 Task: Open Card Software Development Execution in Board Business Model Revenue Forecasting and Modeling to Workspace Business Travel Services and add a team member Softage.2@softage.net, a label Blue, a checklist Media Relations, an attachment from your computer, a color Blue and finally, add a card description 'Conduct team training session on effective communication' and a comment 'We should approach this task with a sense of collaboration and teamwork, leveraging the strengths of each team member to achieve success.'. Add a start date 'Jan 06, 1900' with a due date 'Jan 13, 1900'
Action: Mouse moved to (78, 329)
Screenshot: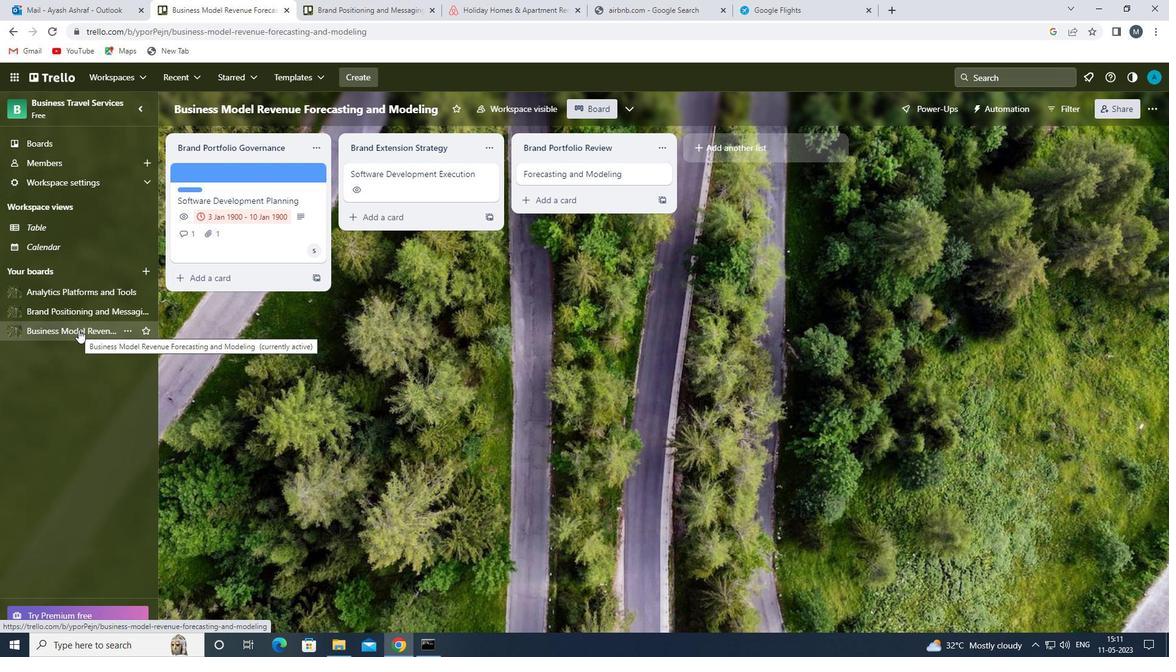 
Action: Mouse pressed left at (78, 329)
Screenshot: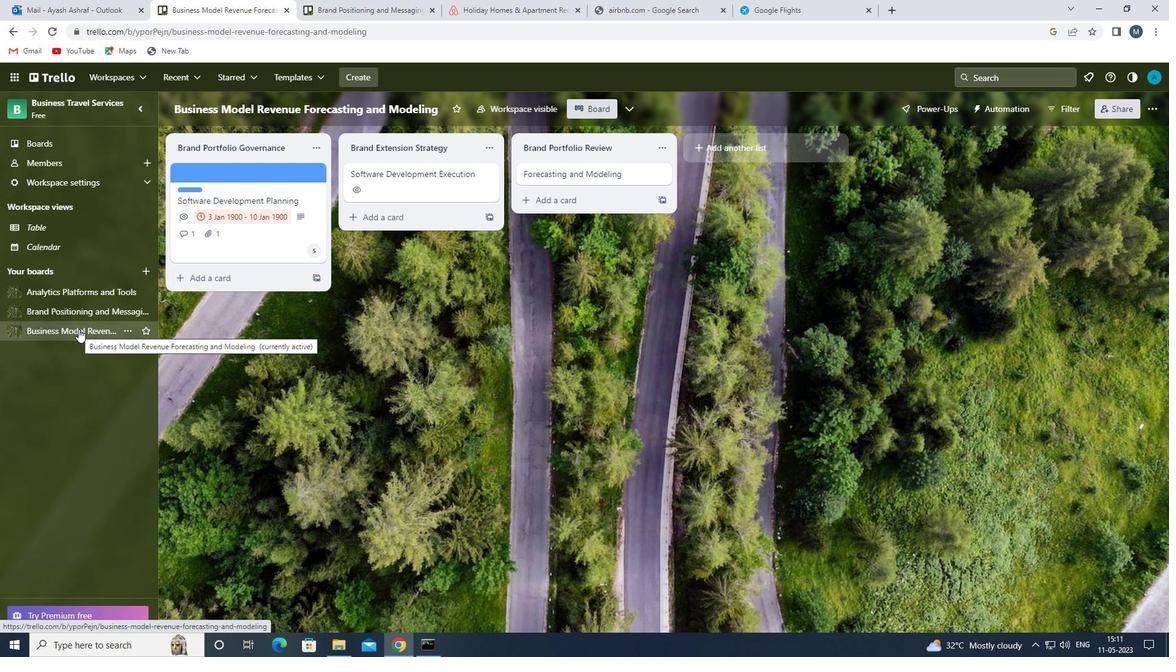 
Action: Mouse moved to (412, 169)
Screenshot: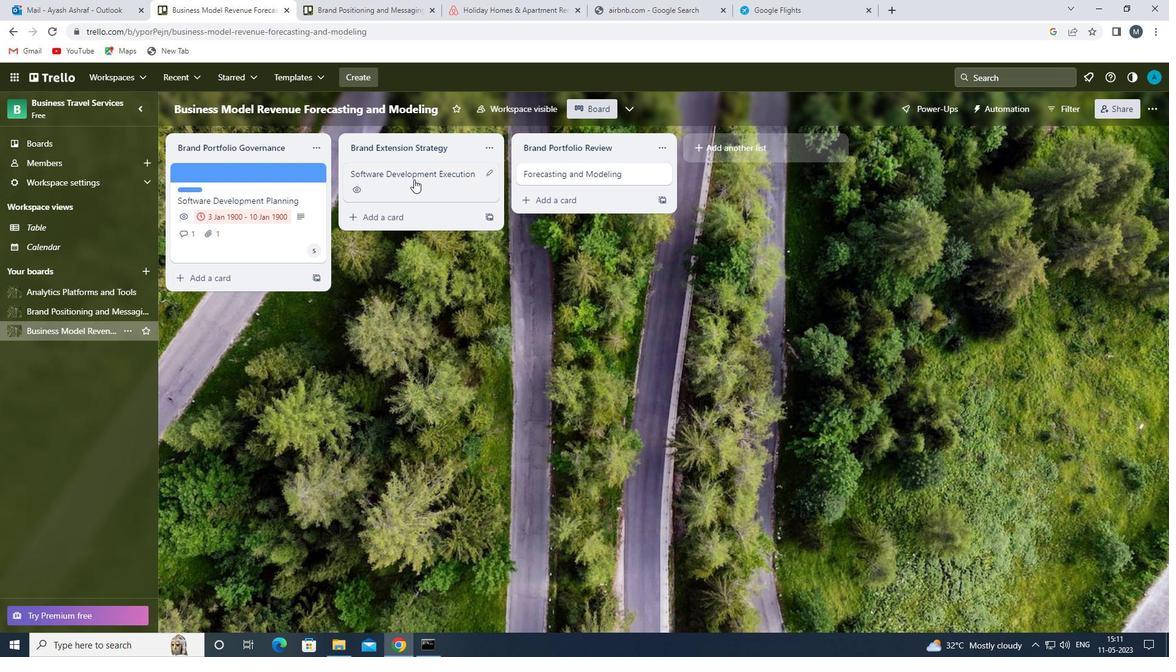 
Action: Mouse pressed left at (412, 169)
Screenshot: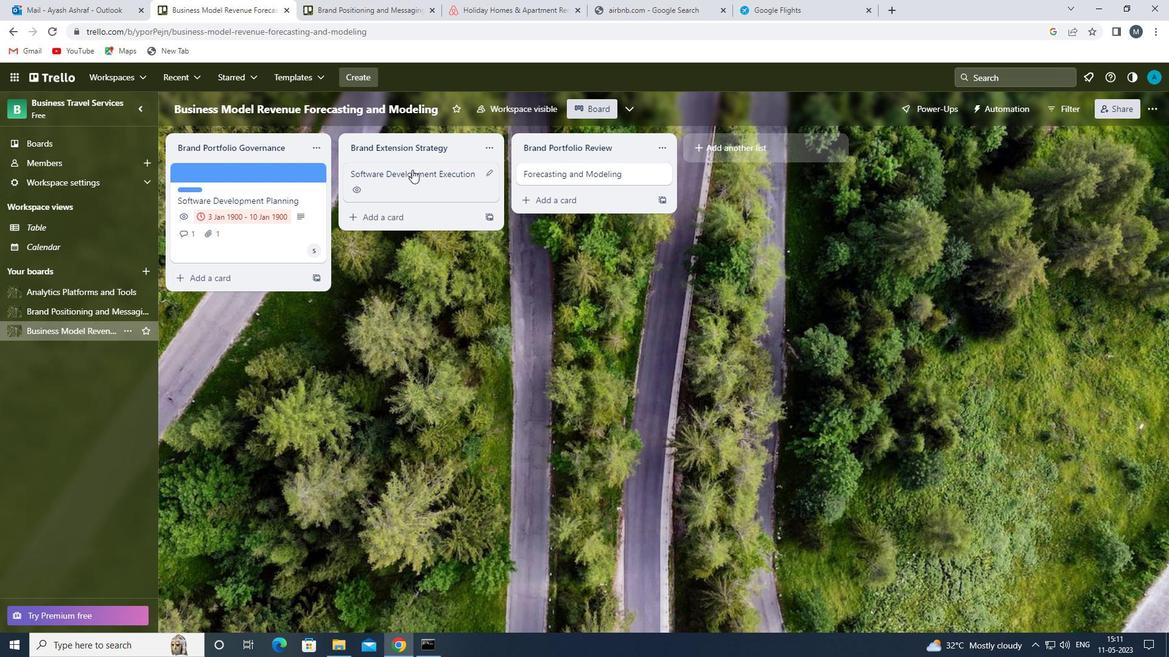 
Action: Mouse moved to (734, 174)
Screenshot: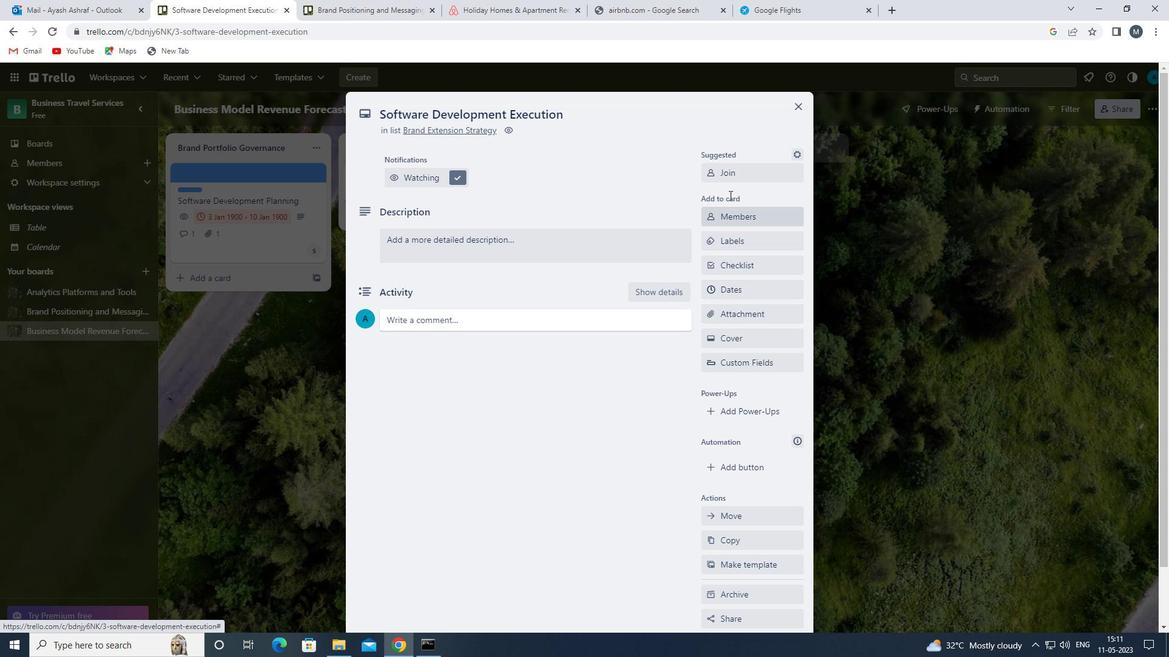 
Action: Mouse pressed left at (734, 174)
Screenshot: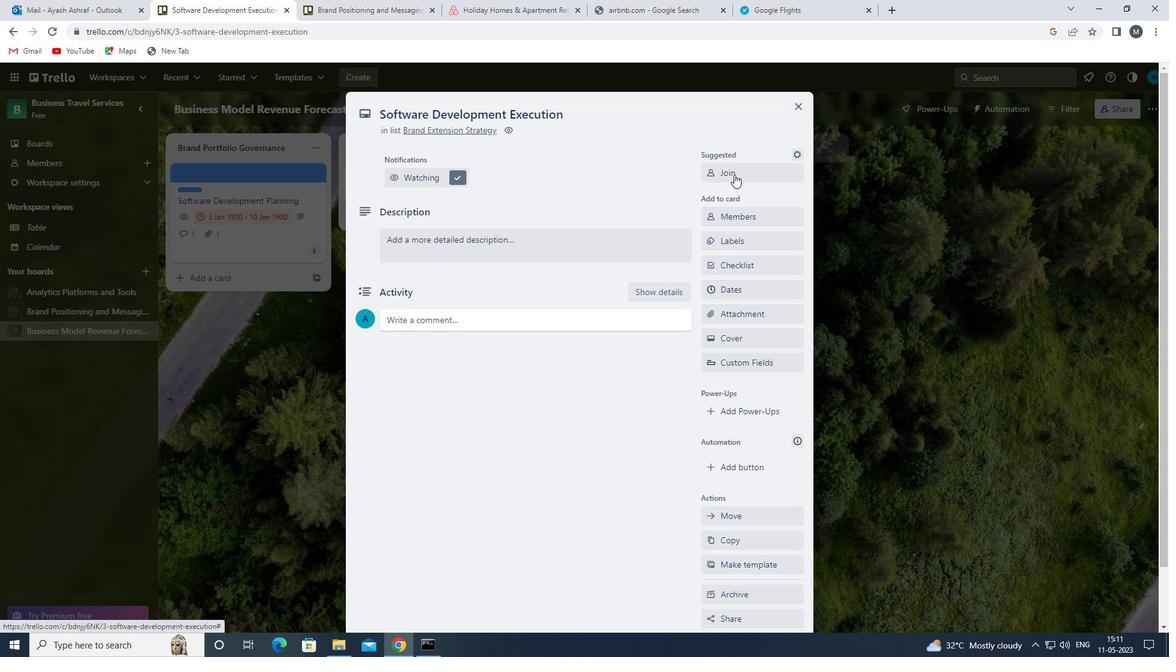 
Action: Mouse moved to (746, 174)
Screenshot: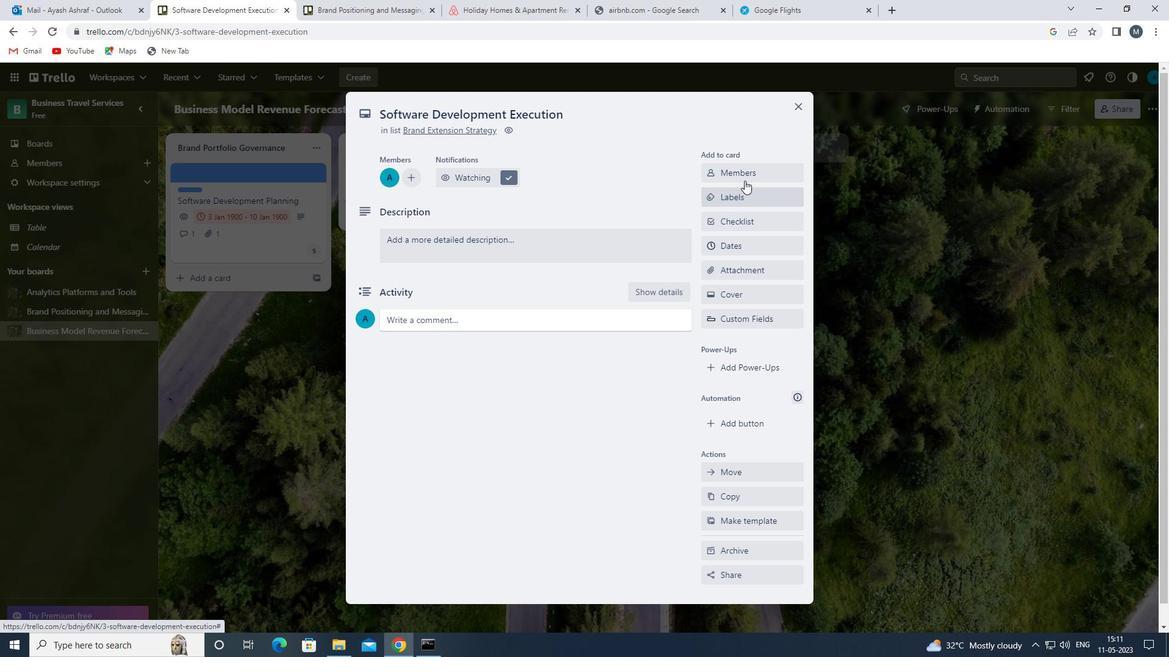 
Action: Mouse pressed left at (746, 174)
Screenshot: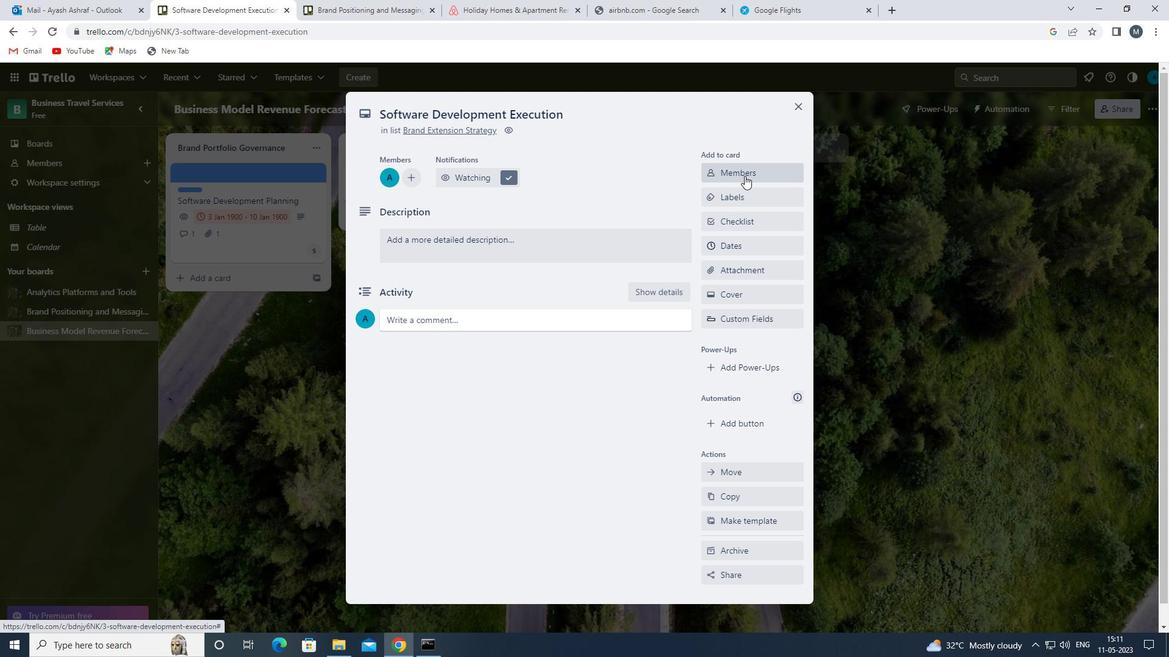 
Action: Mouse moved to (746, 251)
Screenshot: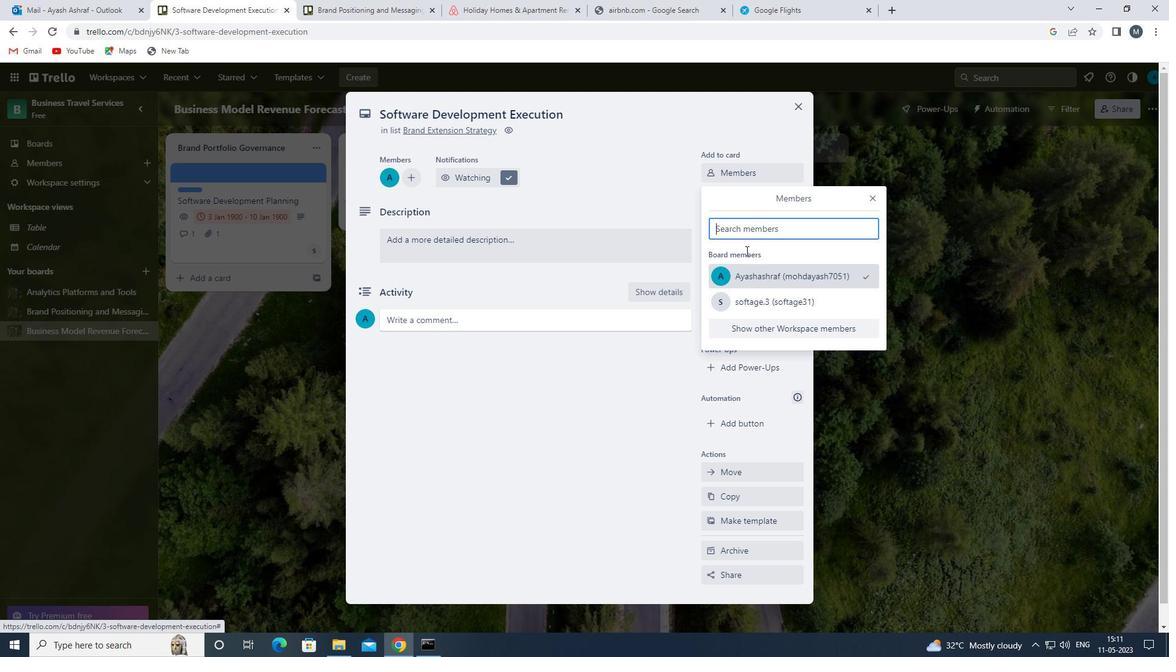 
Action: Key pressed so
Screenshot: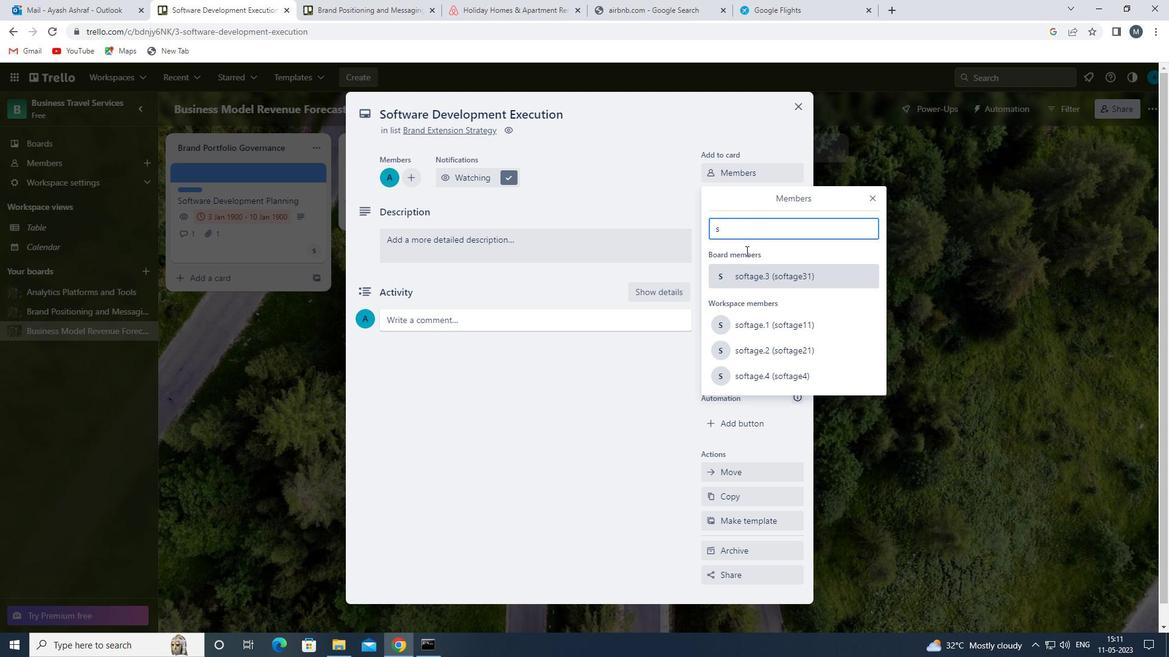 
Action: Mouse moved to (746, 251)
Screenshot: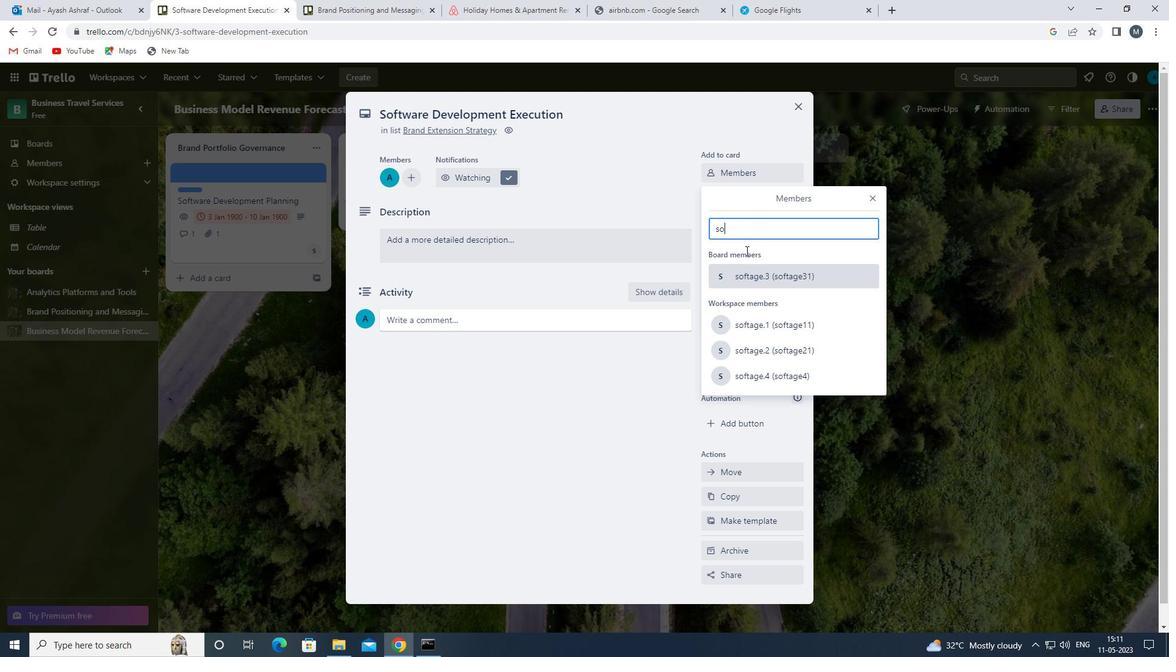
Action: Key pressed ft
Screenshot: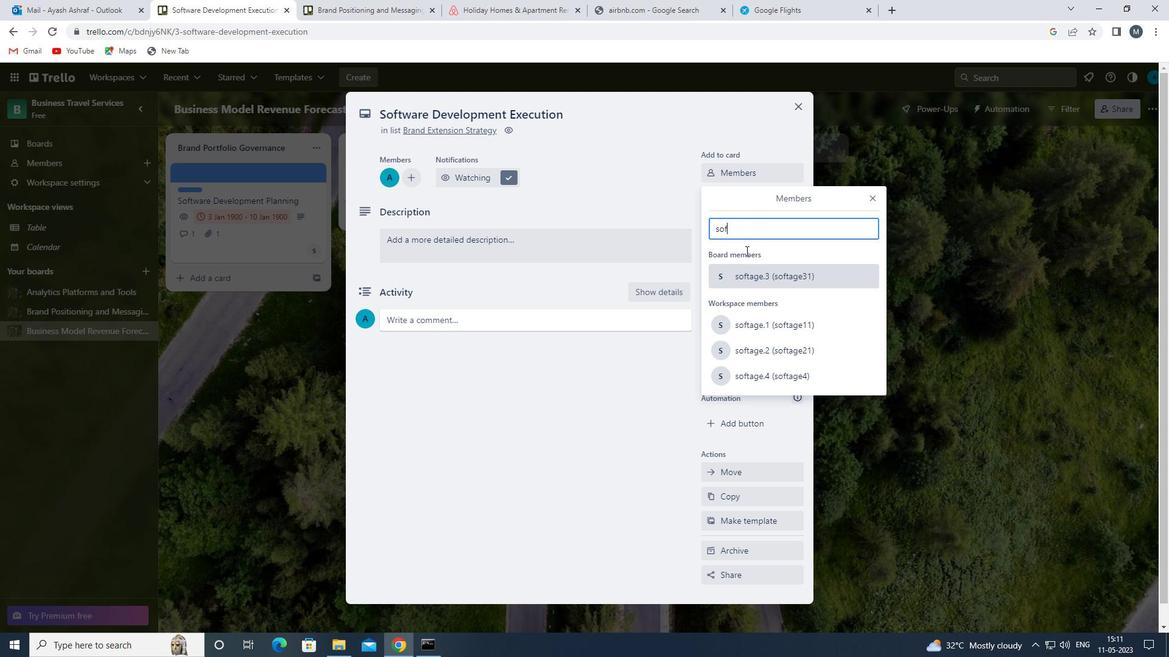 
Action: Mouse moved to (763, 345)
Screenshot: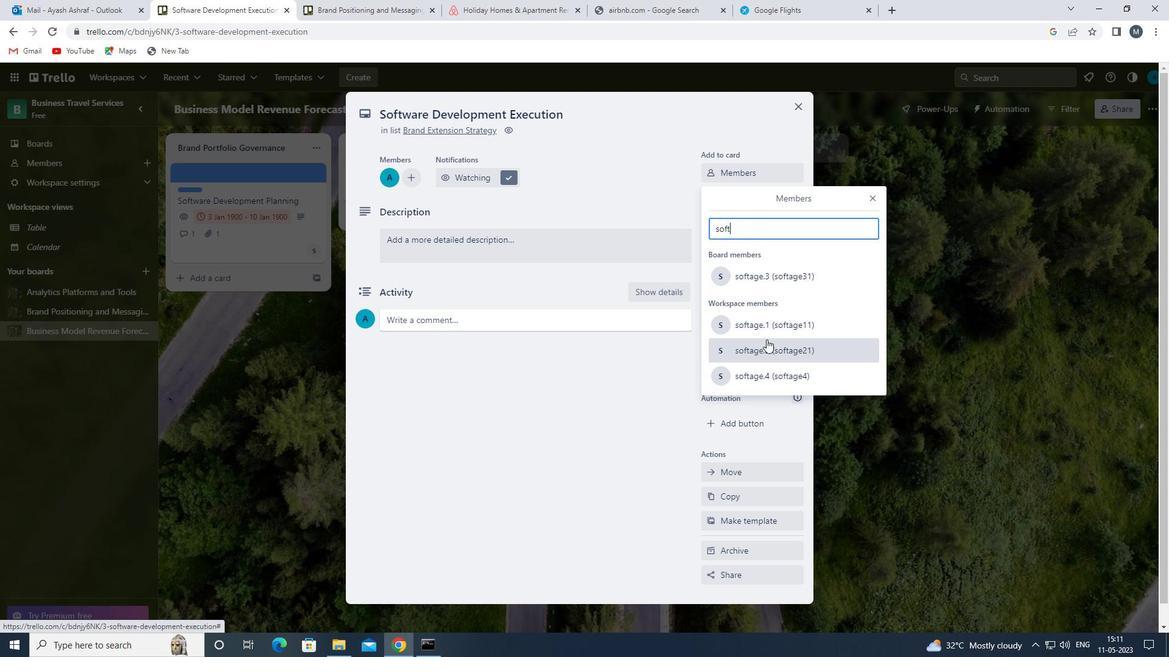 
Action: Mouse pressed left at (763, 345)
Screenshot: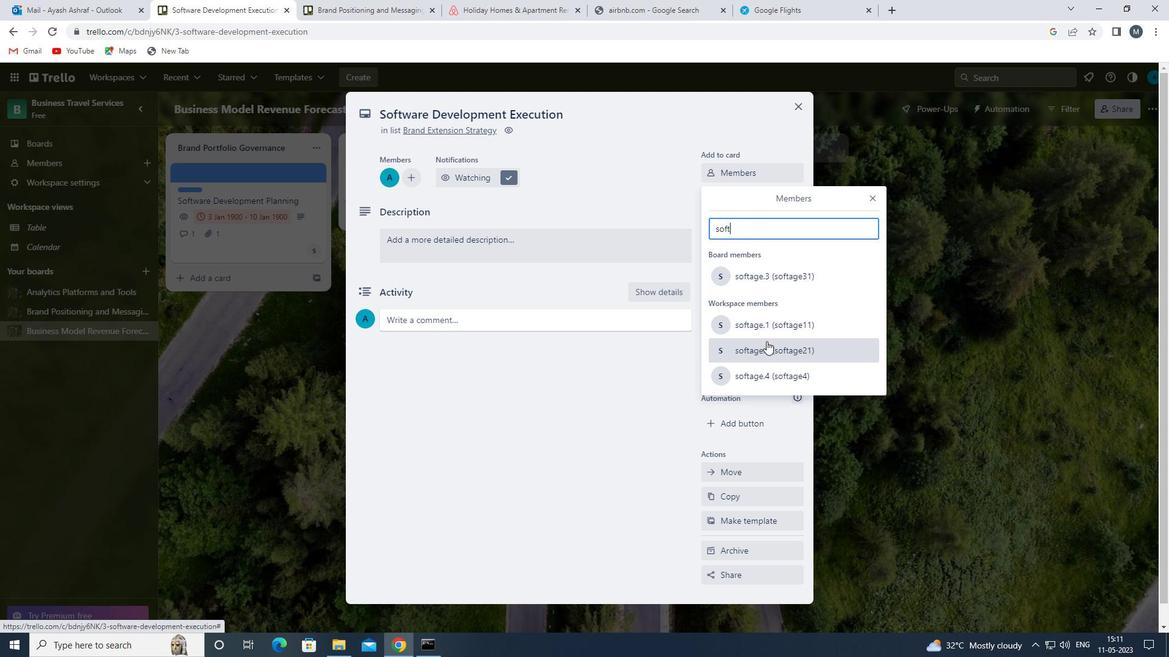 
Action: Mouse moved to (876, 199)
Screenshot: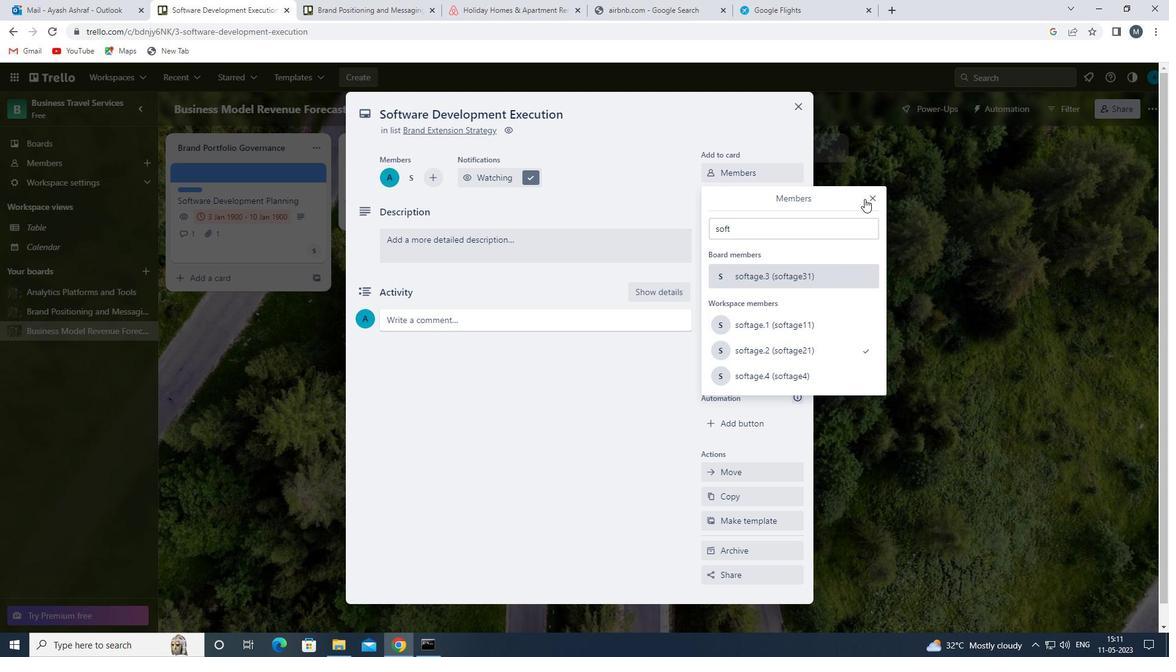 
Action: Mouse pressed left at (876, 199)
Screenshot: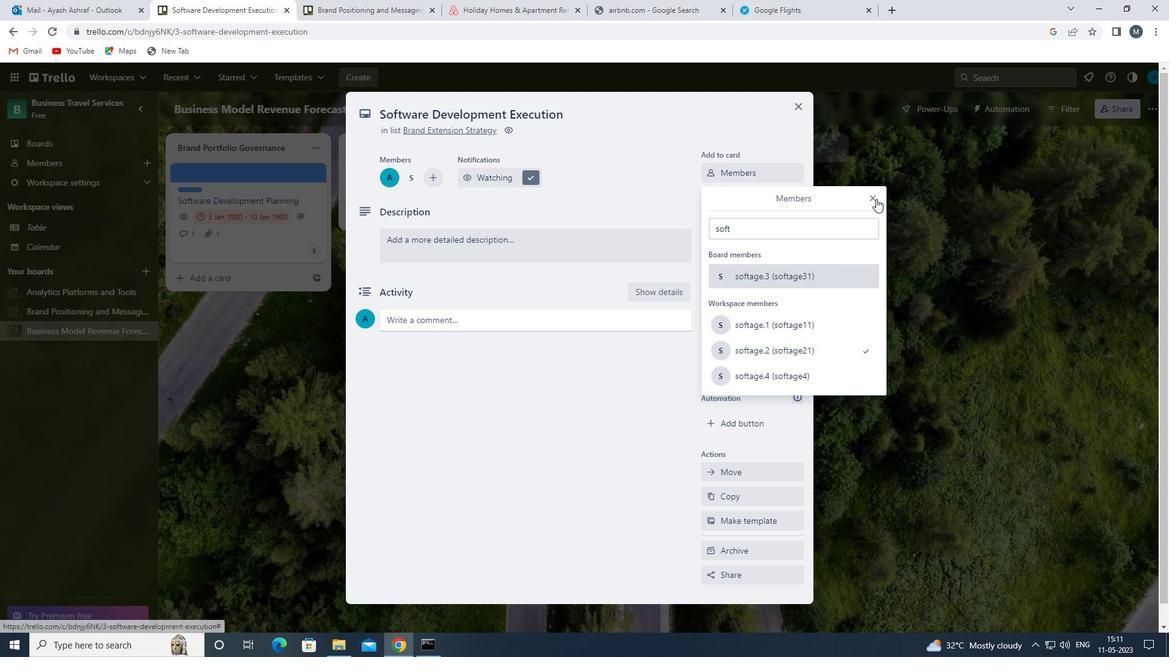 
Action: Mouse moved to (742, 199)
Screenshot: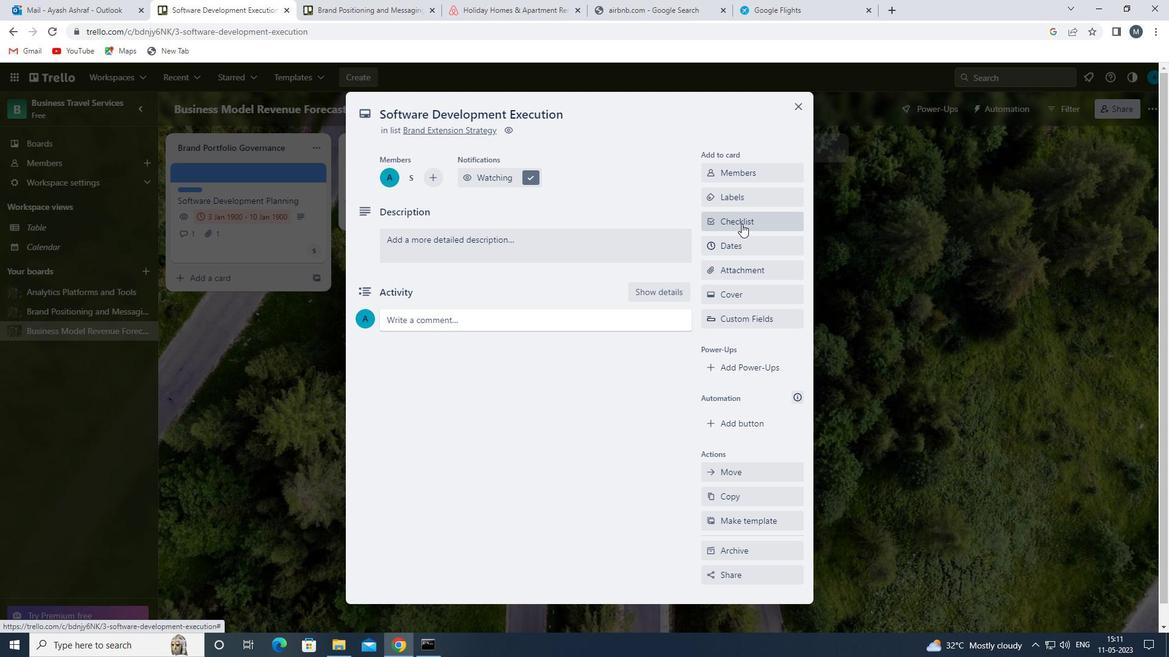 
Action: Mouse pressed left at (742, 199)
Screenshot: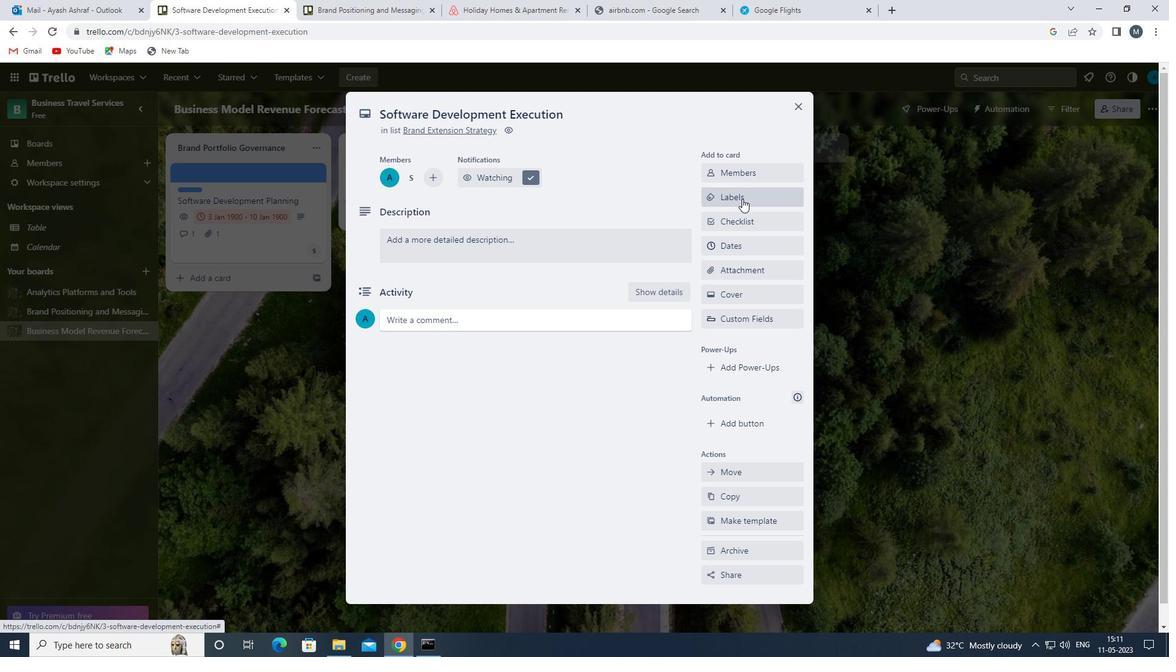 
Action: Mouse moved to (712, 406)
Screenshot: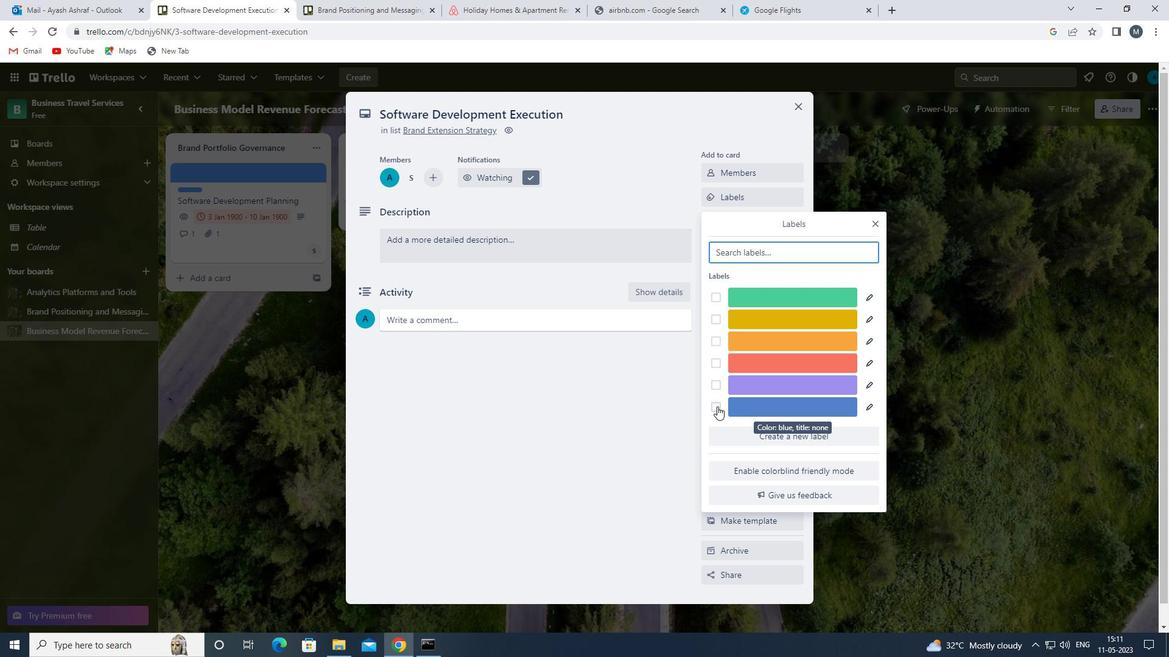 
Action: Mouse pressed left at (712, 406)
Screenshot: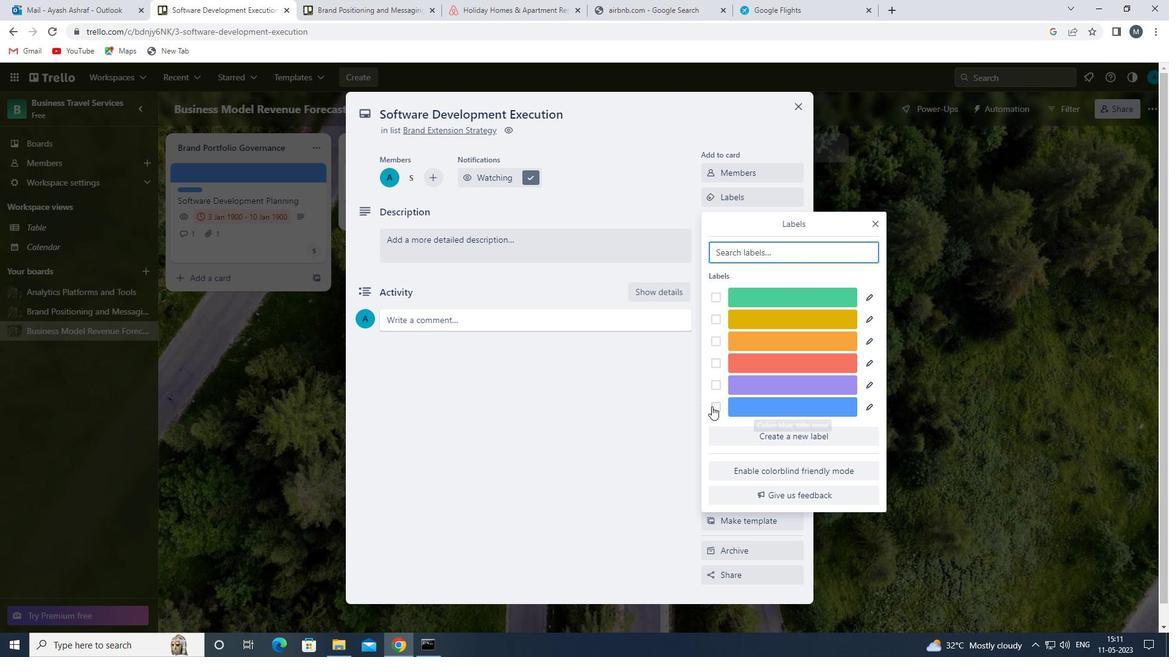 
Action: Mouse moved to (869, 226)
Screenshot: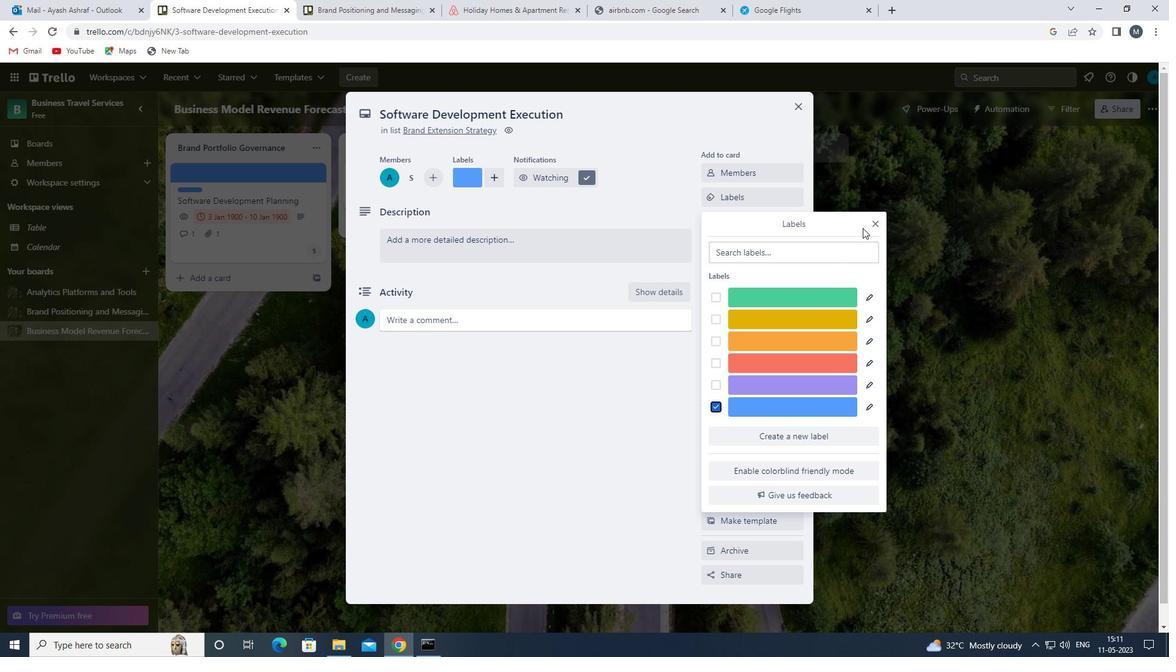 
Action: Mouse pressed left at (869, 226)
Screenshot: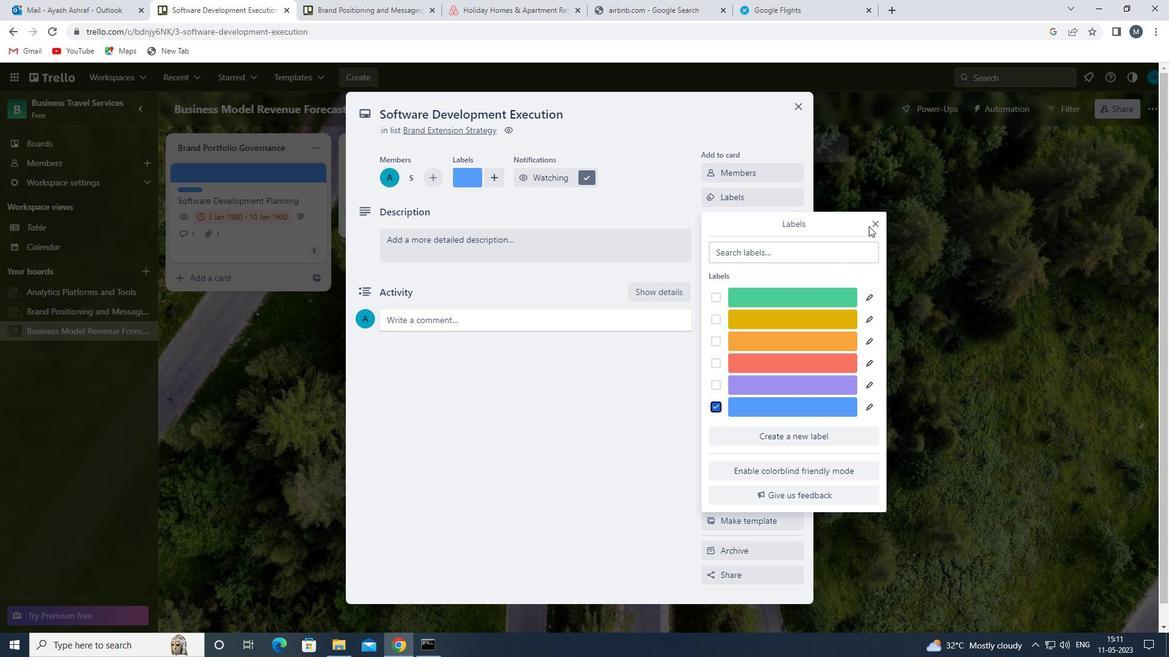 
Action: Mouse moved to (875, 222)
Screenshot: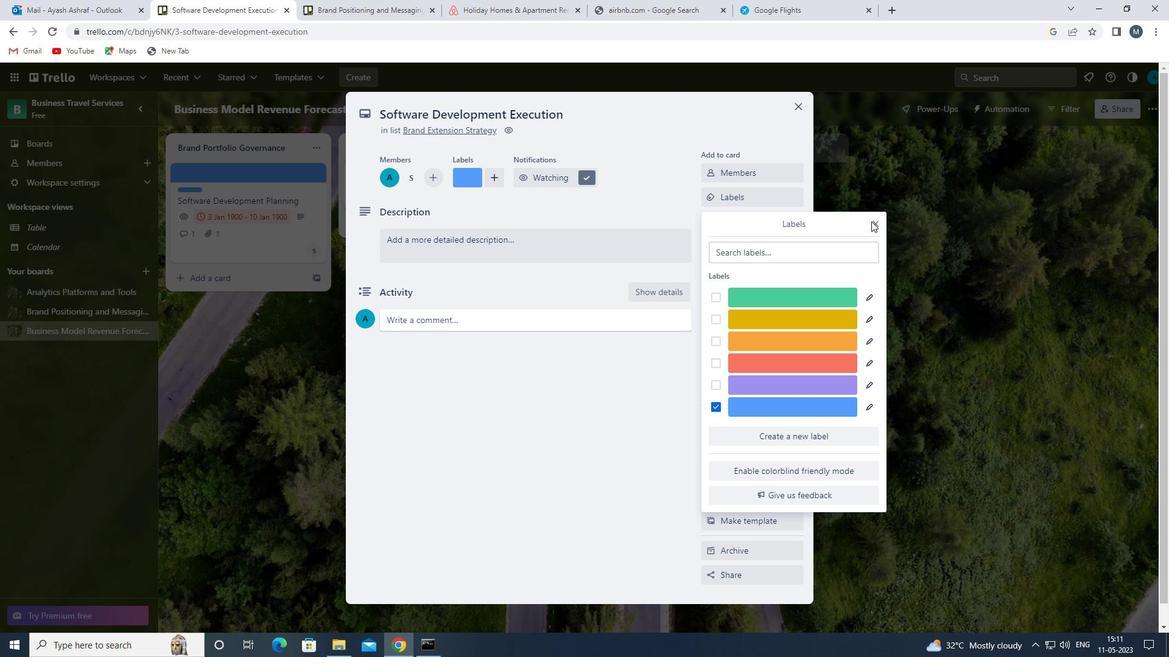 
Action: Mouse pressed left at (875, 222)
Screenshot: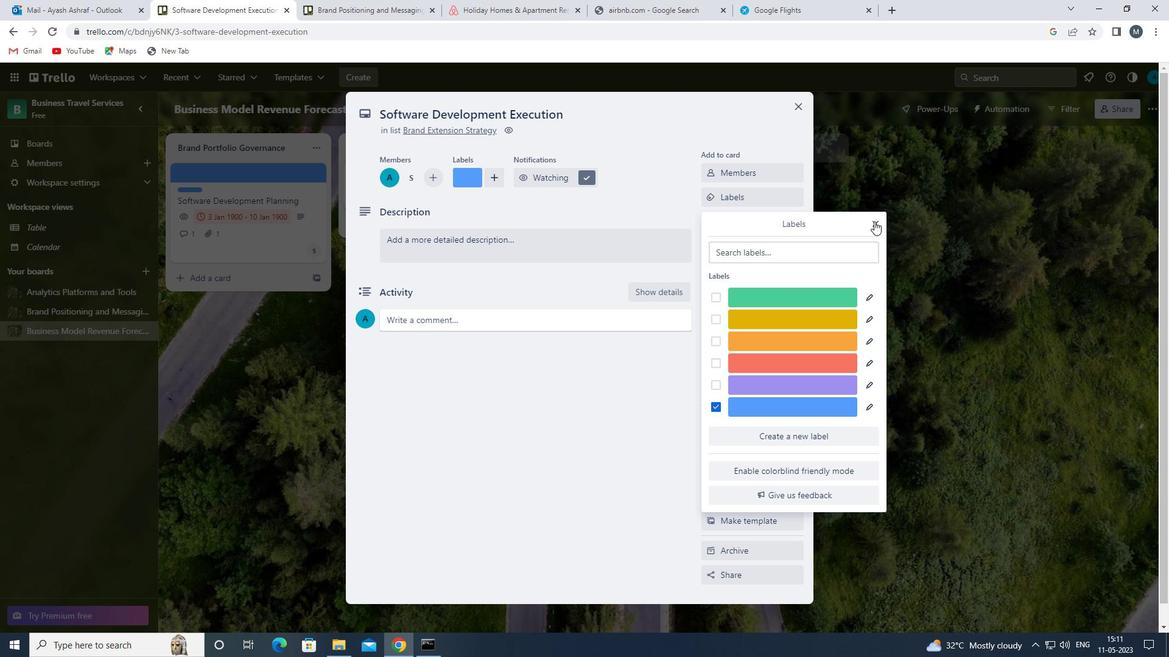 
Action: Mouse moved to (752, 221)
Screenshot: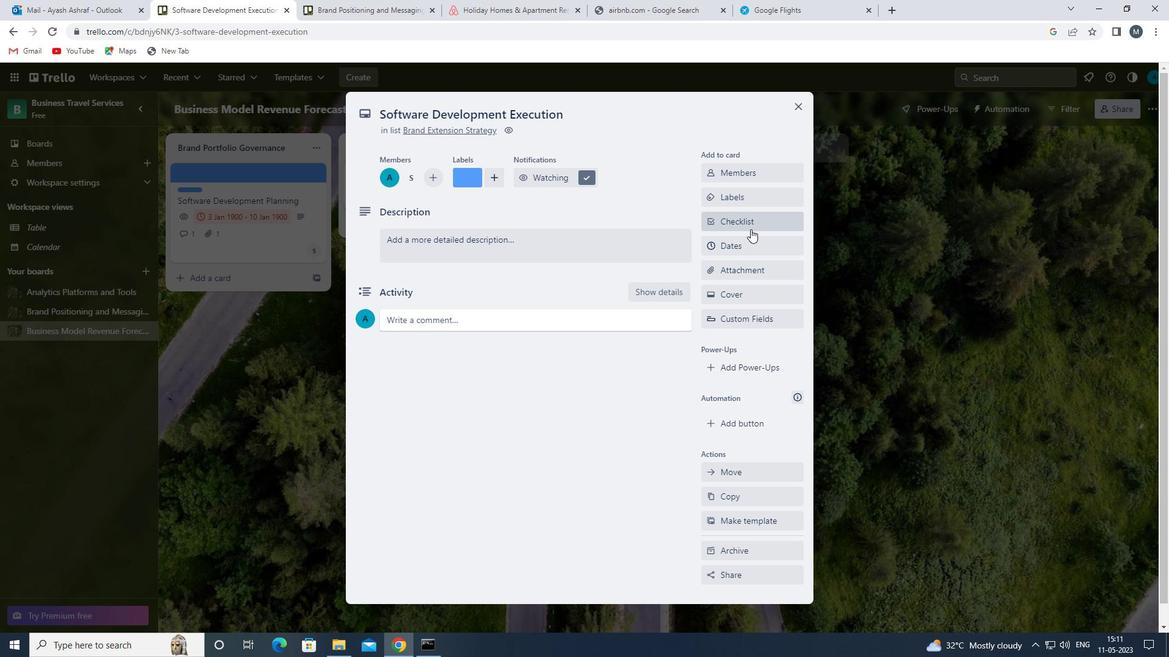 
Action: Mouse pressed left at (752, 221)
Screenshot: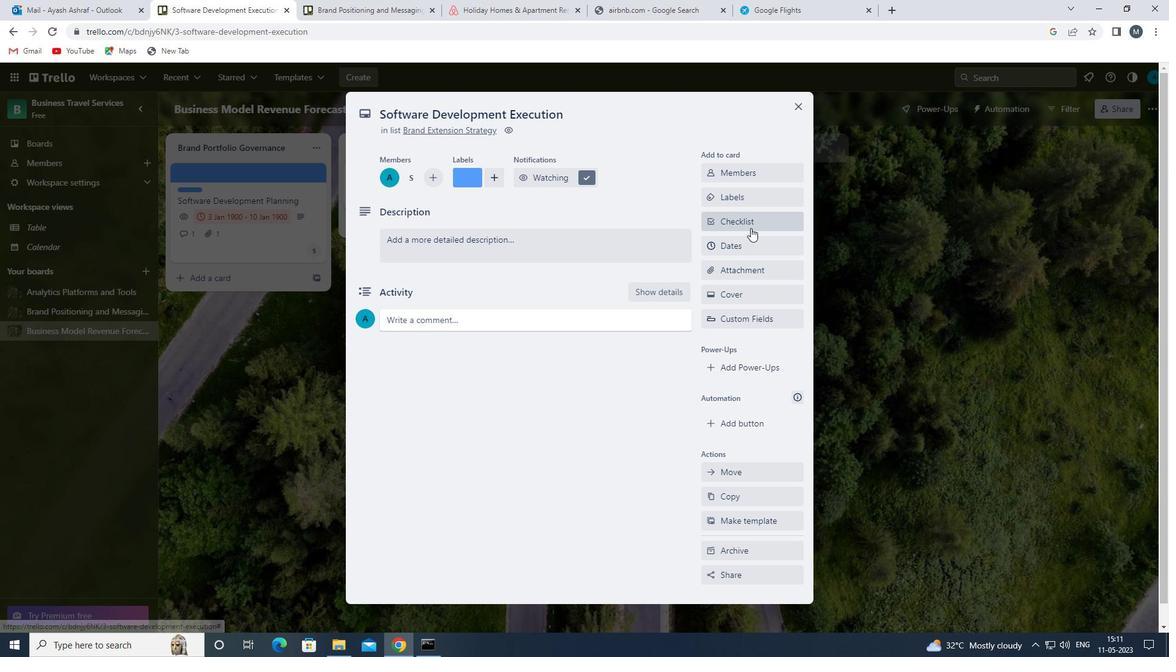 
Action: Mouse moved to (759, 272)
Screenshot: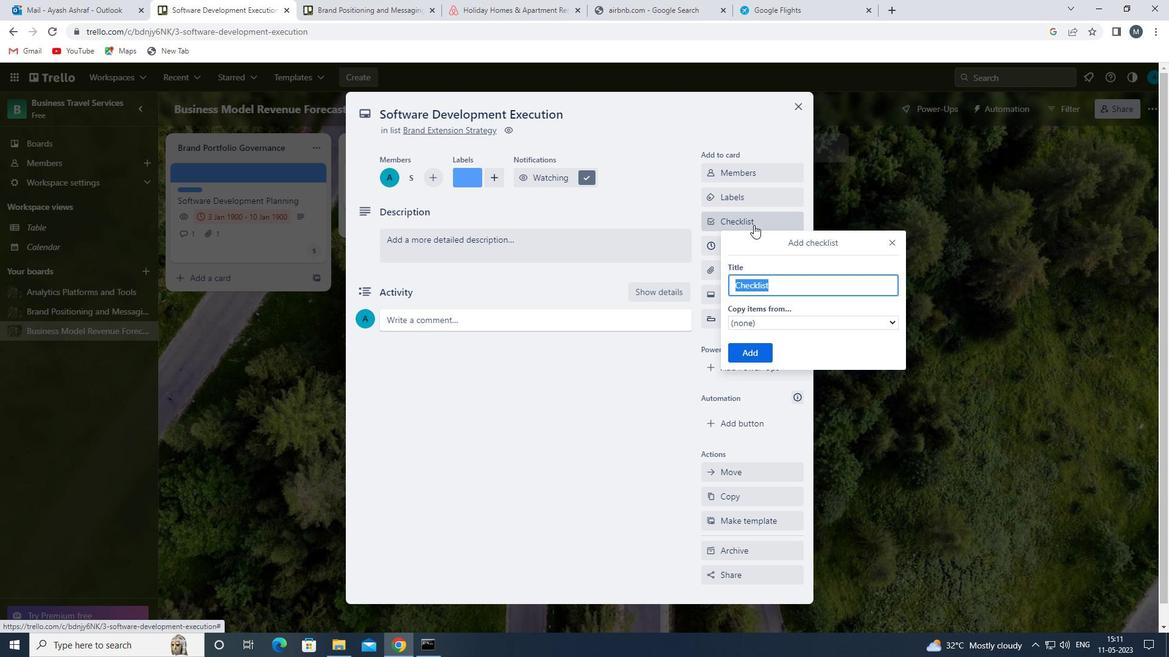 
Action: Key pressed <Key.shift>ME
Screenshot: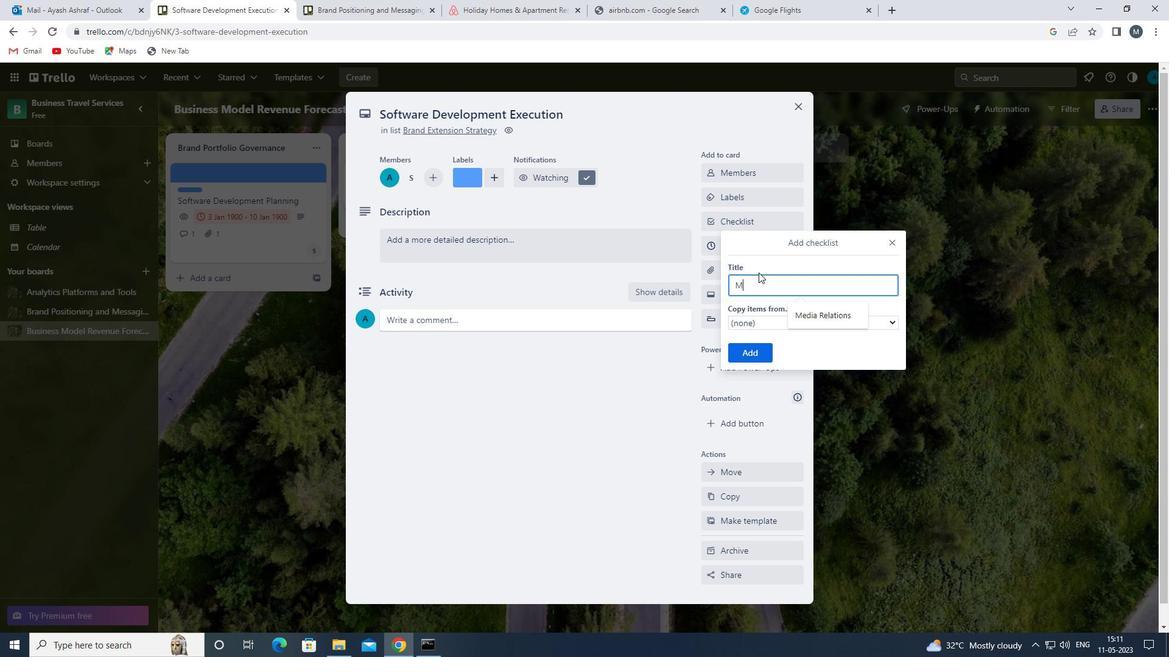 
Action: Mouse moved to (838, 319)
Screenshot: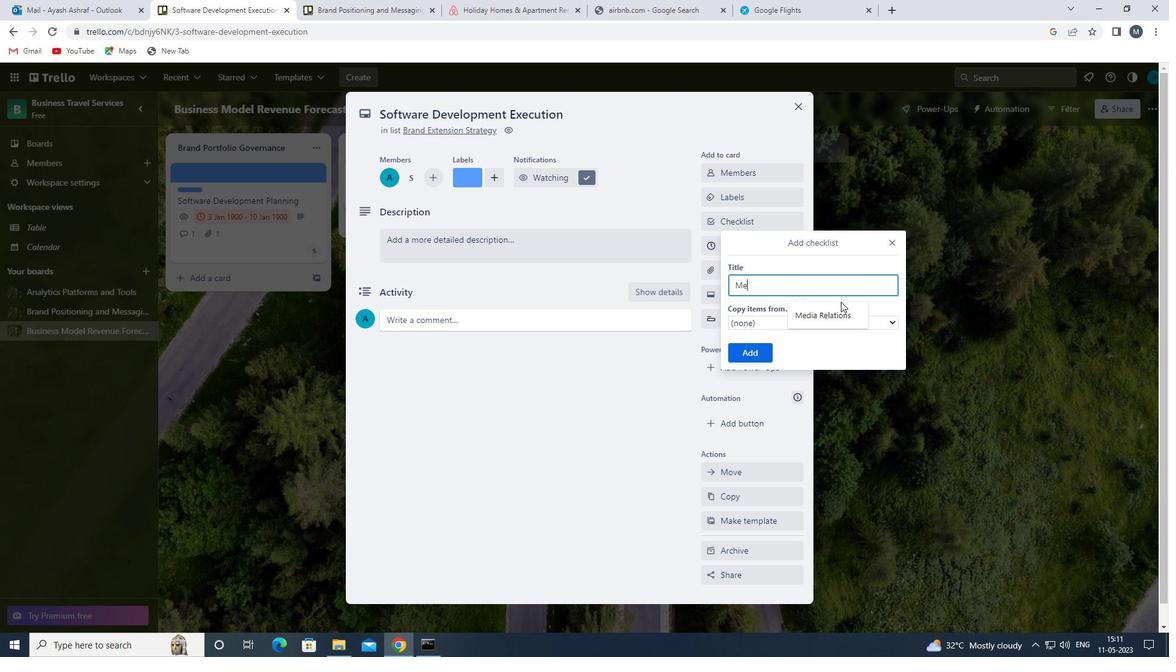 
Action: Mouse pressed left at (838, 319)
Screenshot: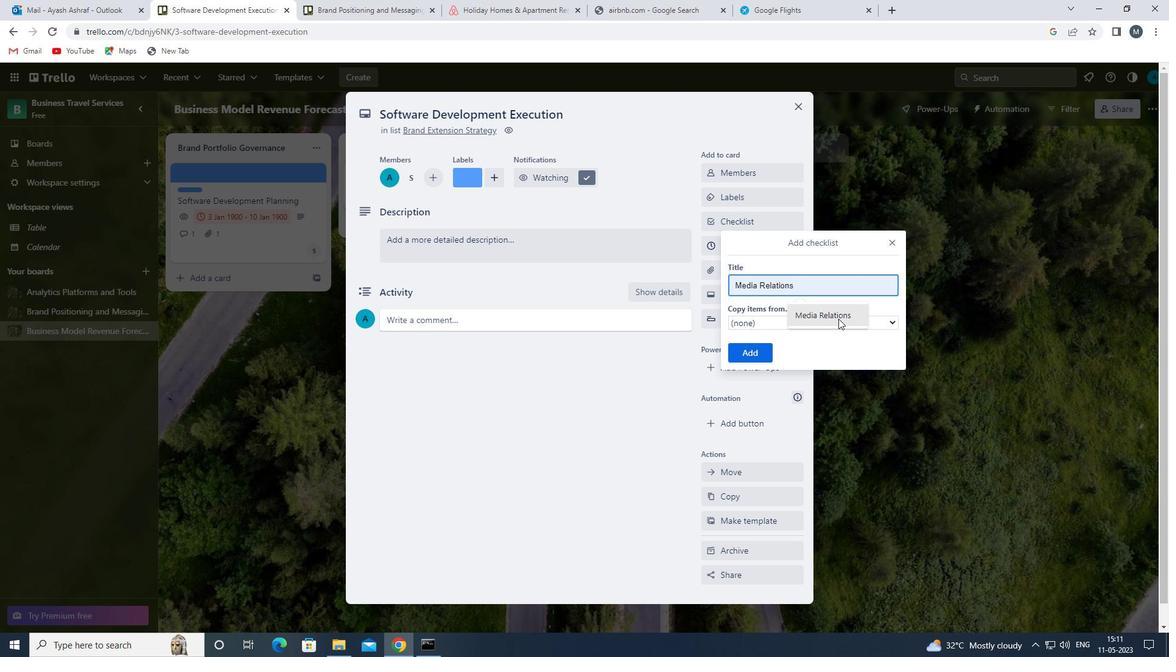 
Action: Mouse moved to (760, 352)
Screenshot: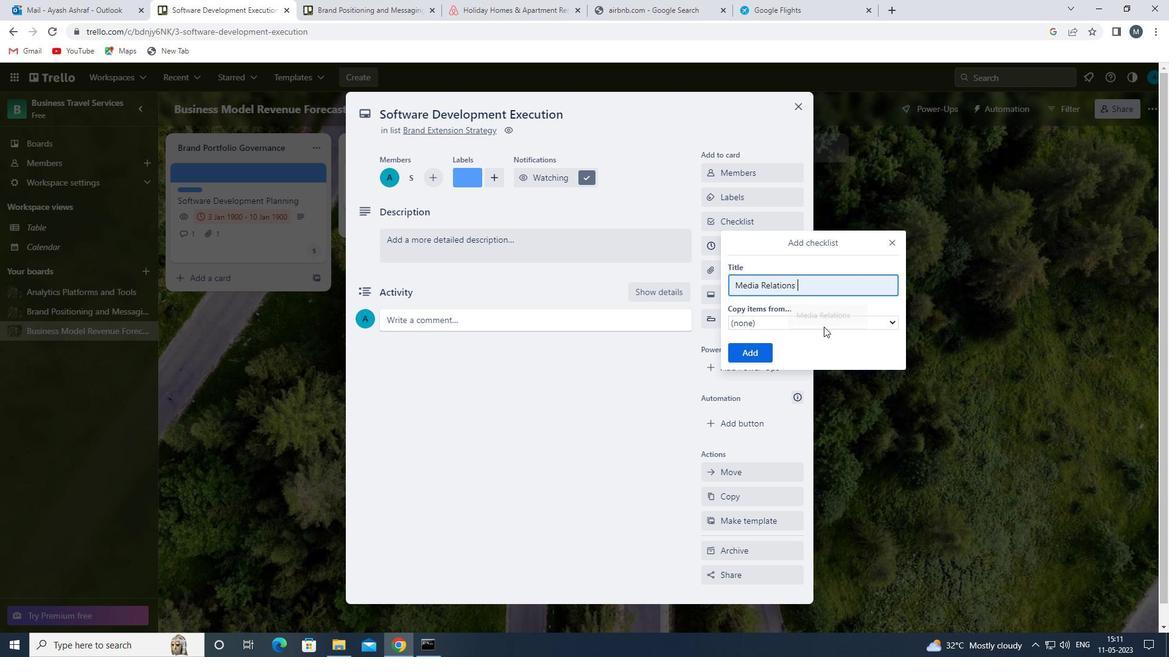 
Action: Mouse pressed left at (760, 352)
Screenshot: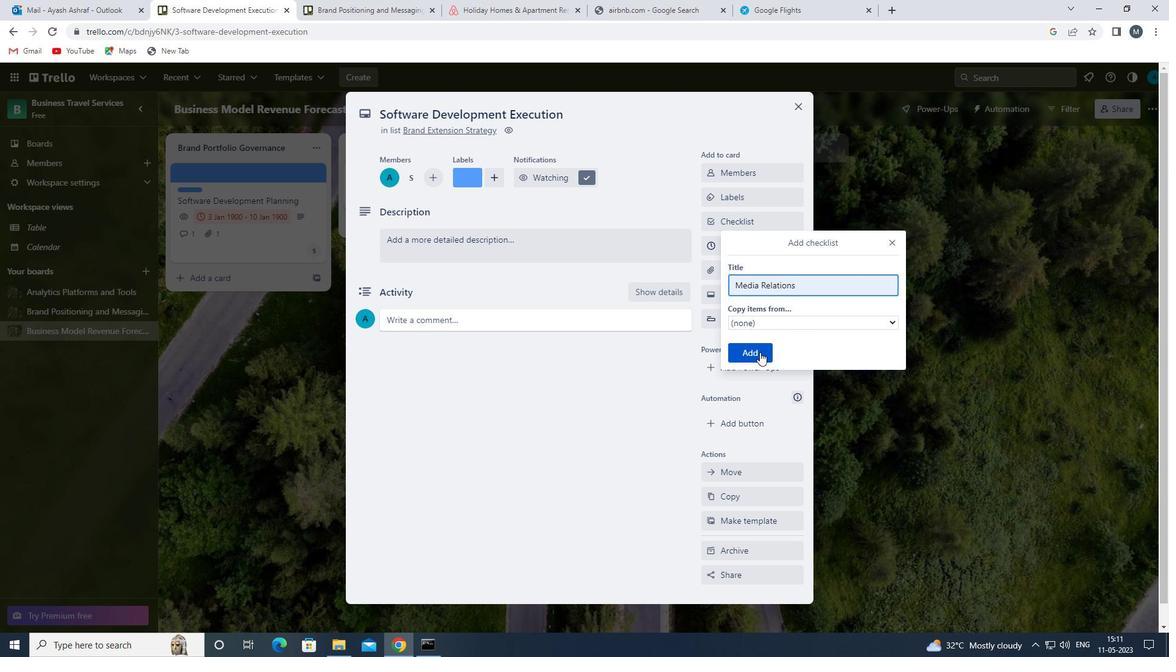 
Action: Mouse moved to (749, 274)
Screenshot: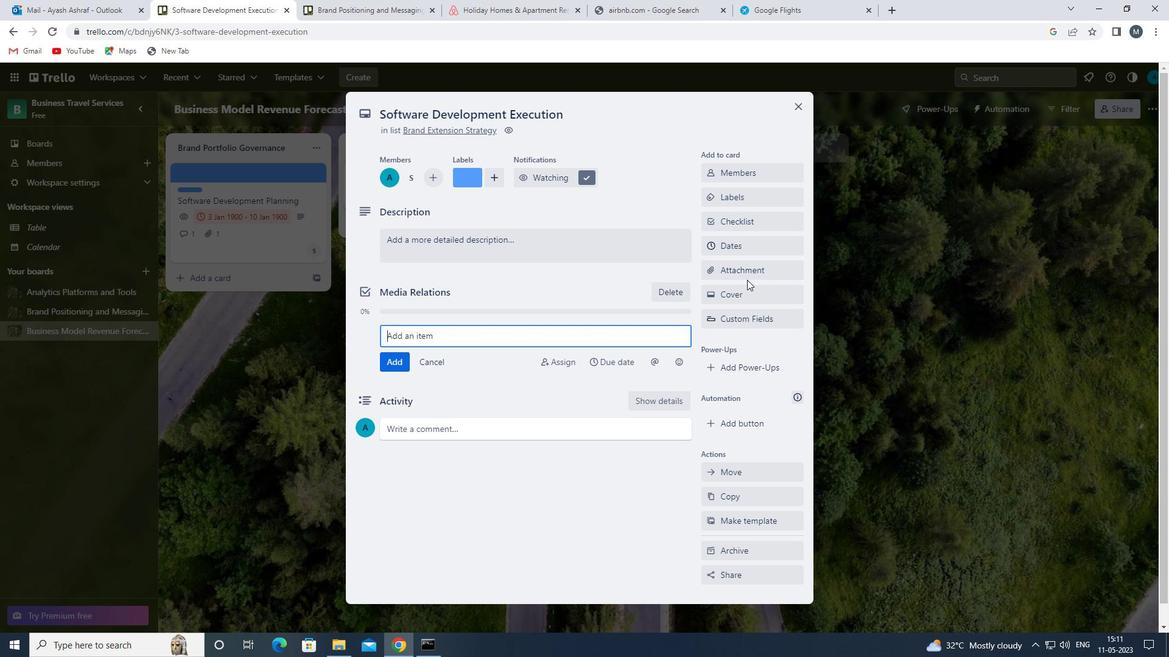 
Action: Mouse pressed left at (749, 274)
Screenshot: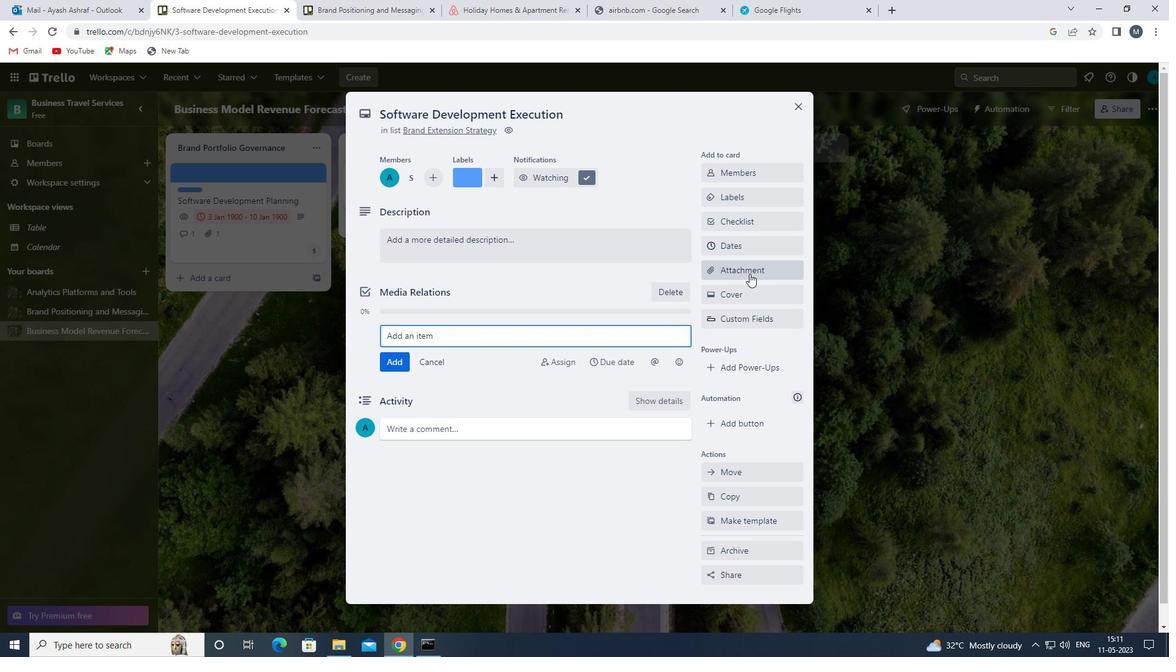 
Action: Mouse moved to (741, 319)
Screenshot: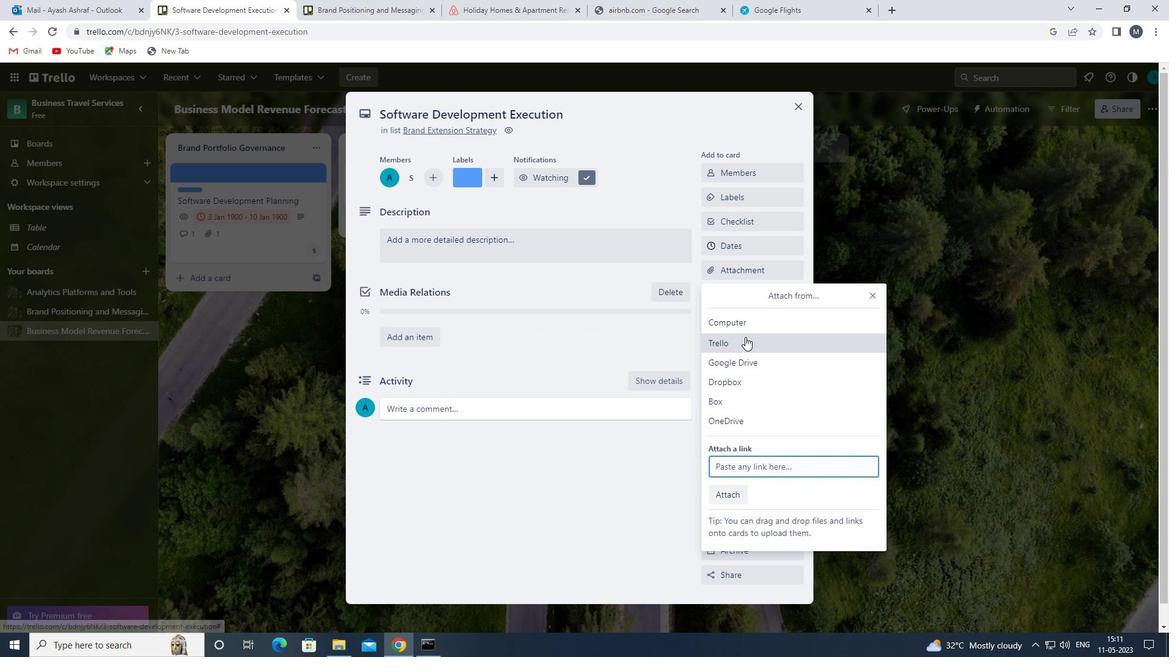 
Action: Mouse pressed left at (741, 319)
Screenshot: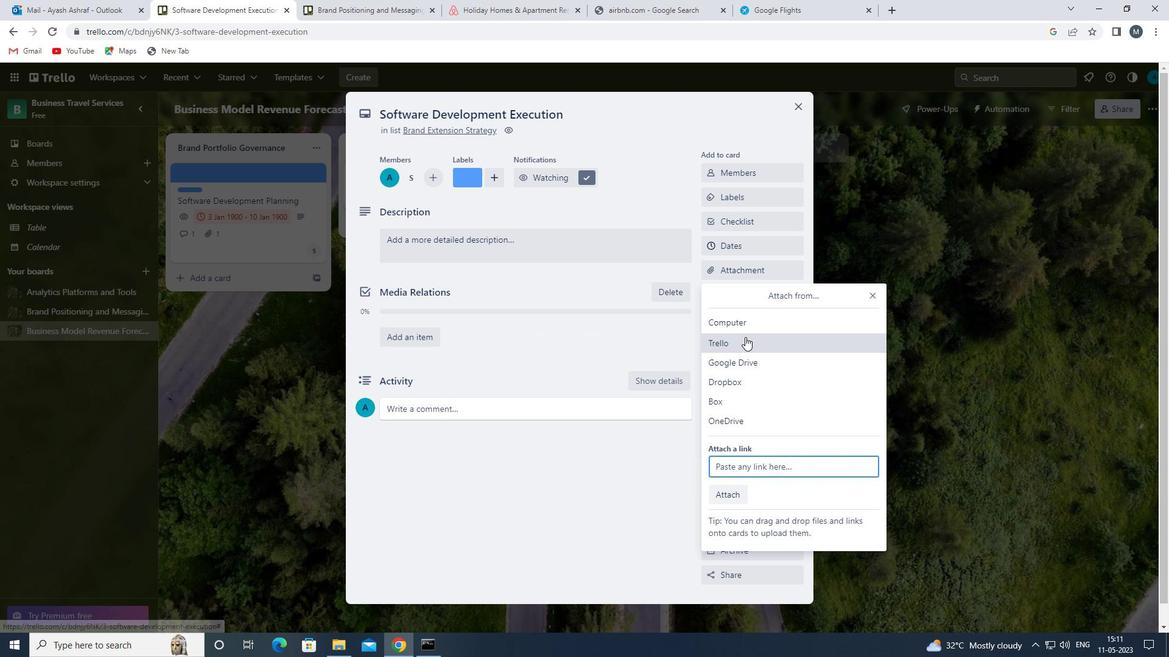 
Action: Mouse moved to (311, 162)
Screenshot: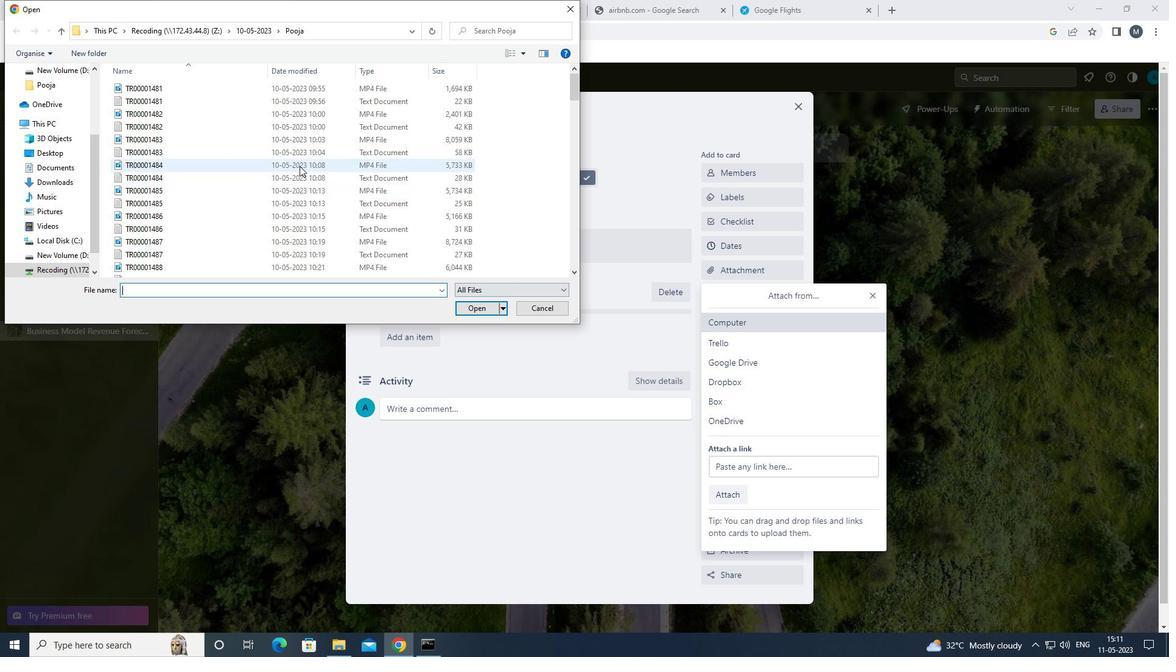 
Action: Mouse pressed left at (311, 162)
Screenshot: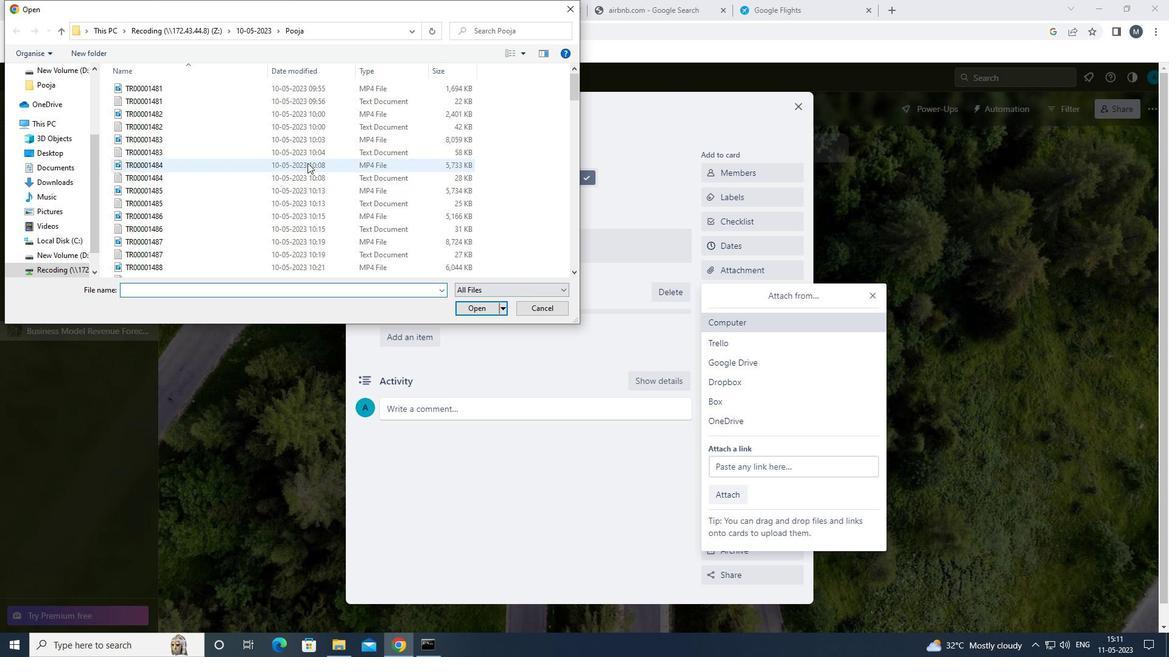
Action: Mouse moved to (473, 309)
Screenshot: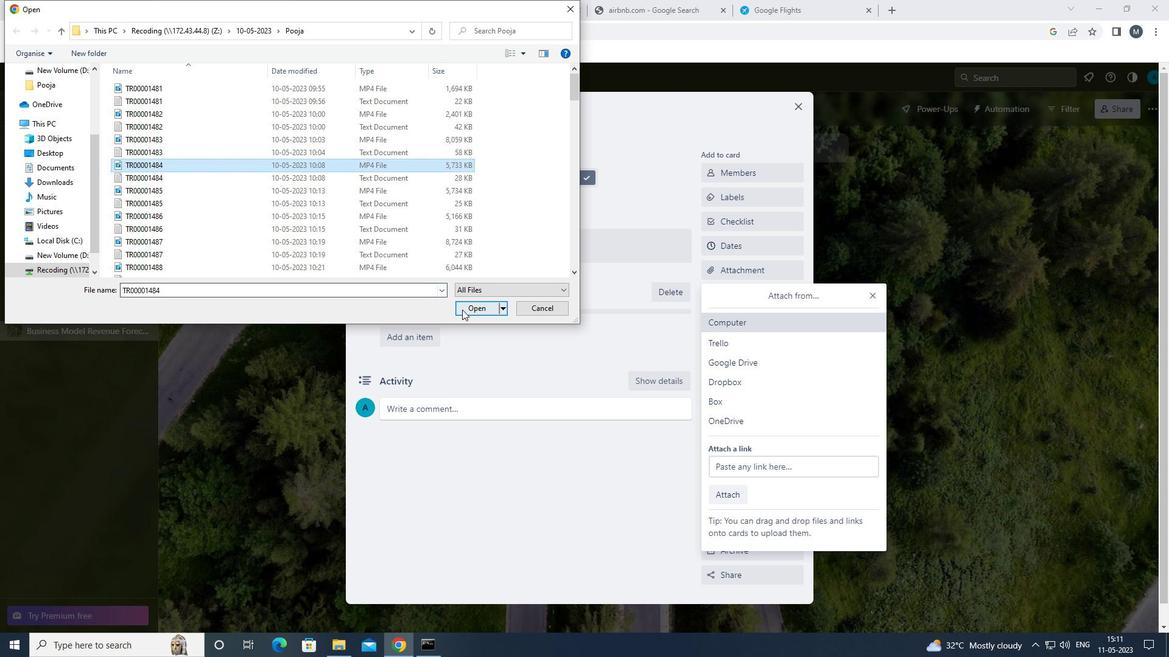 
Action: Mouse pressed left at (473, 309)
Screenshot: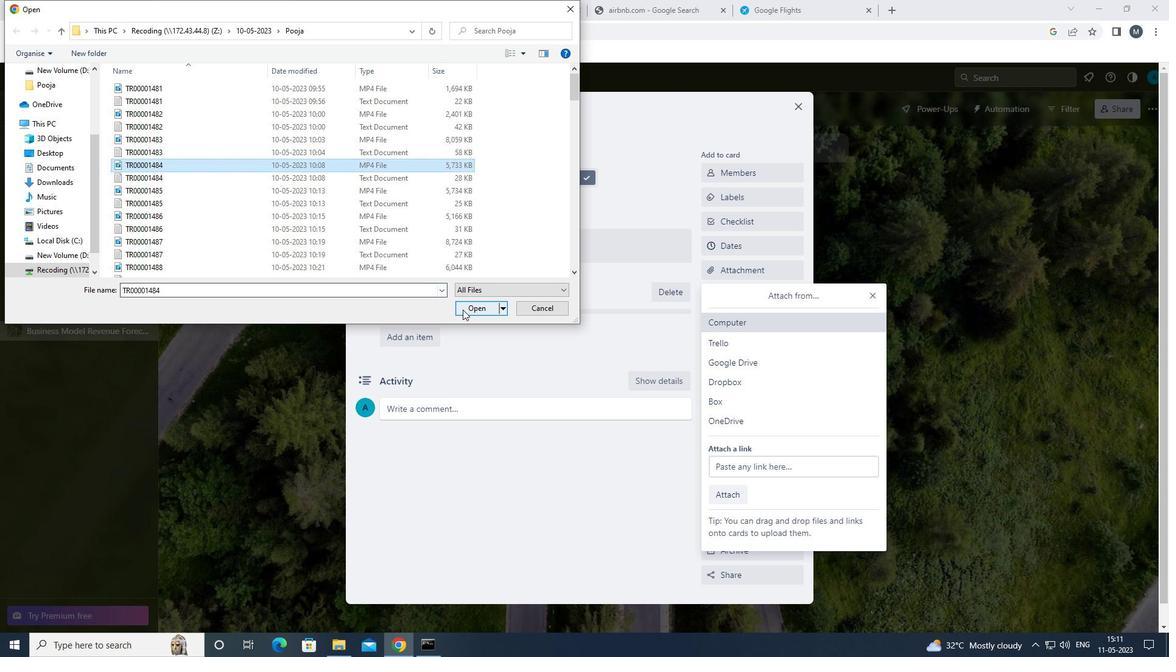 
Action: Mouse moved to (873, 298)
Screenshot: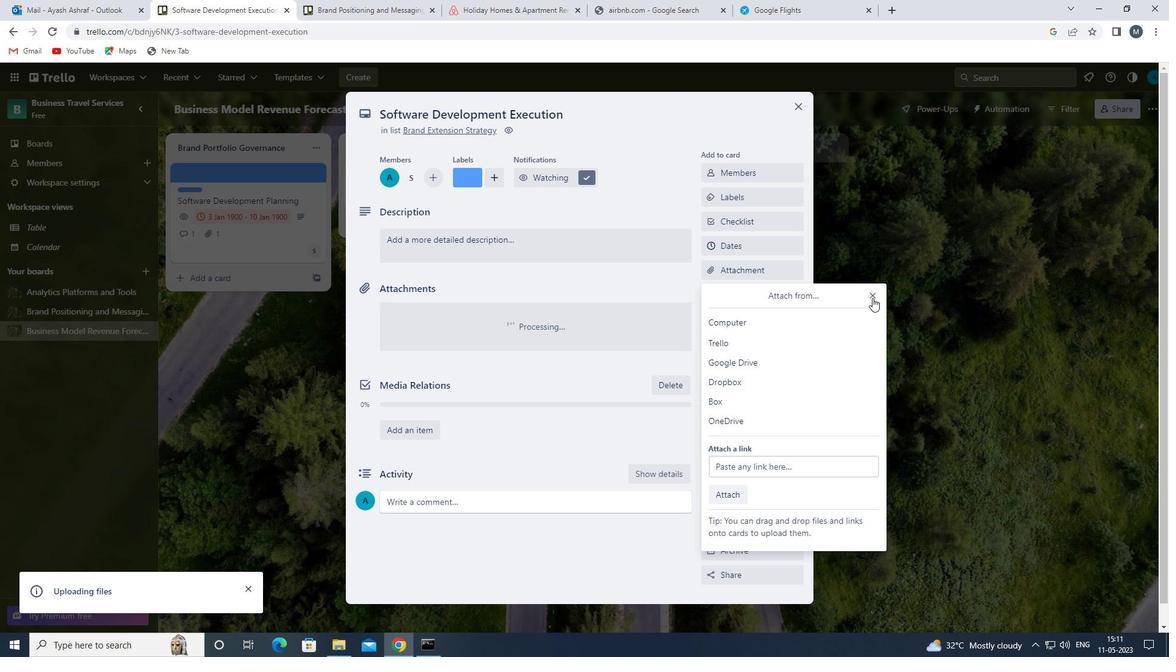 
Action: Mouse pressed left at (873, 298)
Screenshot: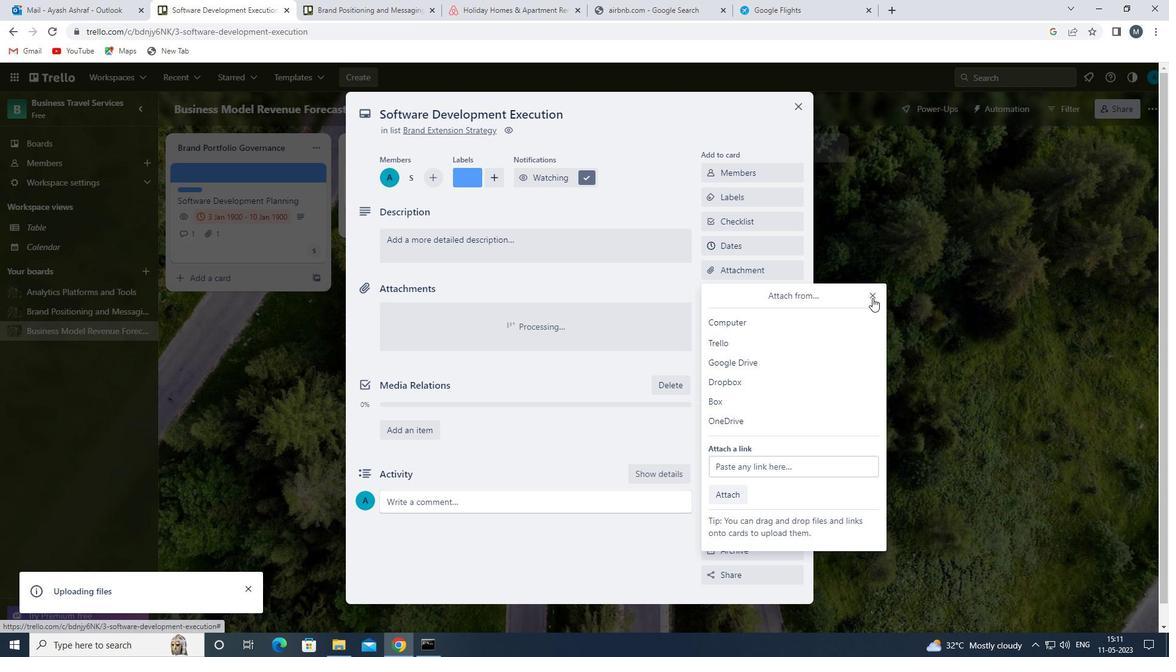 
Action: Mouse moved to (736, 296)
Screenshot: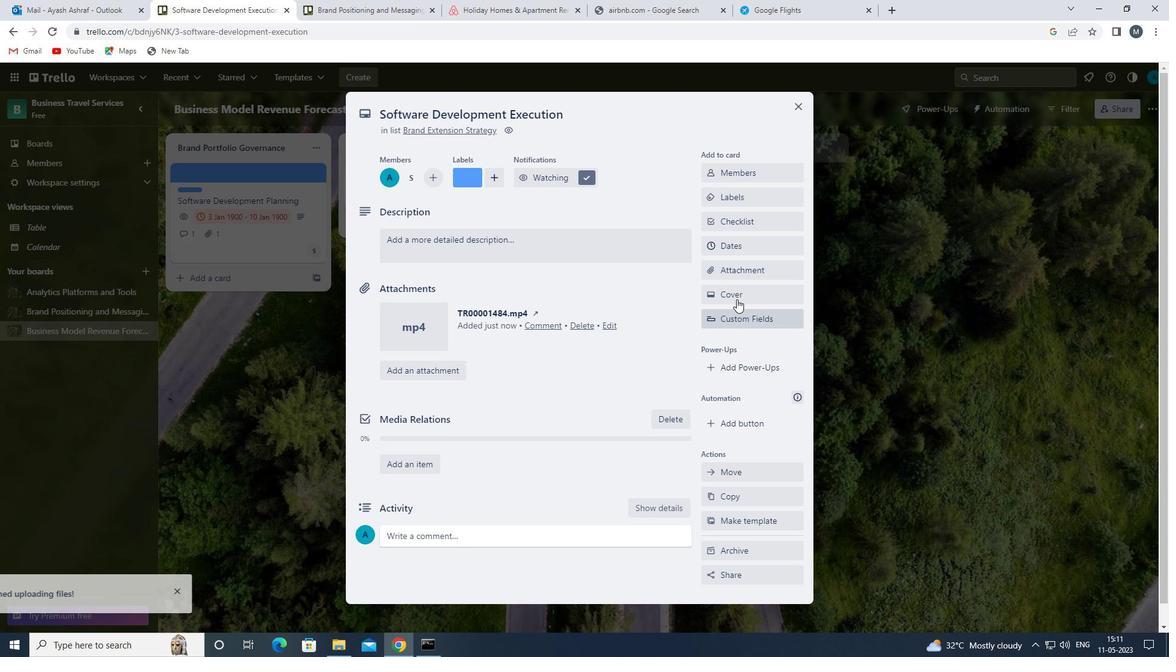 
Action: Mouse pressed left at (736, 296)
Screenshot: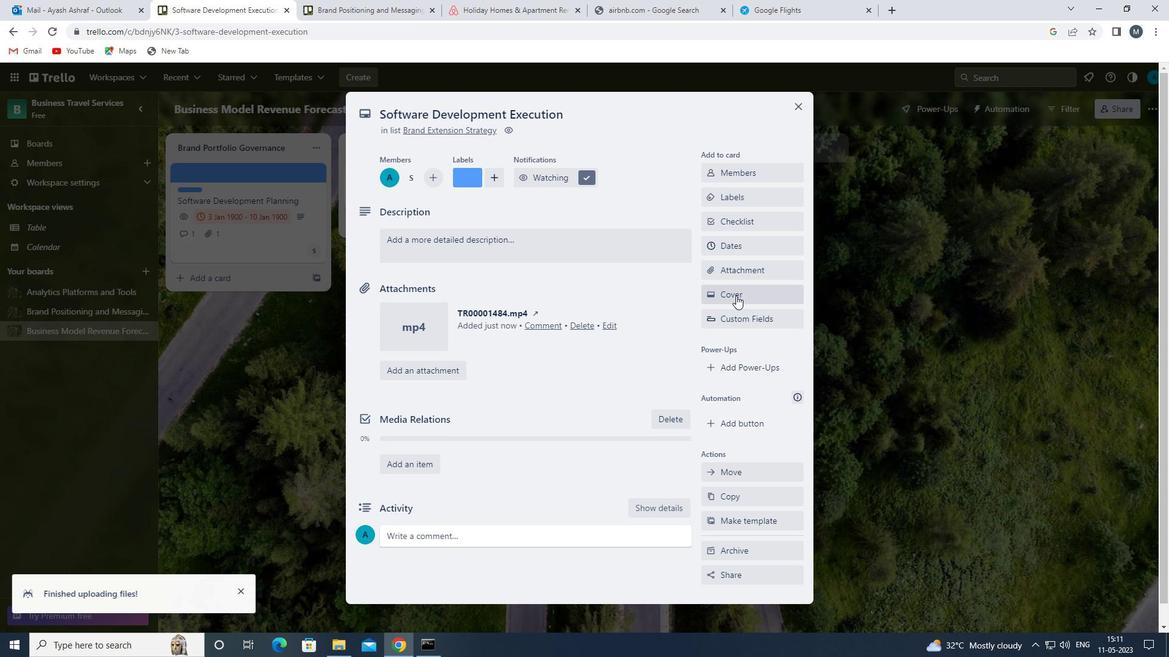 
Action: Mouse moved to (724, 236)
Screenshot: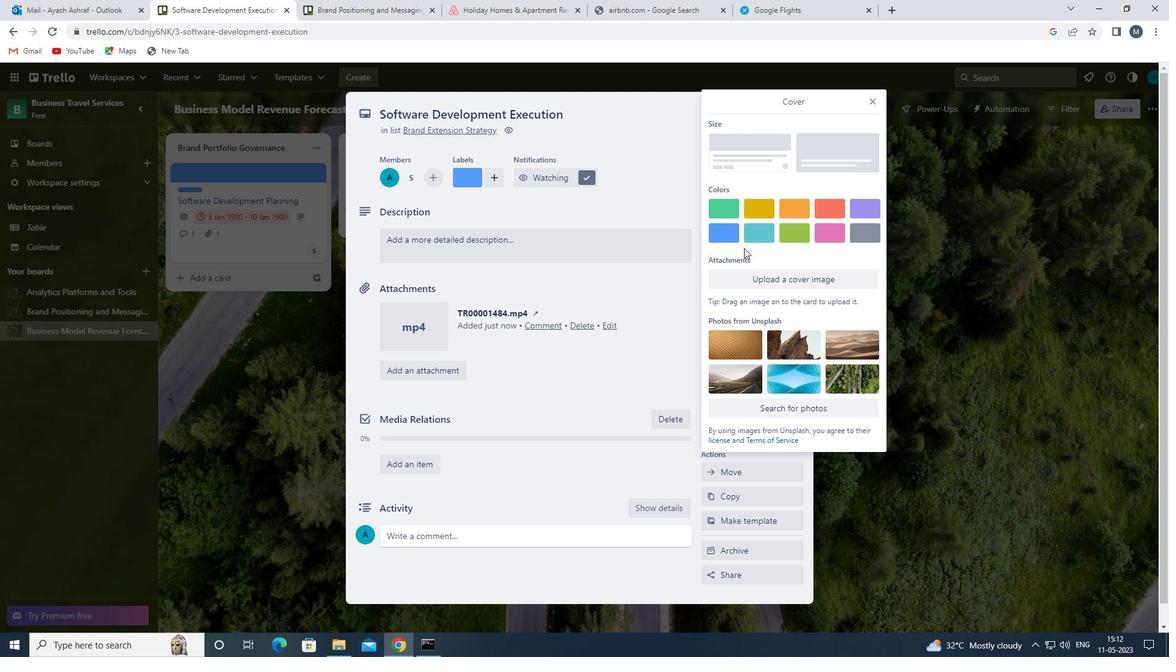 
Action: Mouse pressed left at (724, 236)
Screenshot: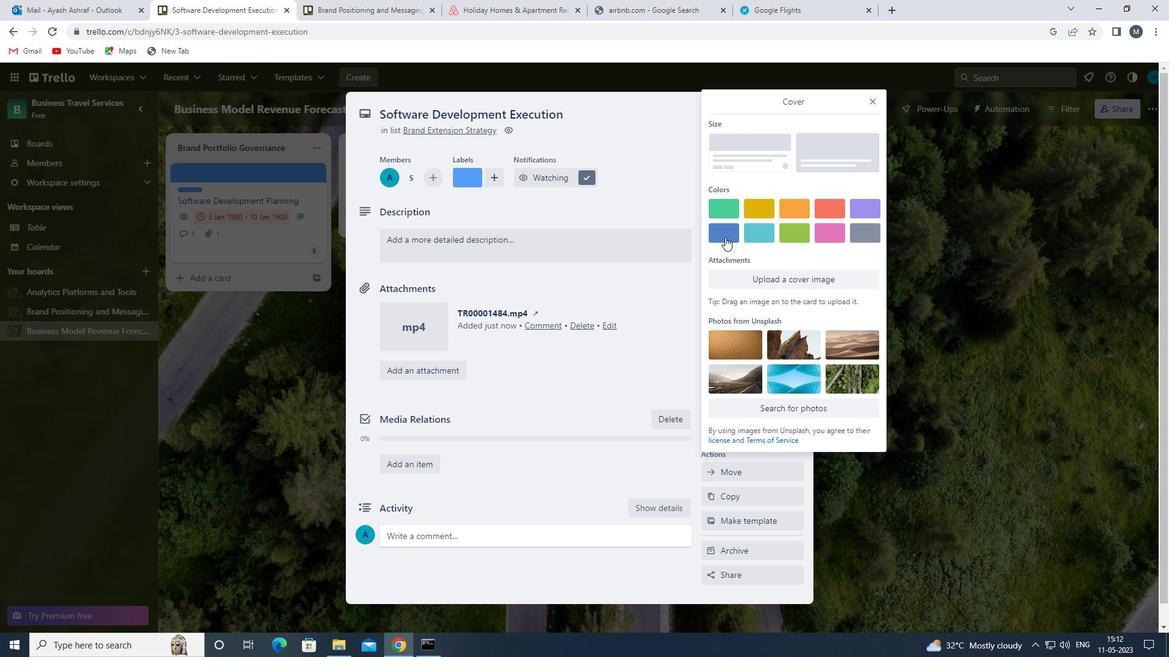 
Action: Mouse moved to (868, 104)
Screenshot: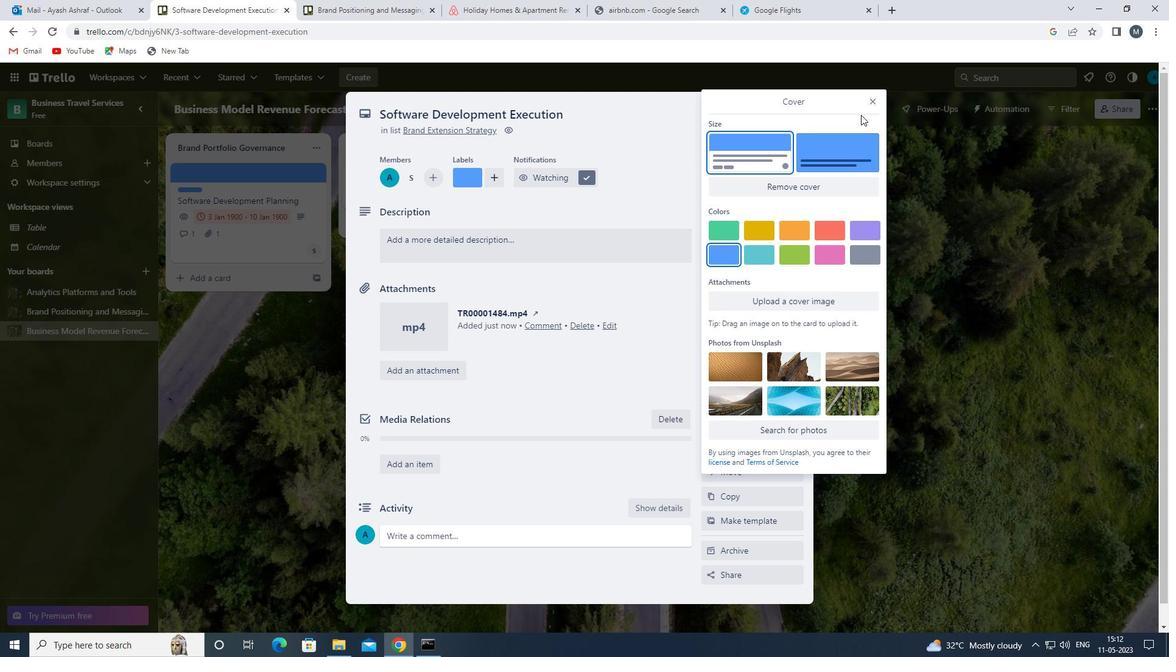 
Action: Mouse pressed left at (868, 104)
Screenshot: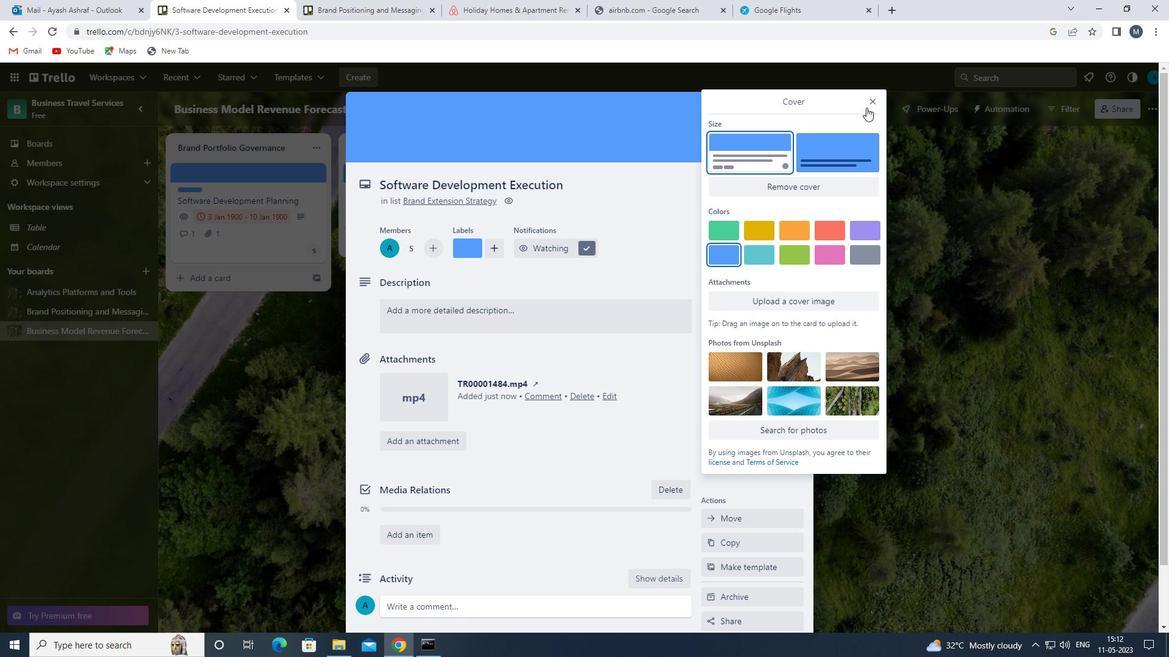 
Action: Mouse moved to (478, 316)
Screenshot: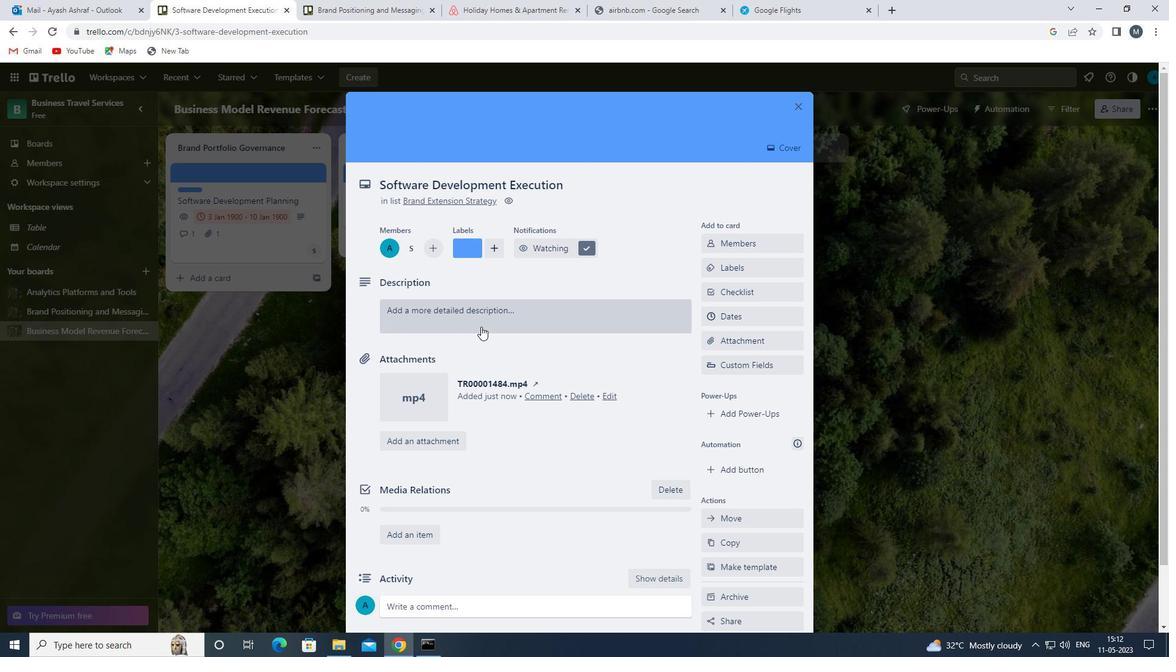 
Action: Mouse pressed left at (478, 316)
Screenshot: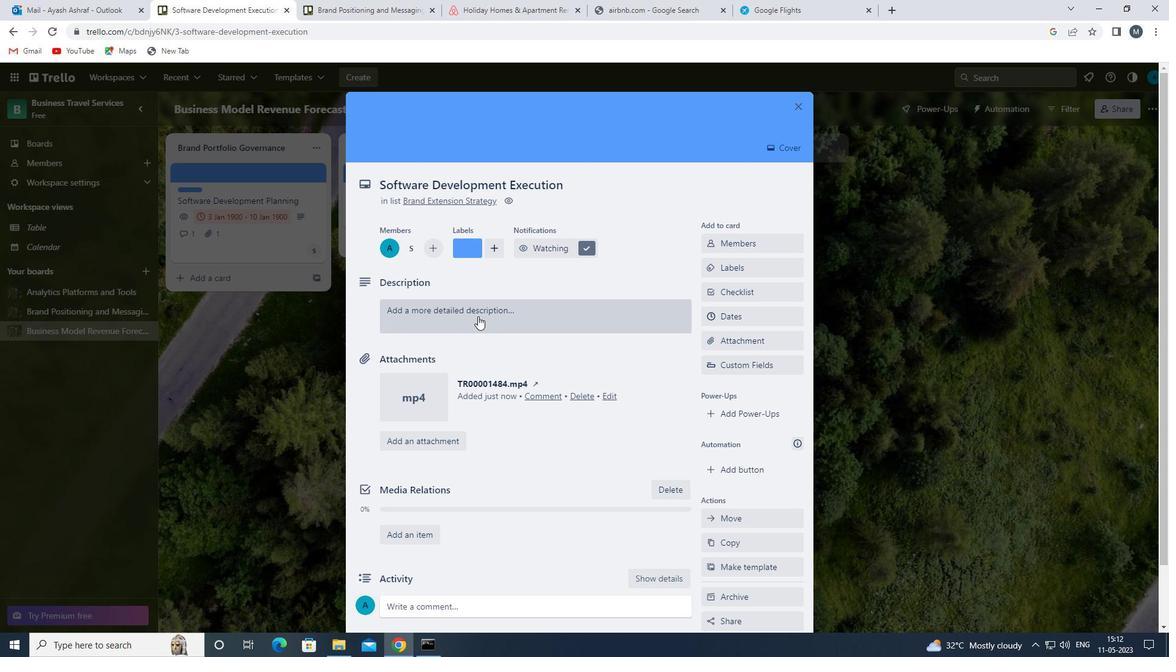 
Action: Mouse moved to (441, 363)
Screenshot: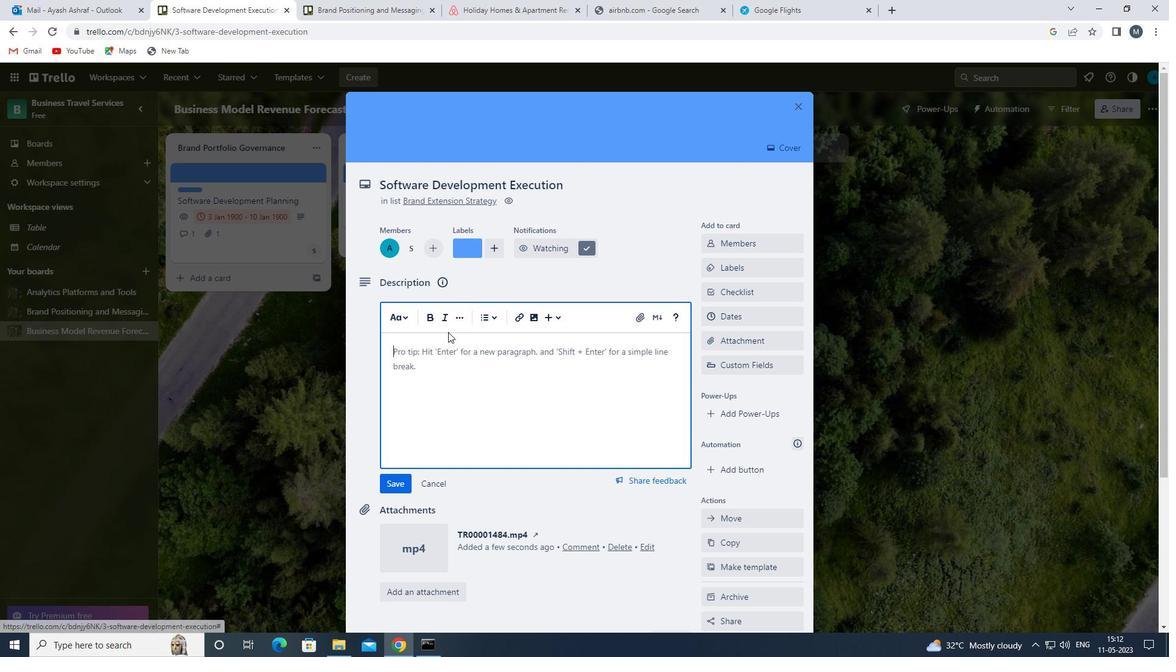 
Action: Mouse pressed left at (441, 363)
Screenshot: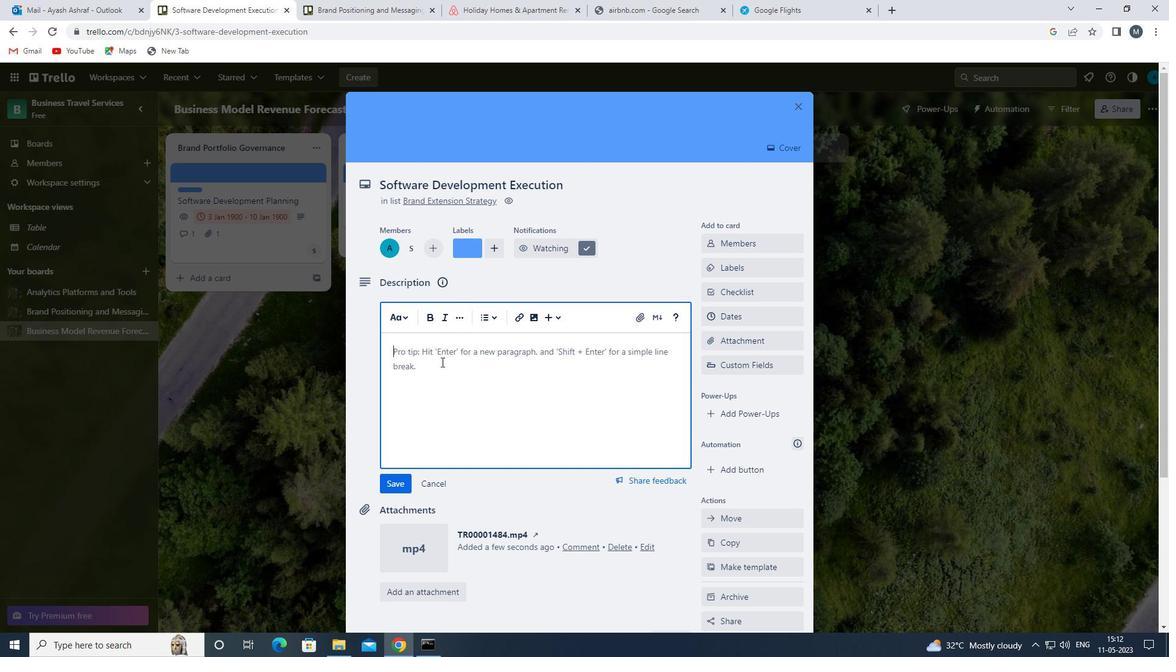 
Action: Mouse moved to (441, 363)
Screenshot: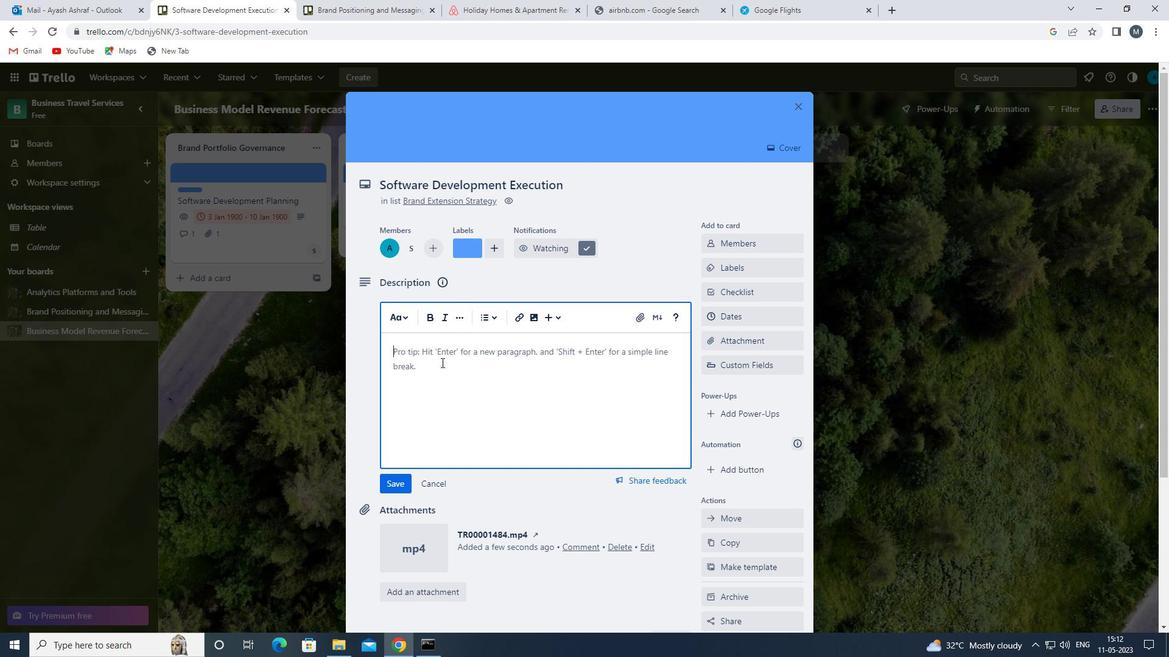 
Action: Key pressed <Key.shift>CONDUCT<Key.space>TEAM<Key.space>TRAINING<Key.space>SESSION<Key.space>ON<Key.space>EFFECTIVE<Key.space>COMMUNOI<Key.backspace><Key.backspace>ICATION<Key.space>
Screenshot: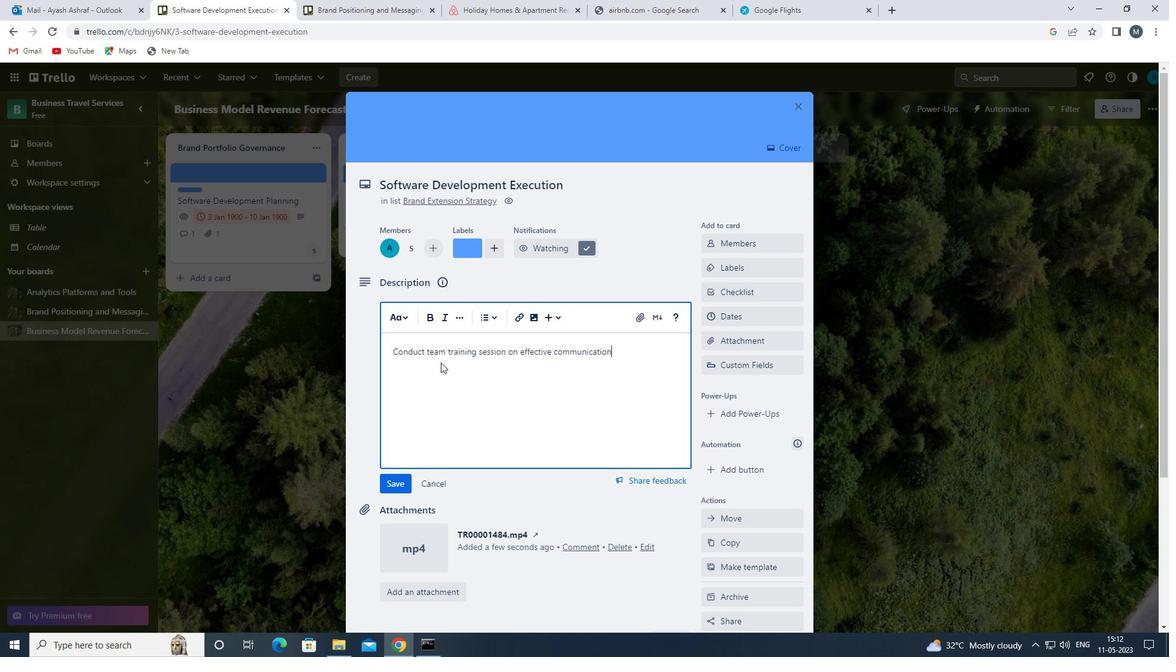 
Action: Mouse moved to (394, 484)
Screenshot: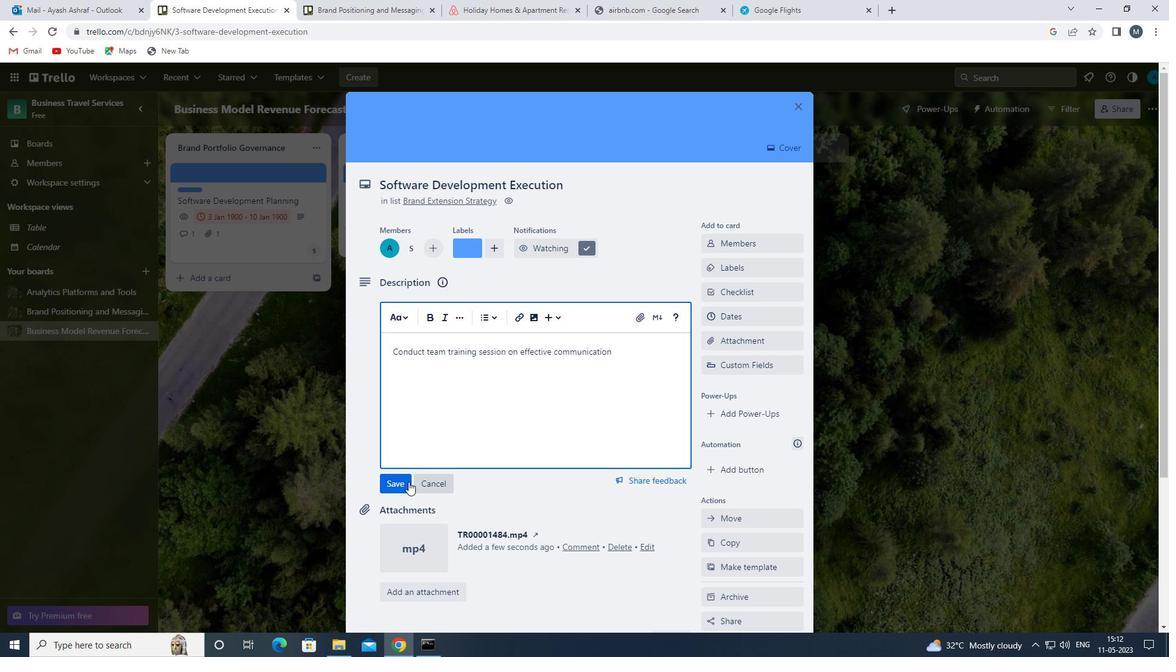 
Action: Mouse pressed left at (394, 484)
Screenshot: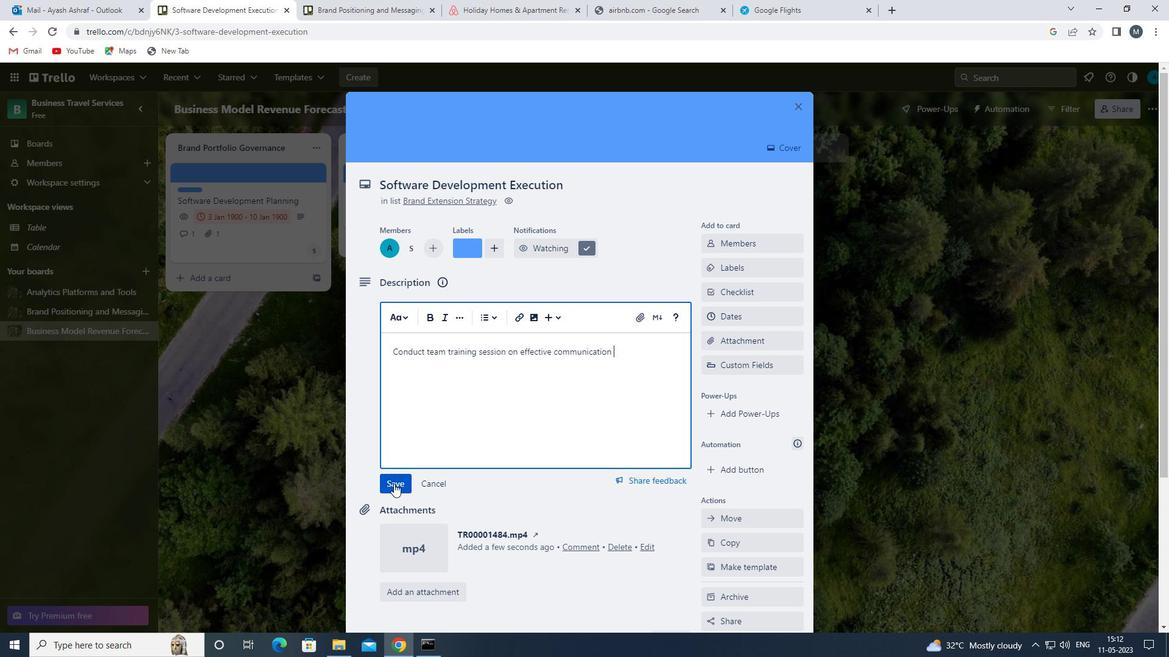
Action: Mouse moved to (487, 469)
Screenshot: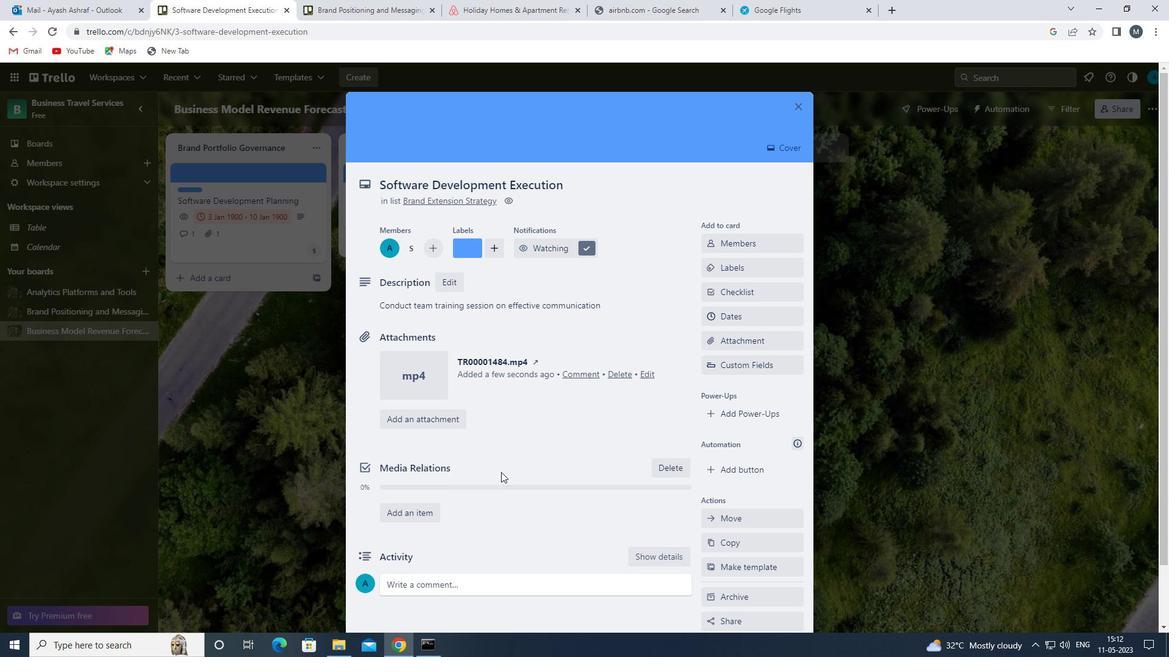 
Action: Mouse scrolled (487, 468) with delta (0, 0)
Screenshot: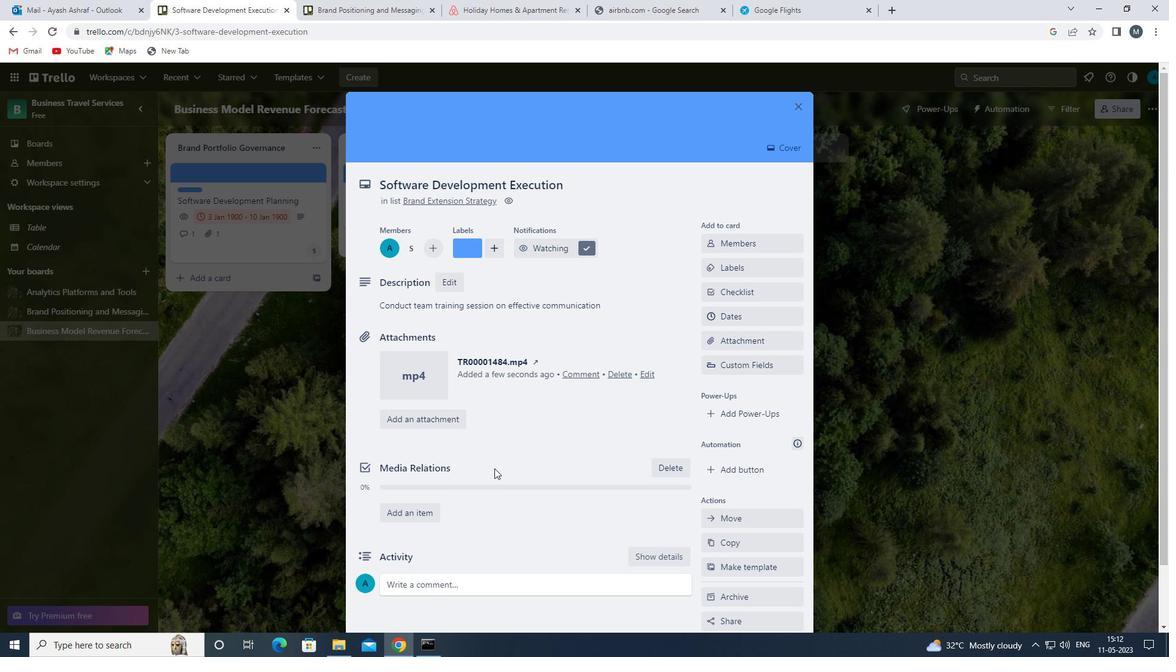 
Action: Mouse moved to (484, 470)
Screenshot: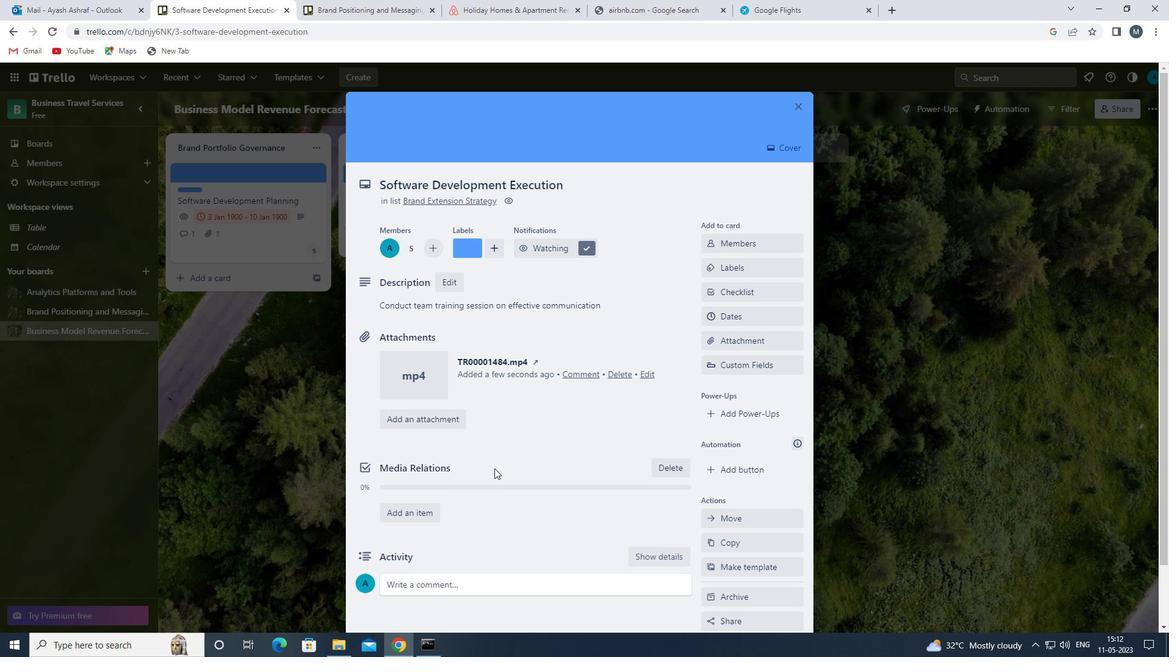
Action: Mouse scrolled (484, 470) with delta (0, 0)
Screenshot: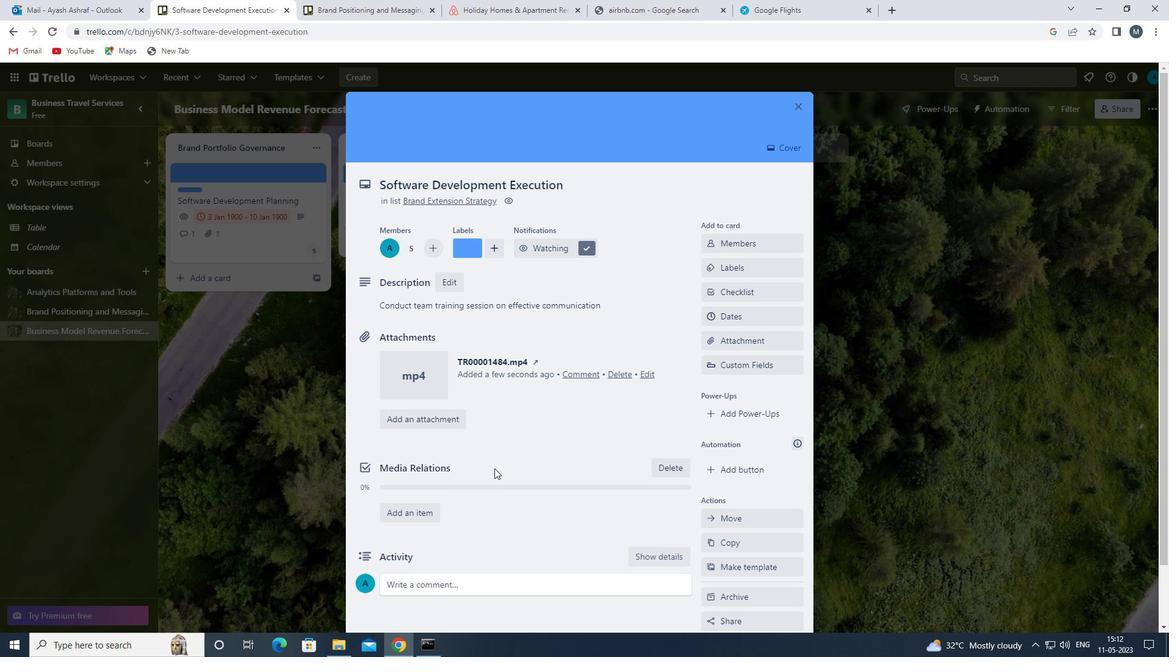 
Action: Mouse moved to (450, 520)
Screenshot: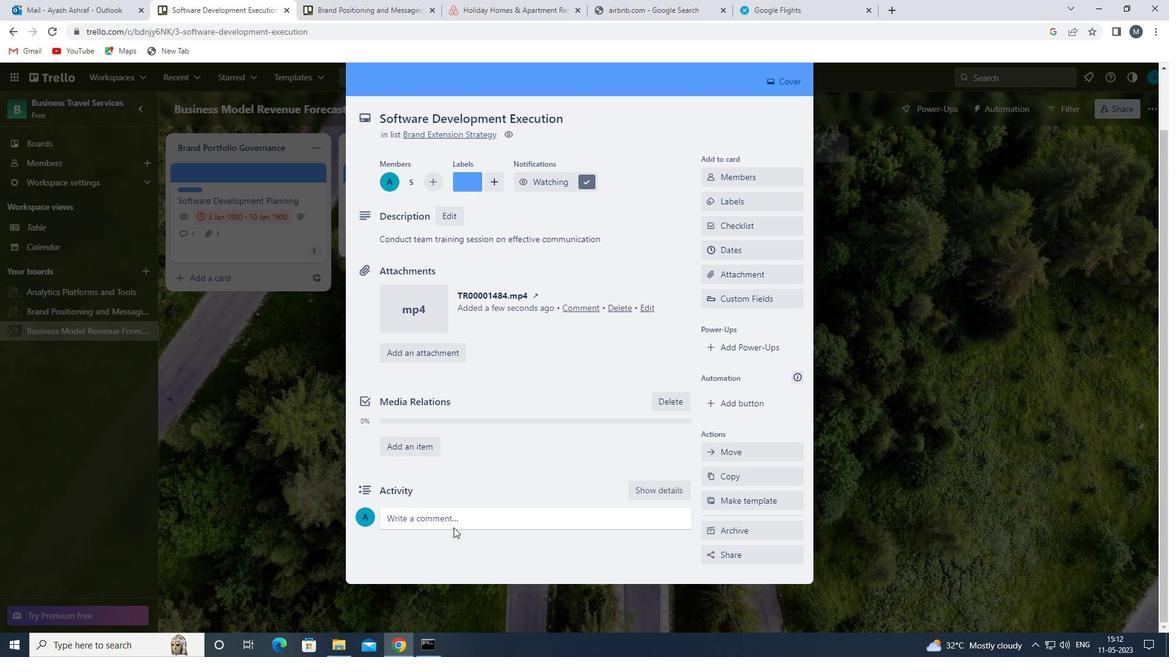 
Action: Mouse pressed left at (450, 520)
Screenshot: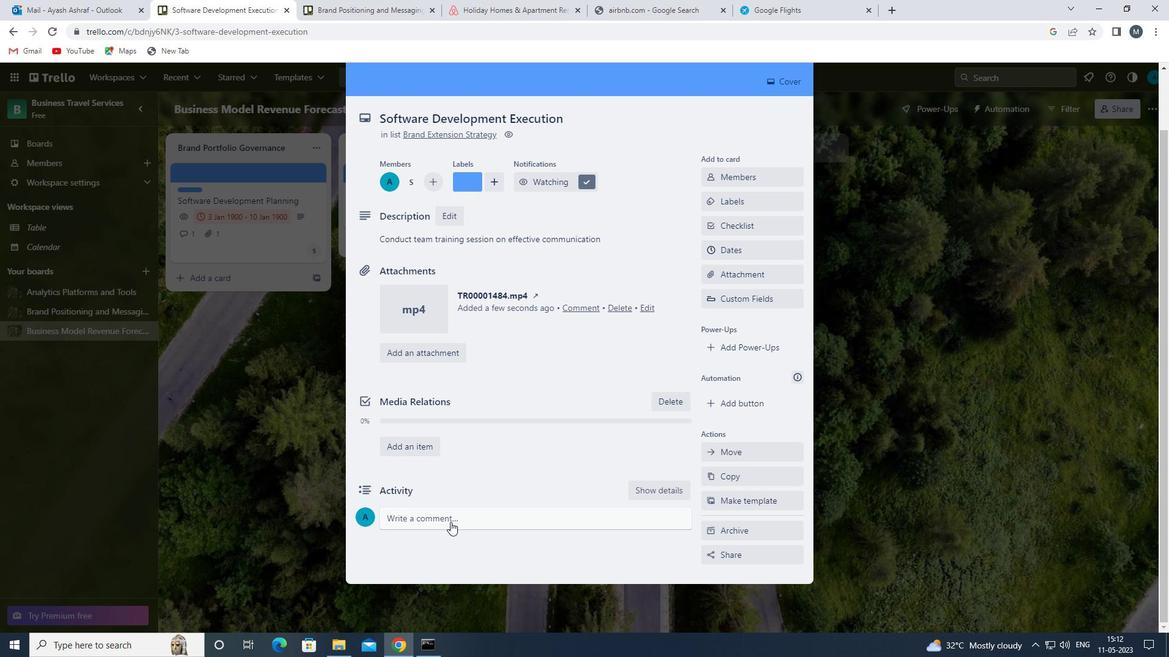 
Action: Mouse moved to (433, 562)
Screenshot: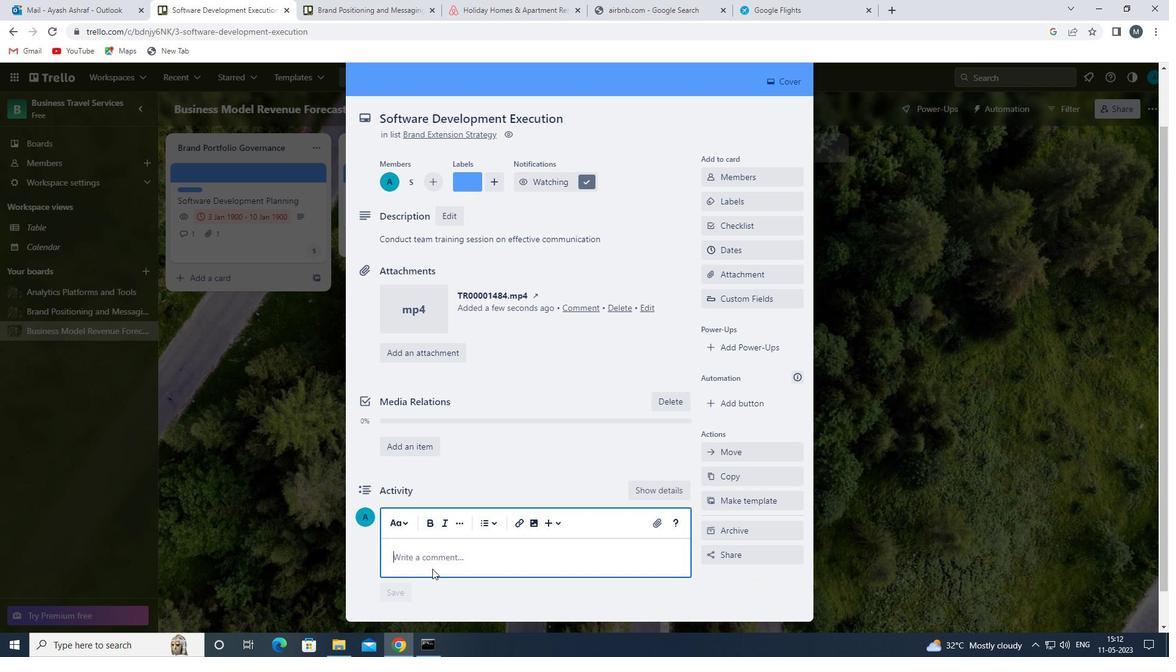 
Action: Mouse pressed left at (433, 562)
Screenshot: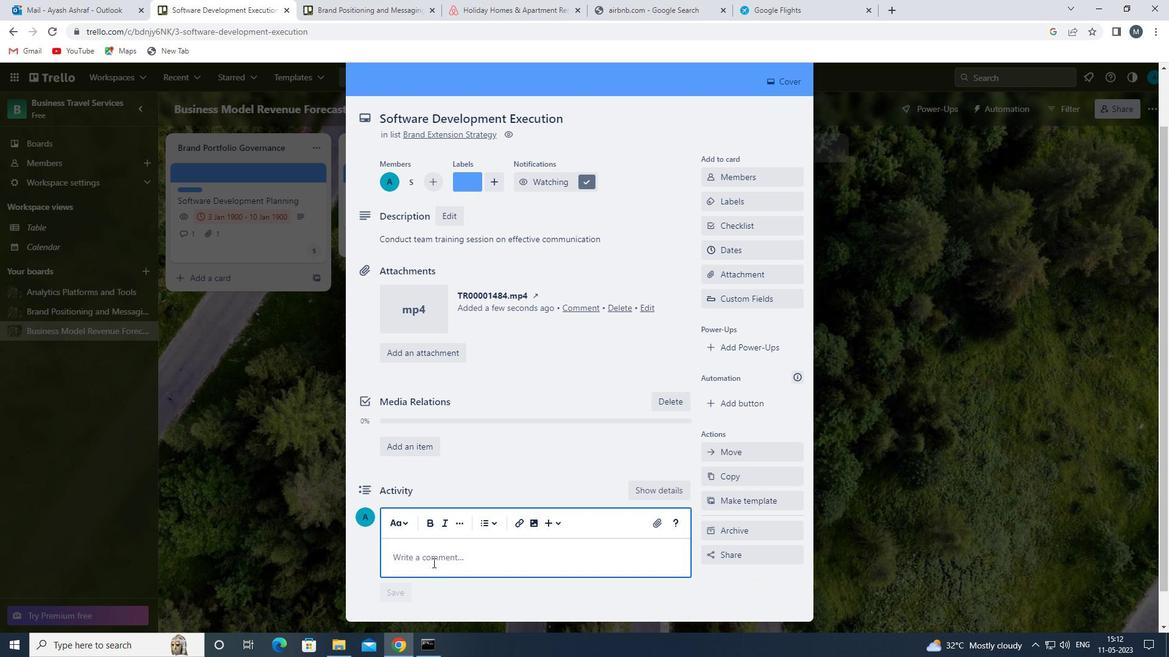 
Action: Mouse moved to (434, 561)
Screenshot: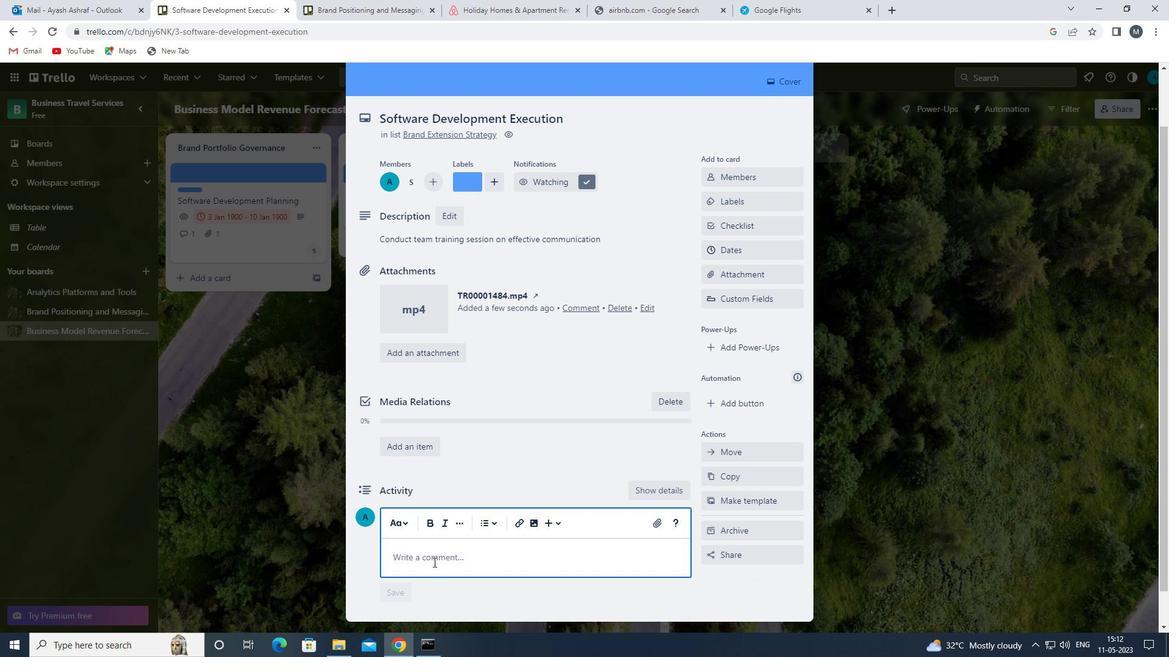 
Action: Key pressed <Key.shift><Key.shift>WE<Key.space>SHOULD<Key.space>APPROACH<Key.space>THIS<Key.space>TASK<Key.space>WITH<Key.space>A<Key.space>SENSE<Key.space>OF<Key.space>C
Screenshot: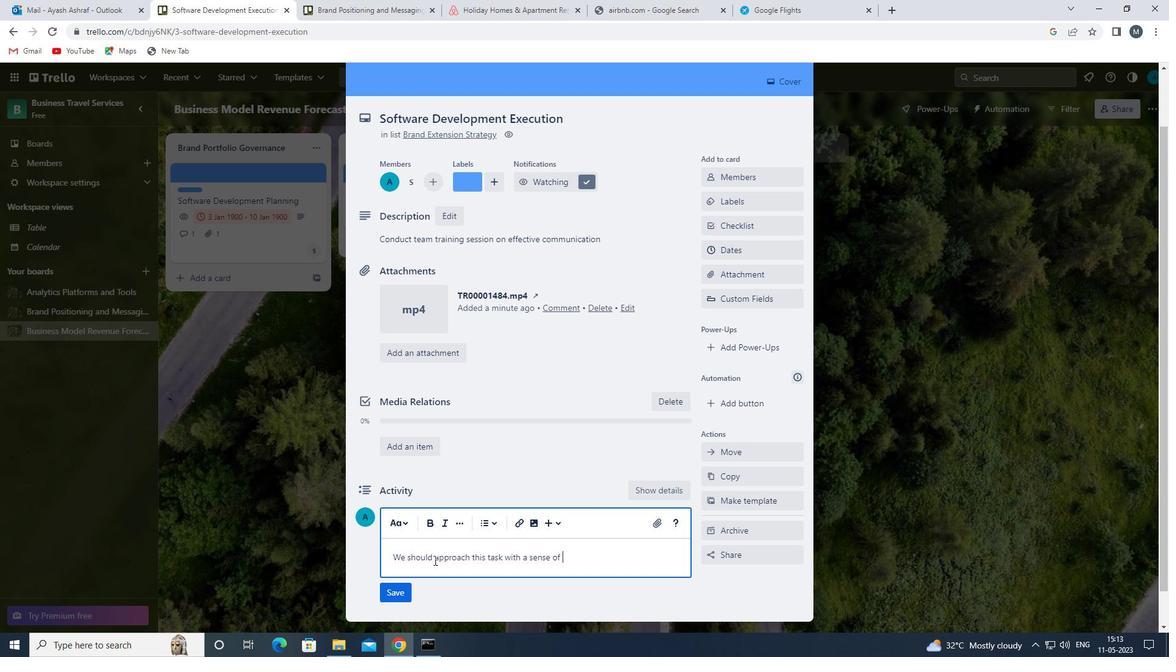 
Action: Mouse moved to (434, 561)
Screenshot: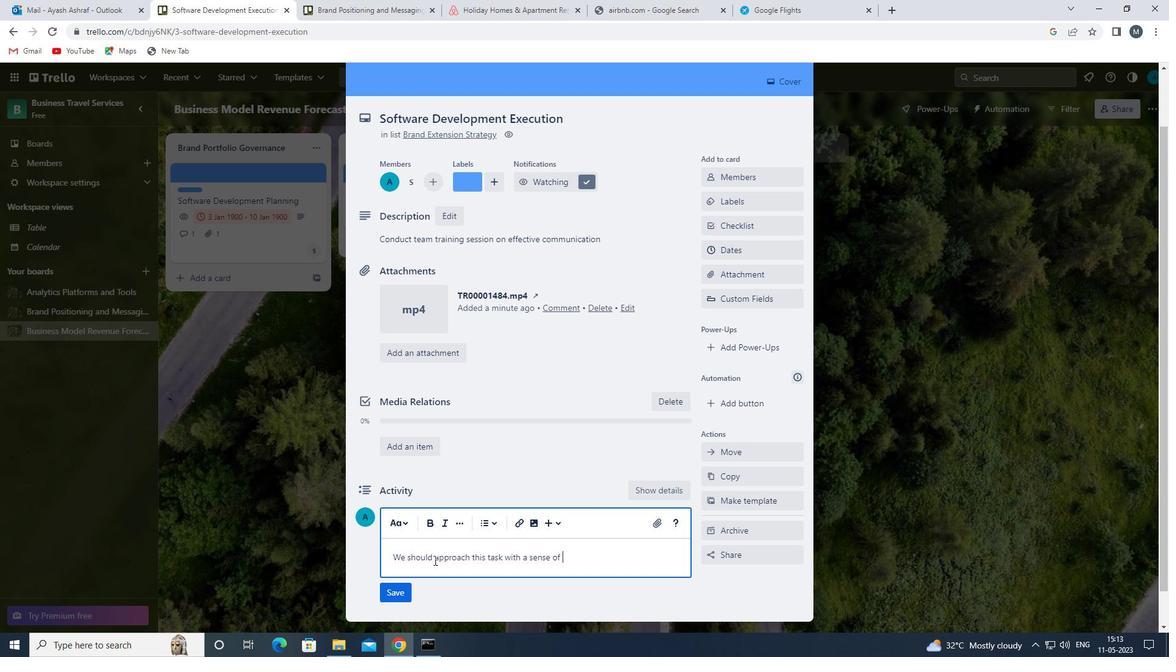 
Action: Key pressed OLL
Screenshot: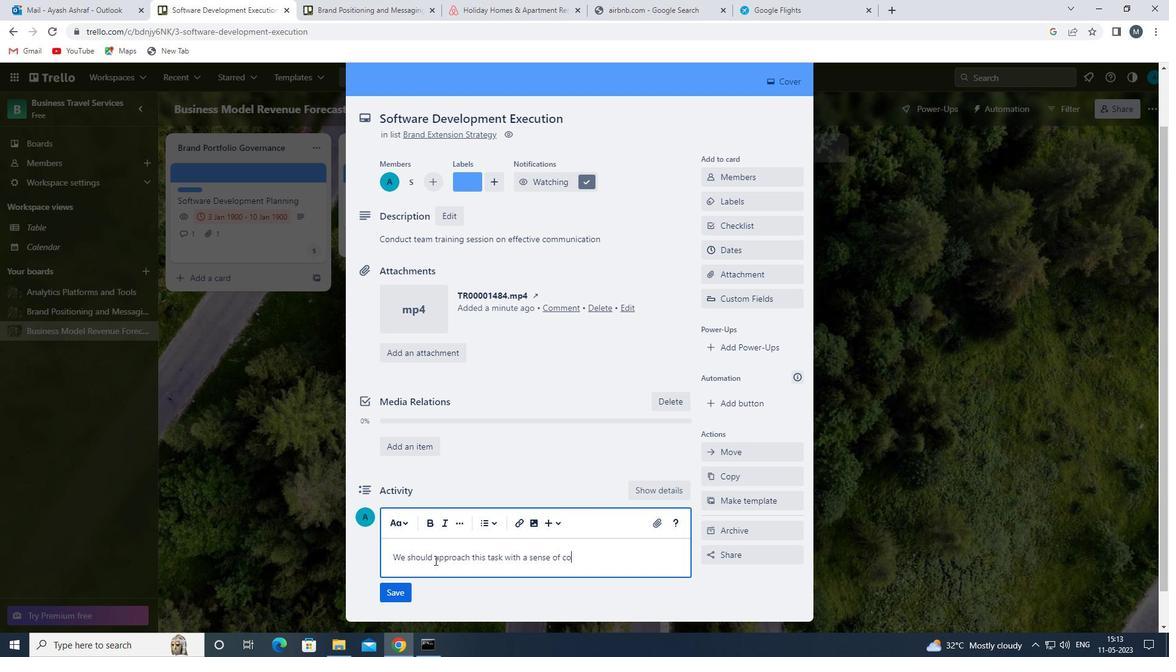 
Action: Mouse moved to (434, 561)
Screenshot: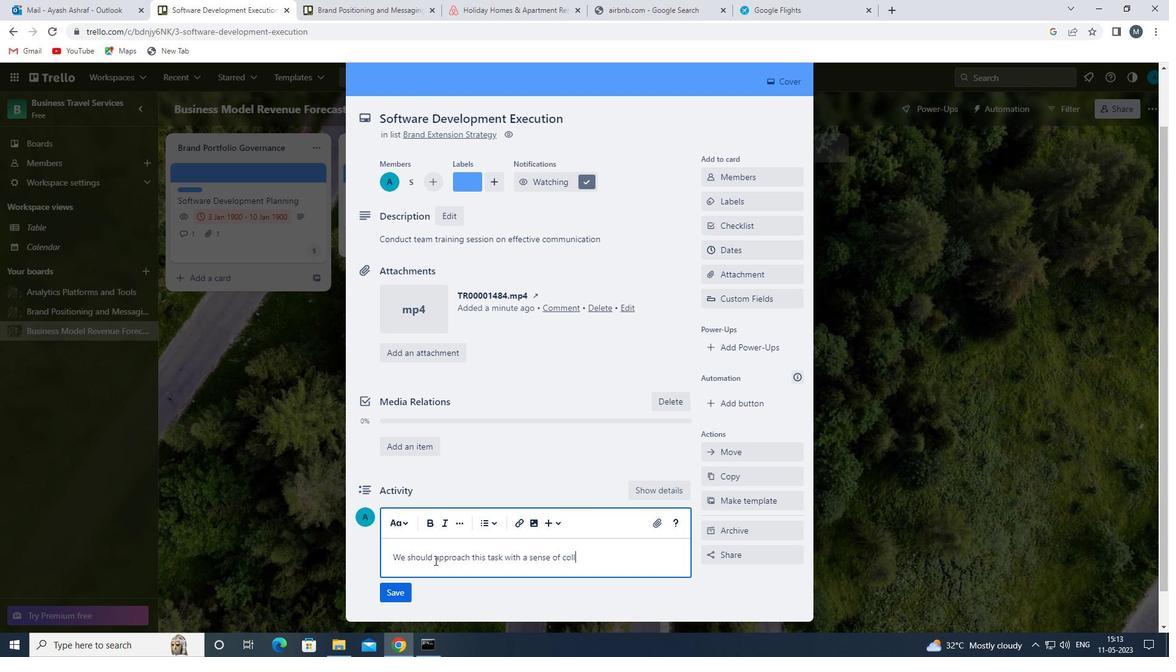 
Action: Key pressed ABRATION<Key.space>AND<Key.space>TEAMWORK,L<Key.backspace>
Screenshot: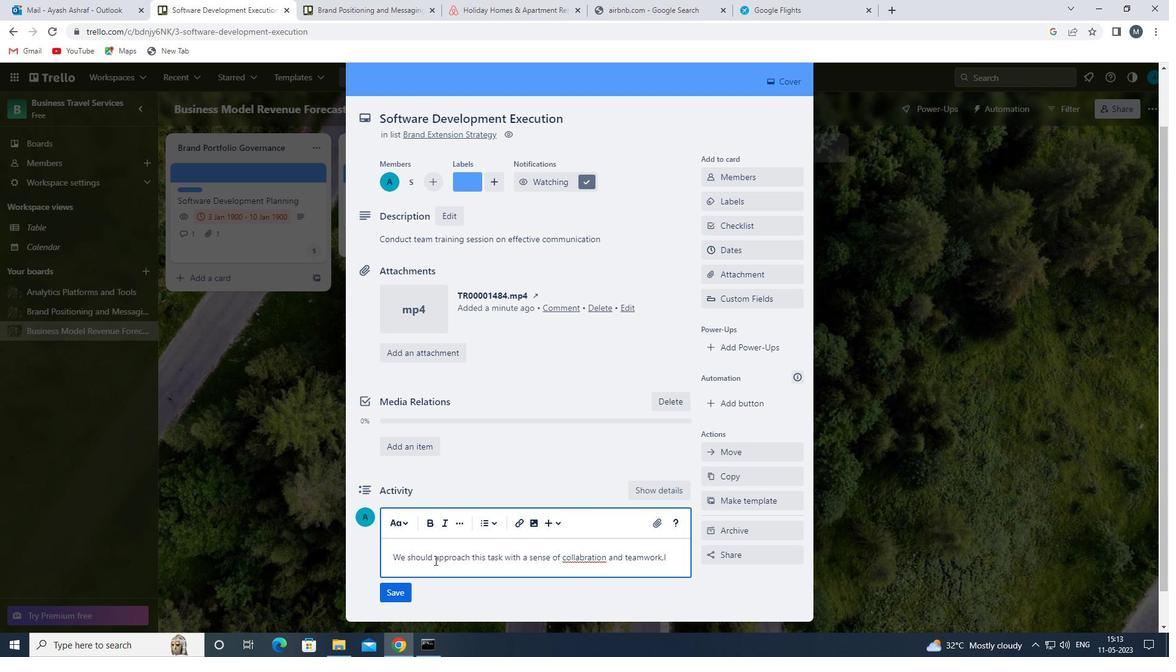 
Action: Mouse moved to (584, 559)
Screenshot: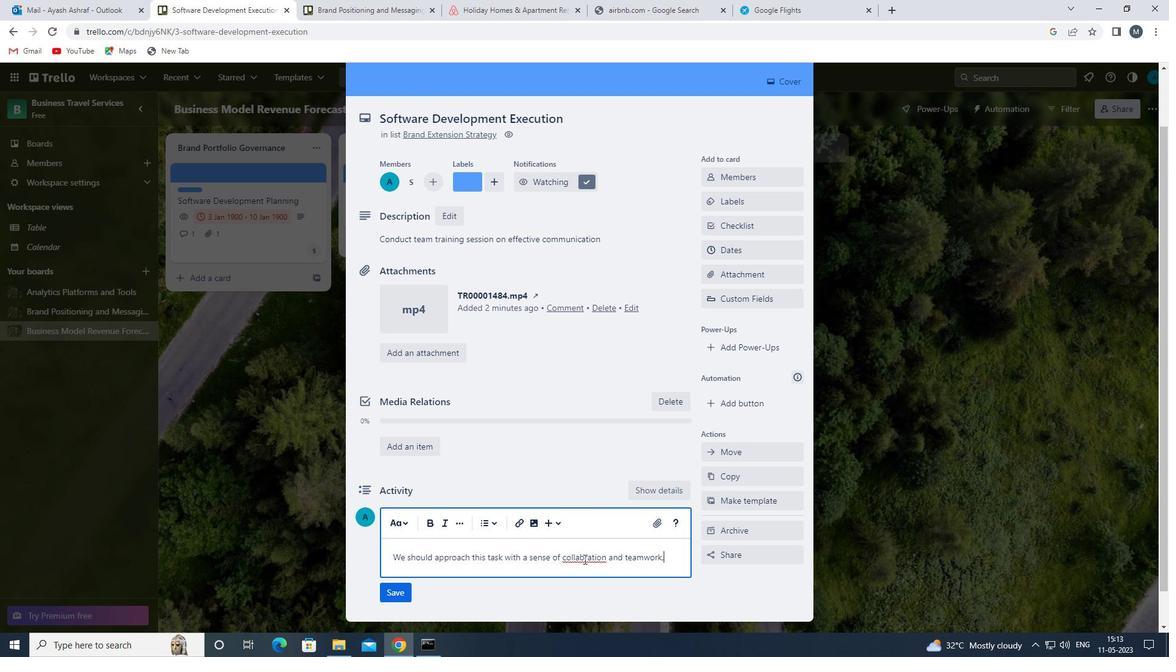 
Action: Mouse pressed left at (584, 559)
Screenshot: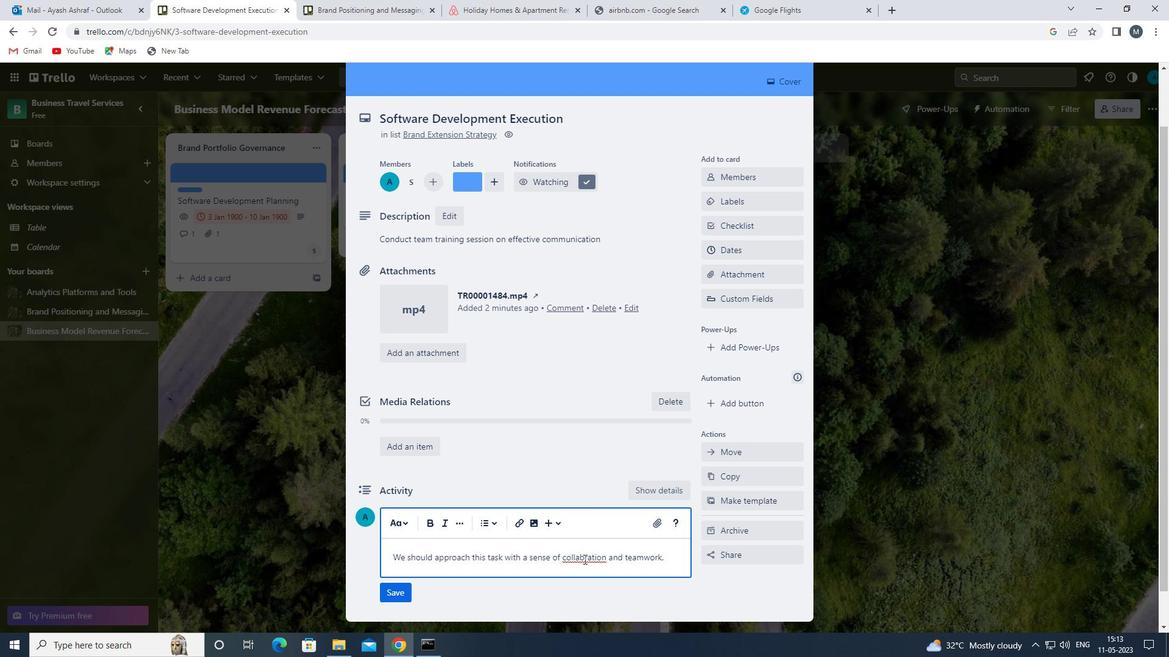 
Action: Mouse moved to (597, 559)
Screenshot: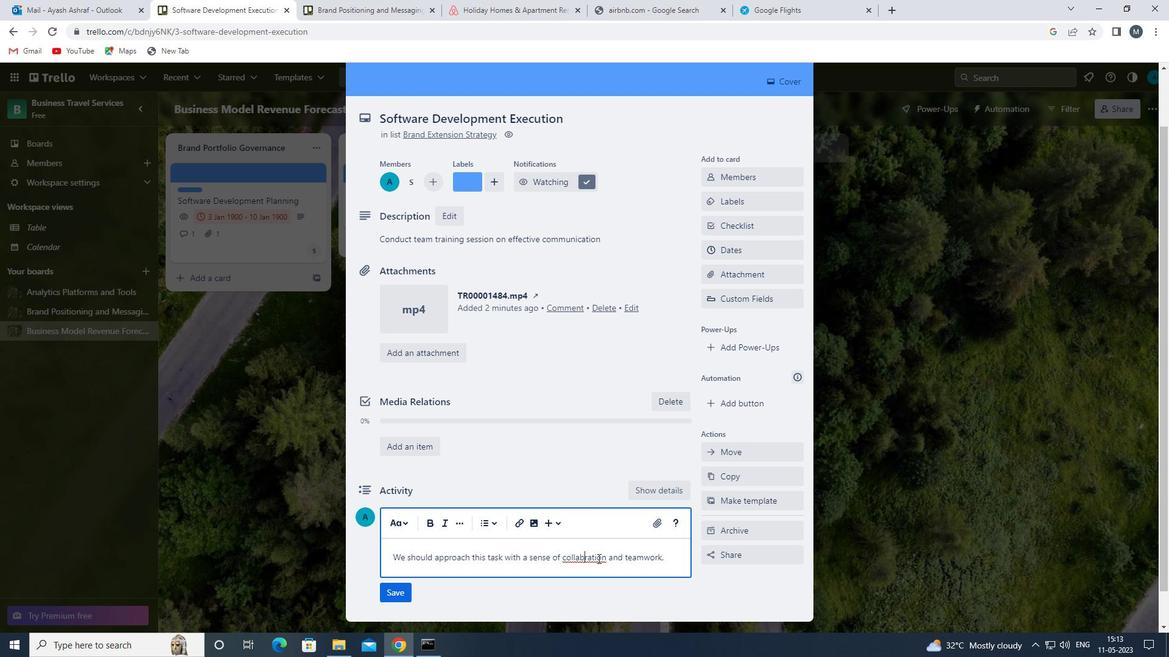 
Action: Key pressed O
Screenshot: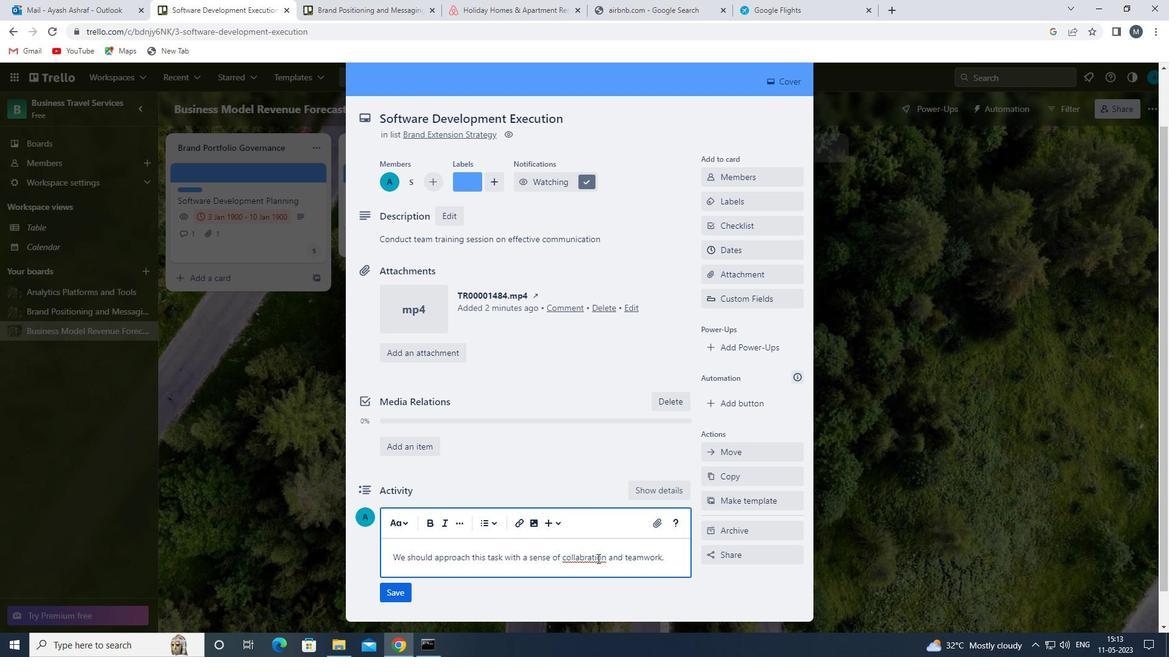
Action: Mouse moved to (671, 558)
Screenshot: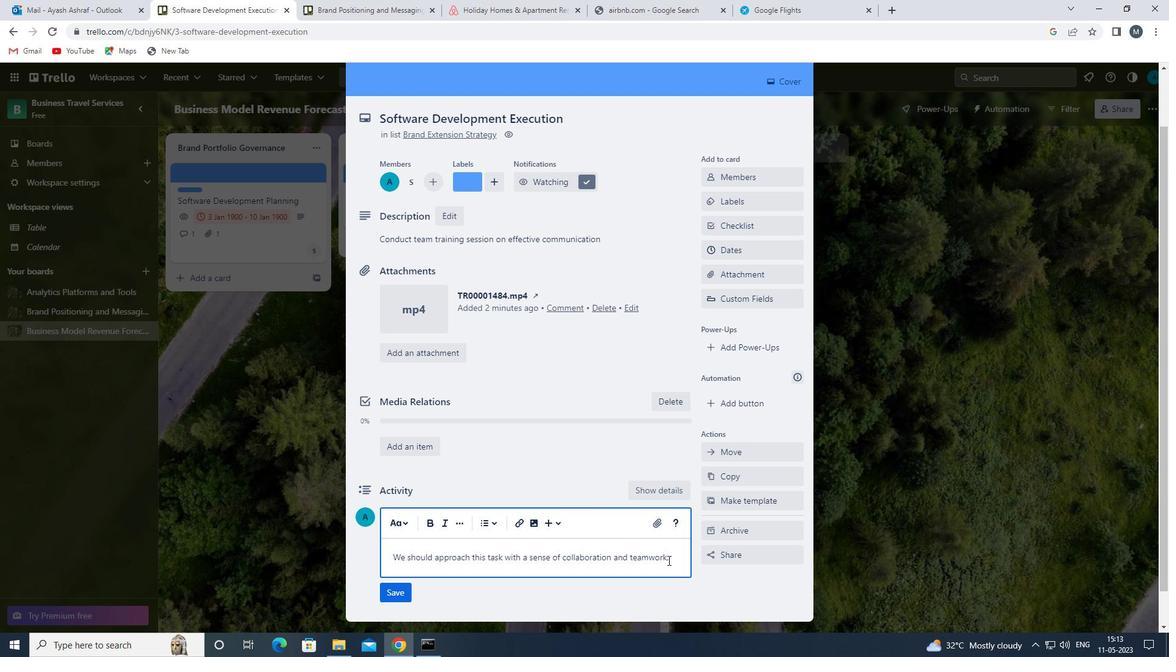 
Action: Mouse pressed left at (671, 558)
Screenshot: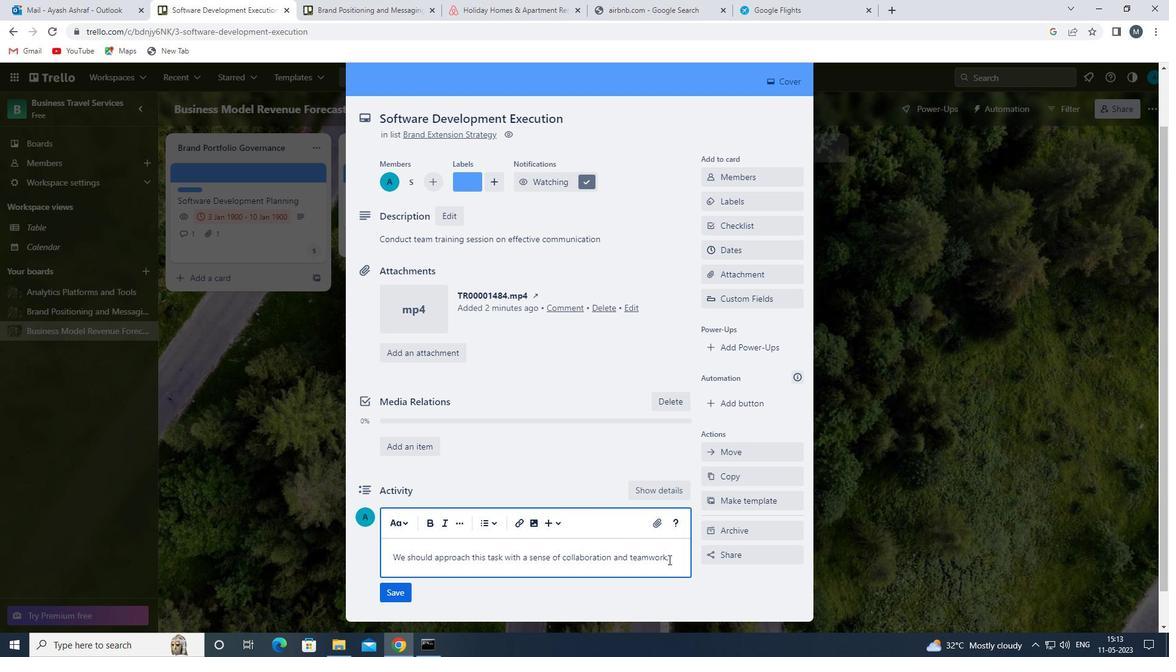 
Action: Mouse moved to (675, 558)
Screenshot: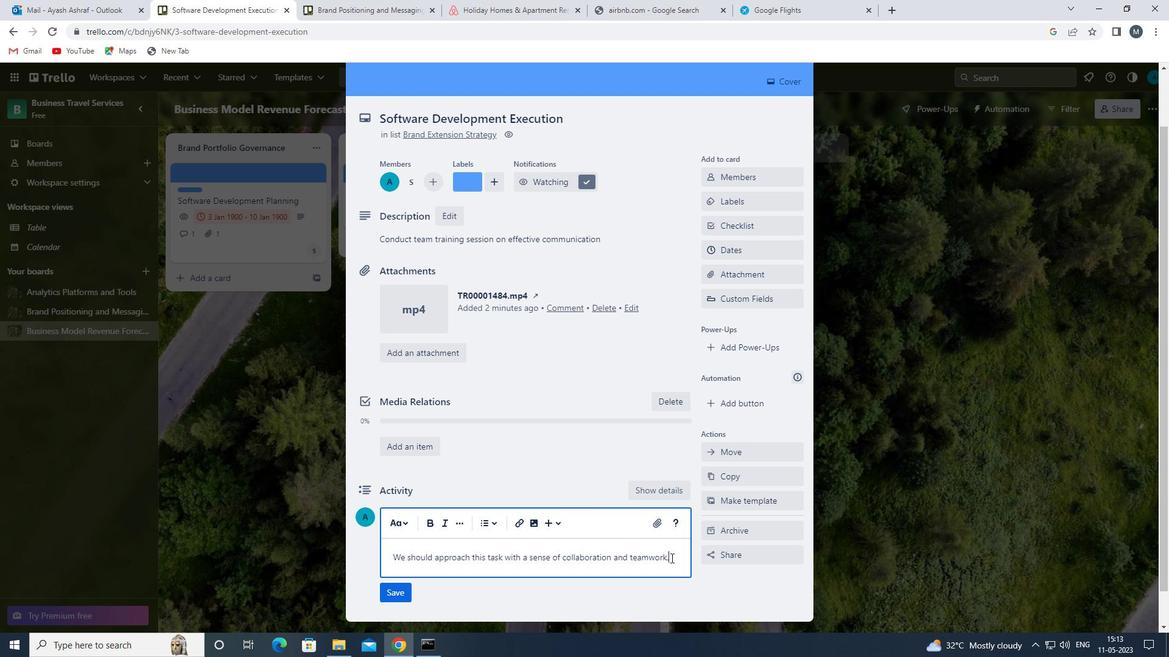 
Action: Key pressed <Key.space>
Screenshot: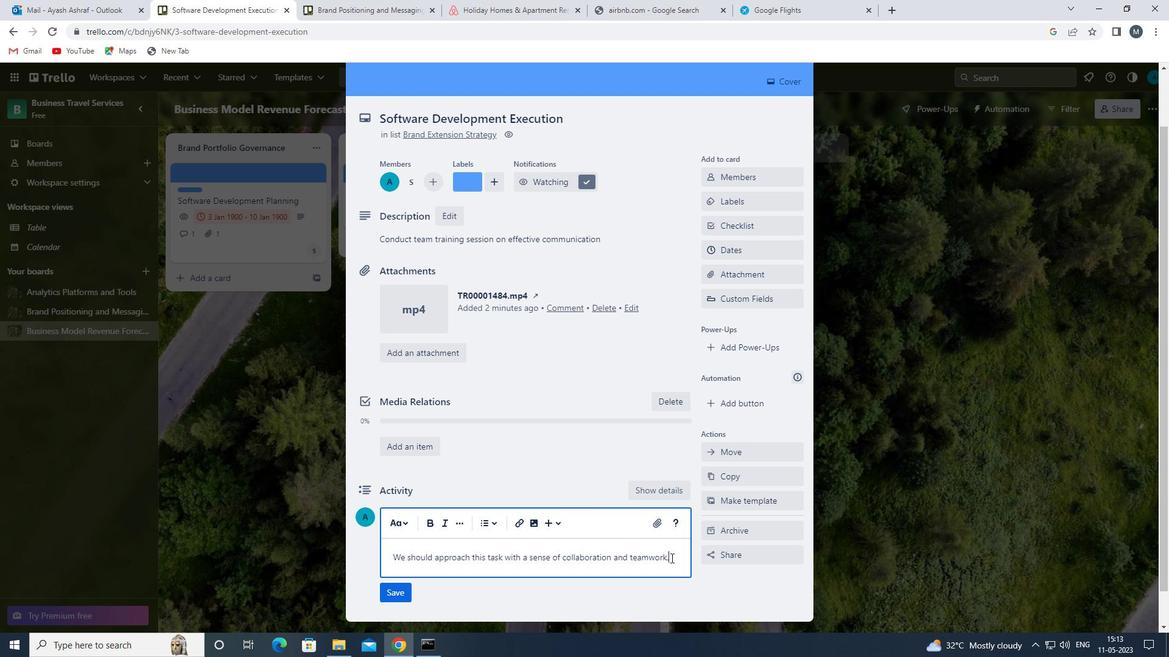 
Action: Mouse moved to (681, 561)
Screenshot: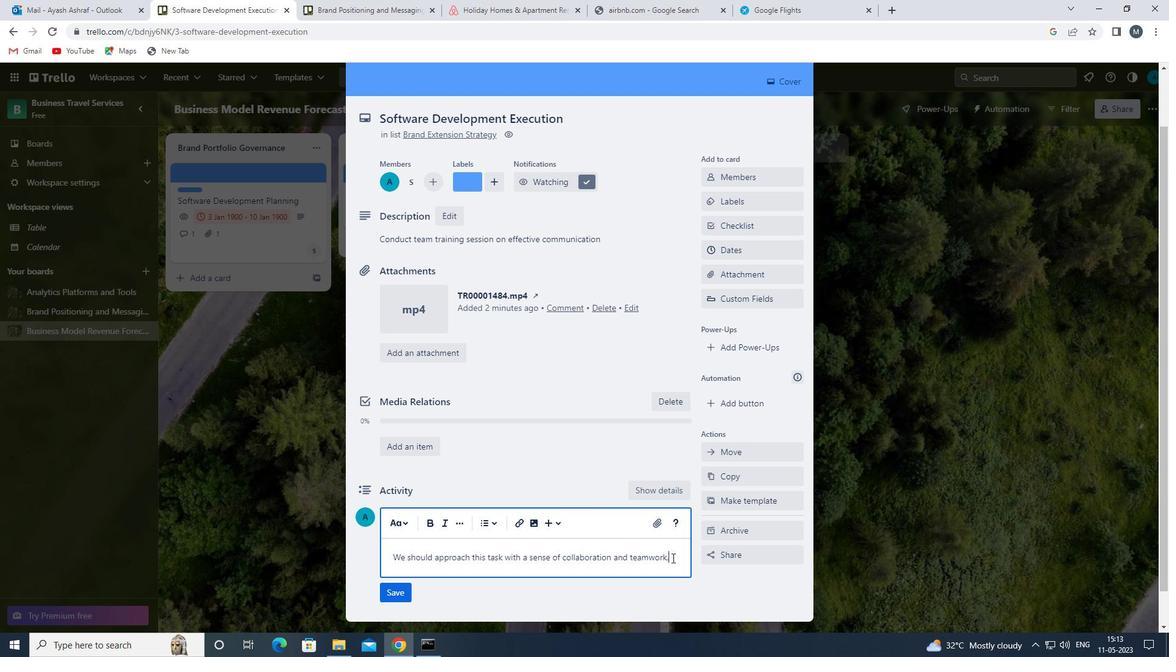 
Action: Key pressed LEVERAG
Screenshot: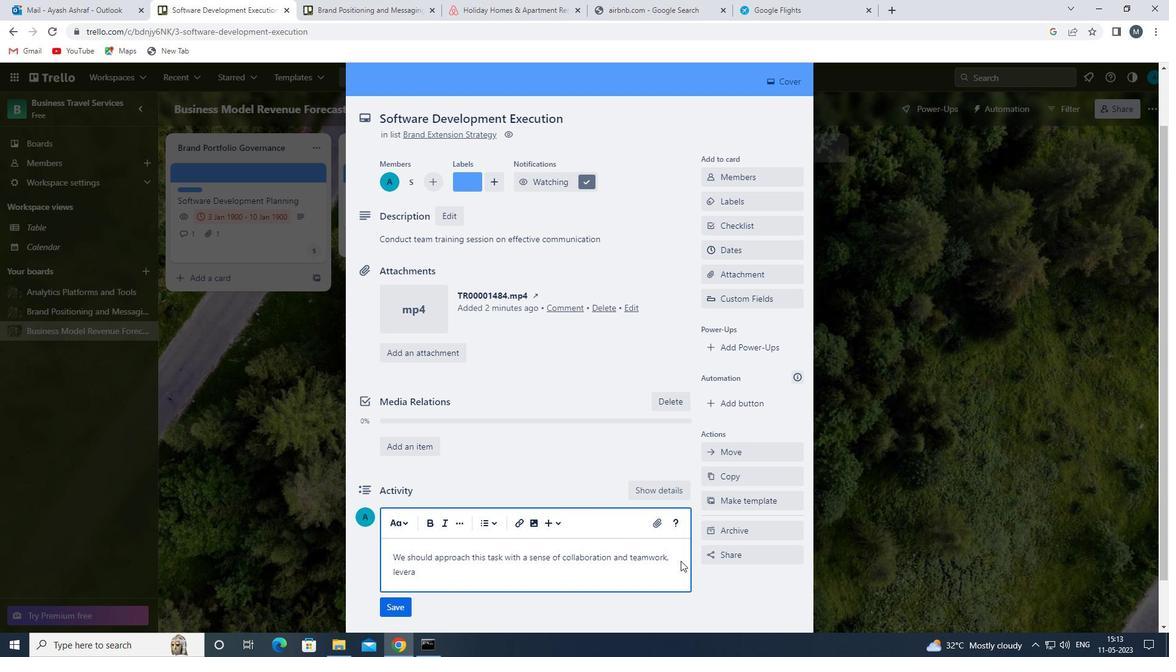 
Action: Mouse moved to (681, 562)
Screenshot: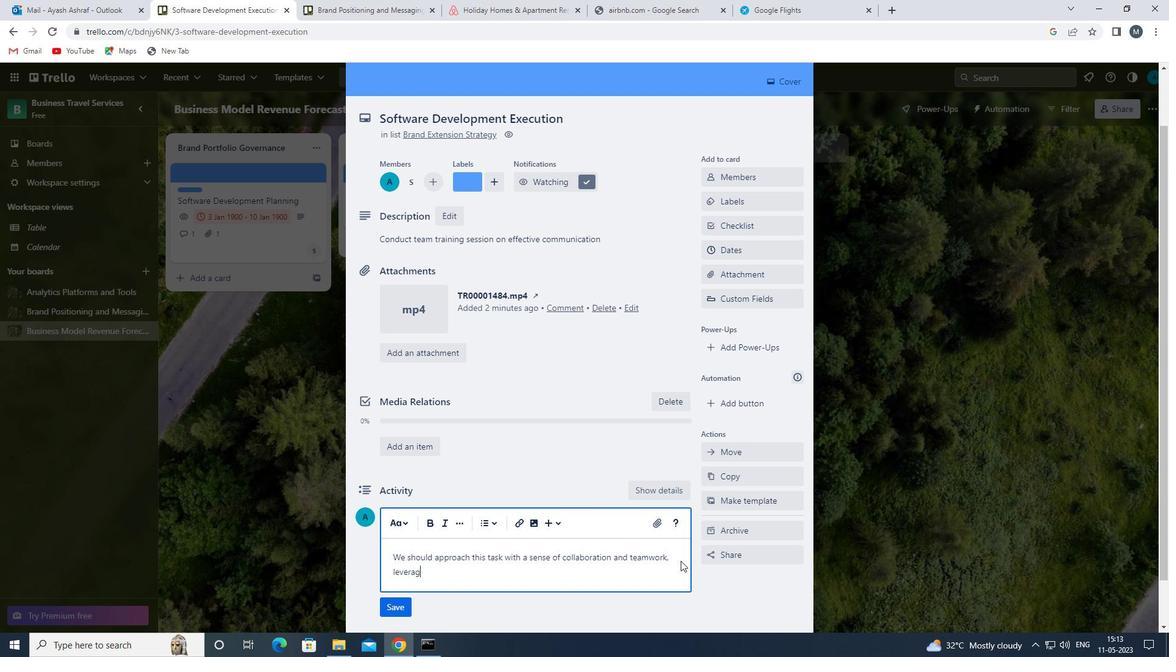 
Action: Key pressed ING<Key.space>THE<Key.space>STRENGTHS<Key.space>OF<Key.space>EACH<Key.space>TEAM<Key.space>MEMEBER<Key.space>
Screenshot: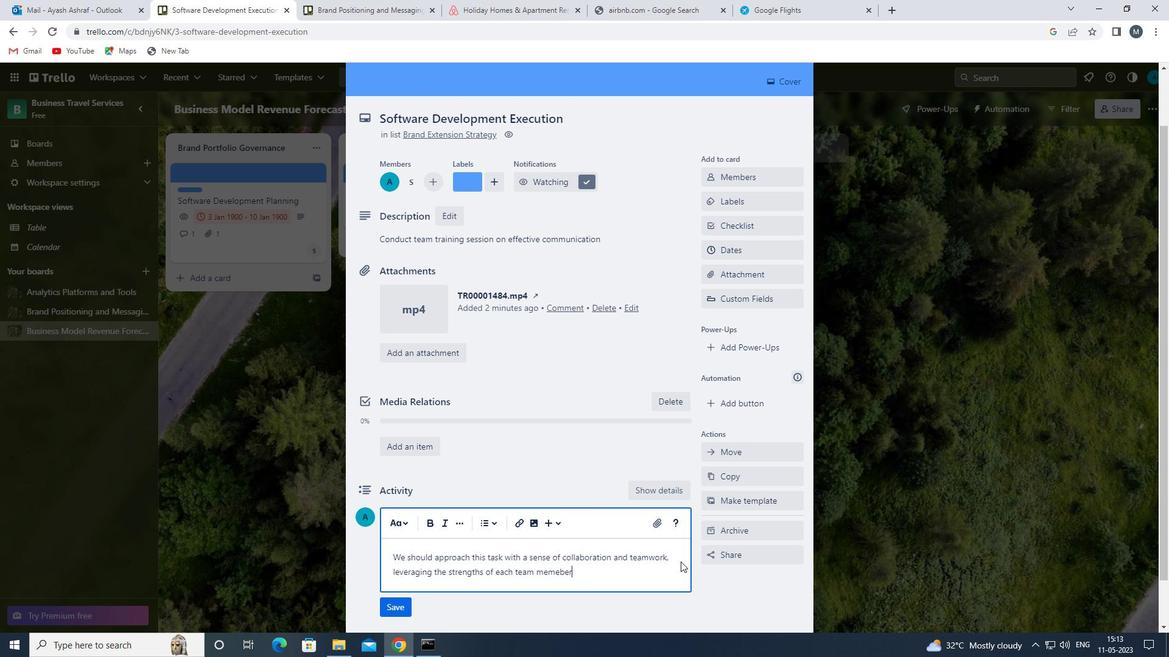 
Action: Mouse moved to (558, 572)
Screenshot: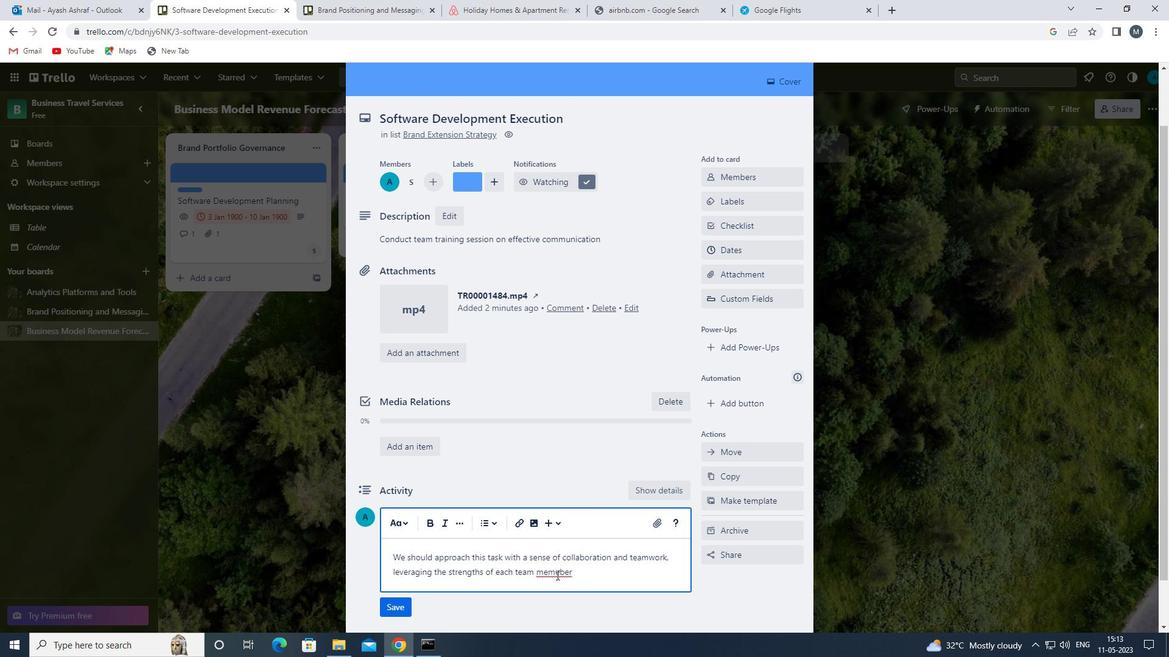 
Action: Mouse pressed left at (558, 572)
Screenshot: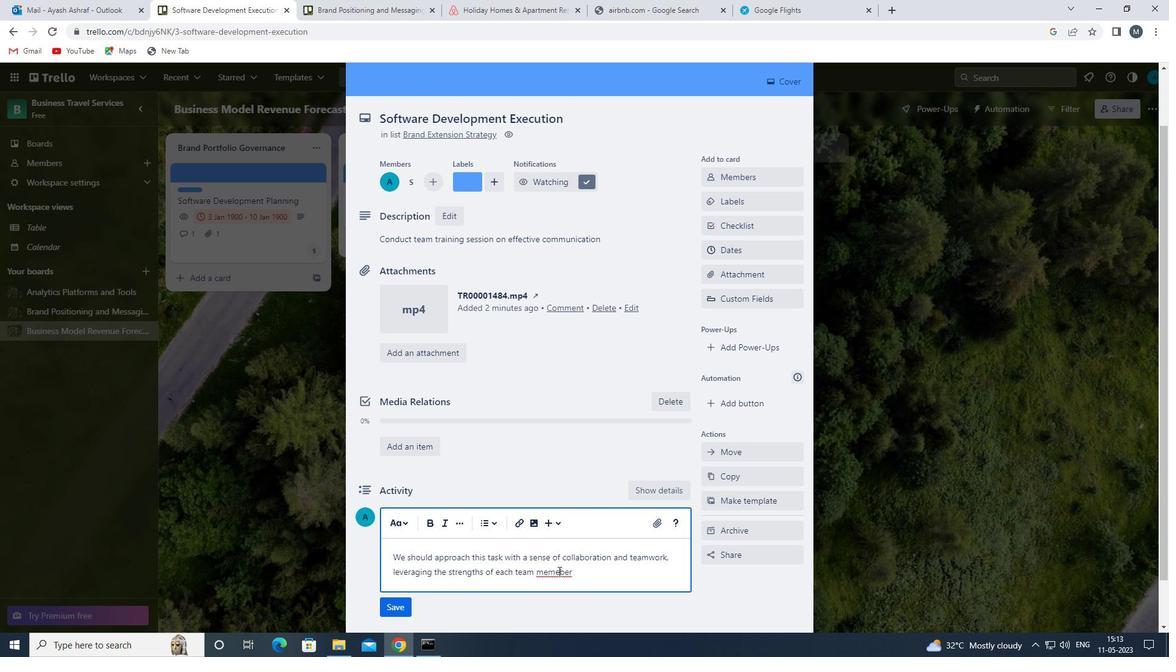 
Action: Mouse moved to (568, 573)
Screenshot: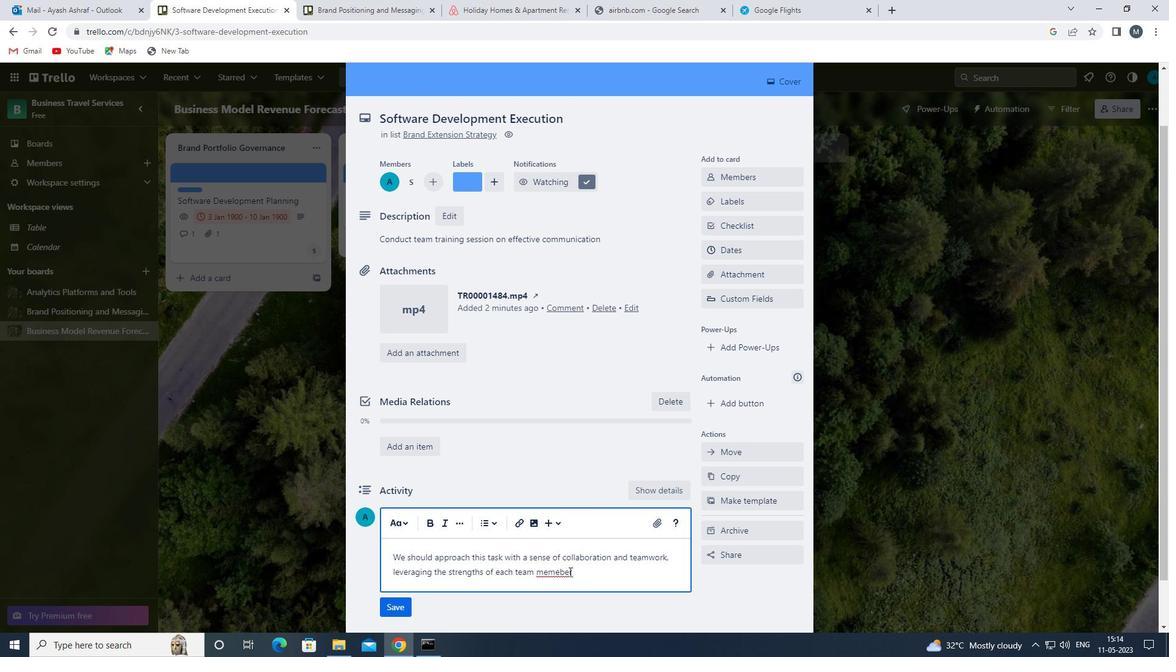 
Action: Key pressed <Key.backspace>
Screenshot: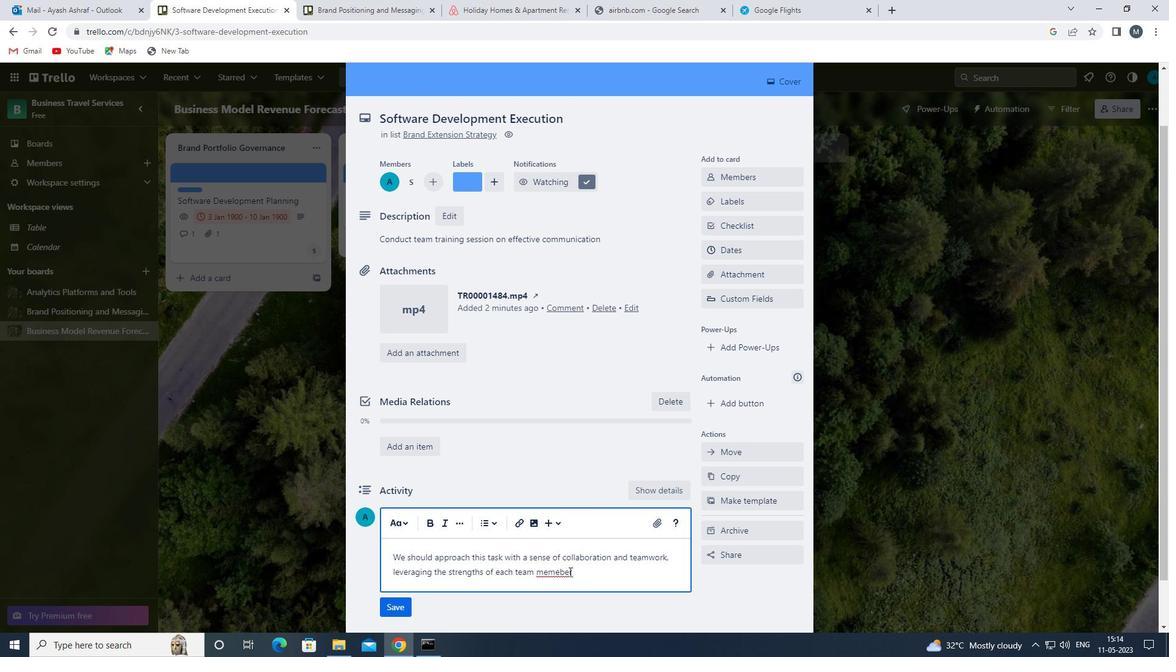
Action: Mouse moved to (581, 578)
Screenshot: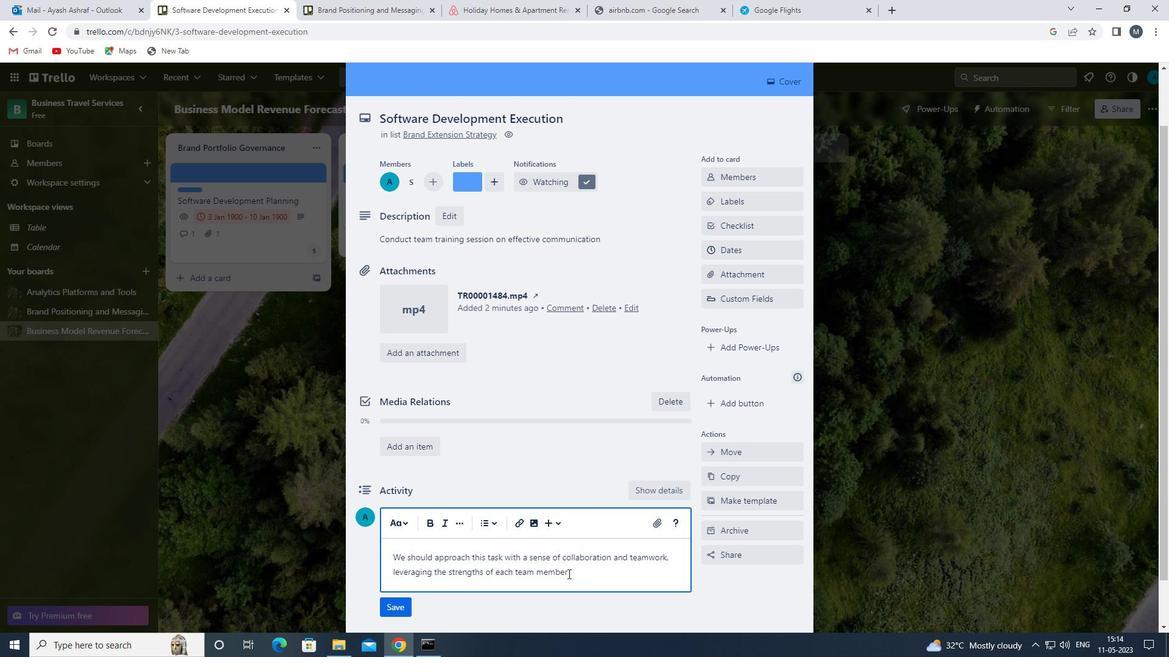 
Action: Mouse pressed left at (581, 578)
Screenshot: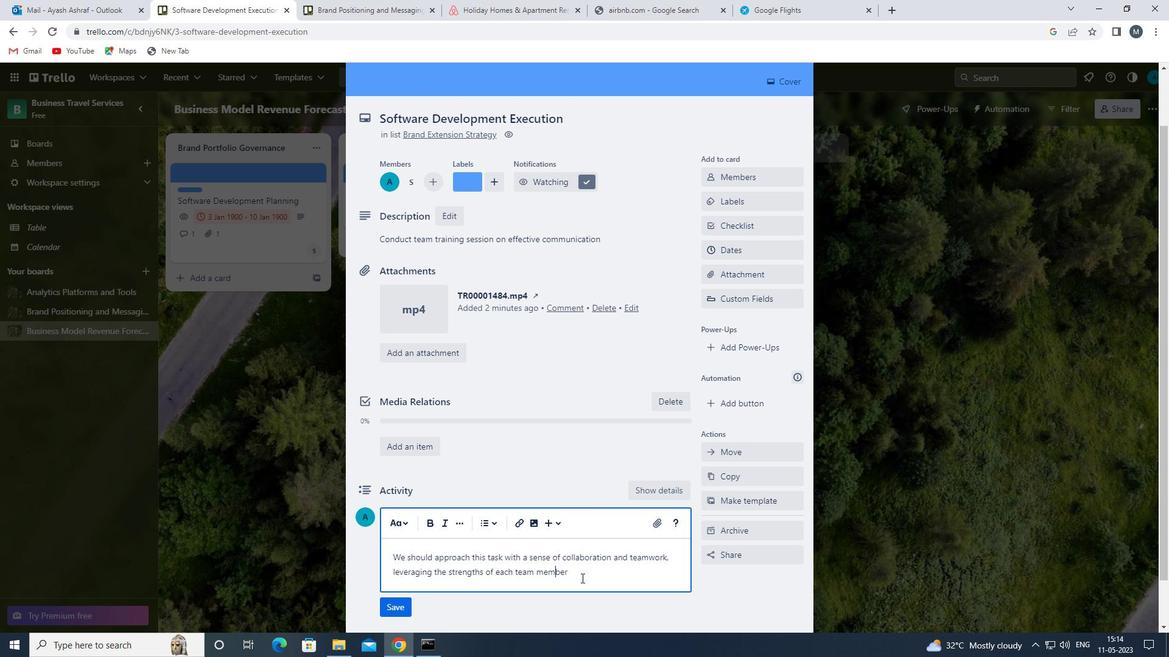 
Action: Key pressed TO<Key.space>ACHEIVE<Key.space>SUCECSS
Screenshot: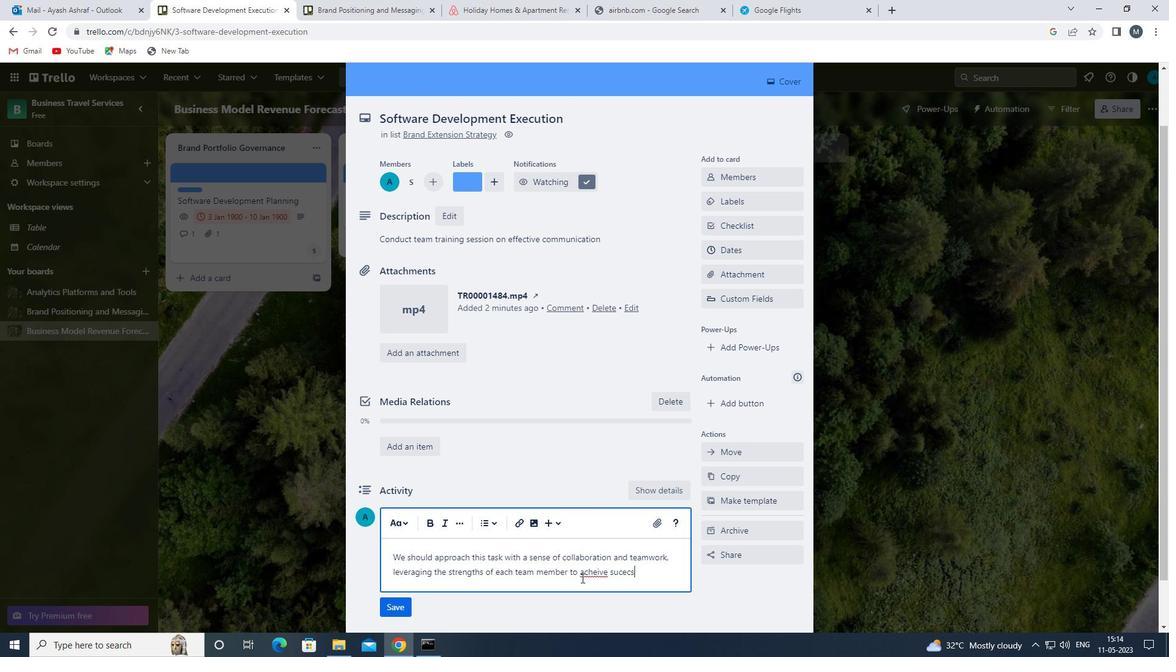 
Action: Mouse moved to (618, 572)
Screenshot: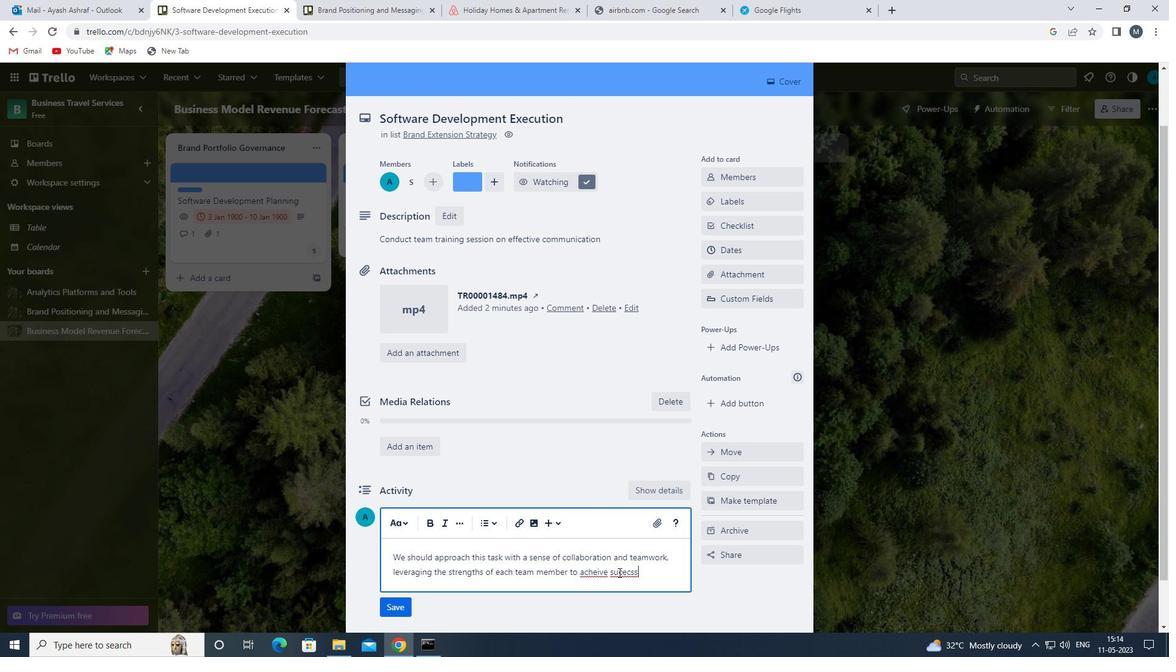 
Action: Mouse pressed left at (618, 572)
Screenshot: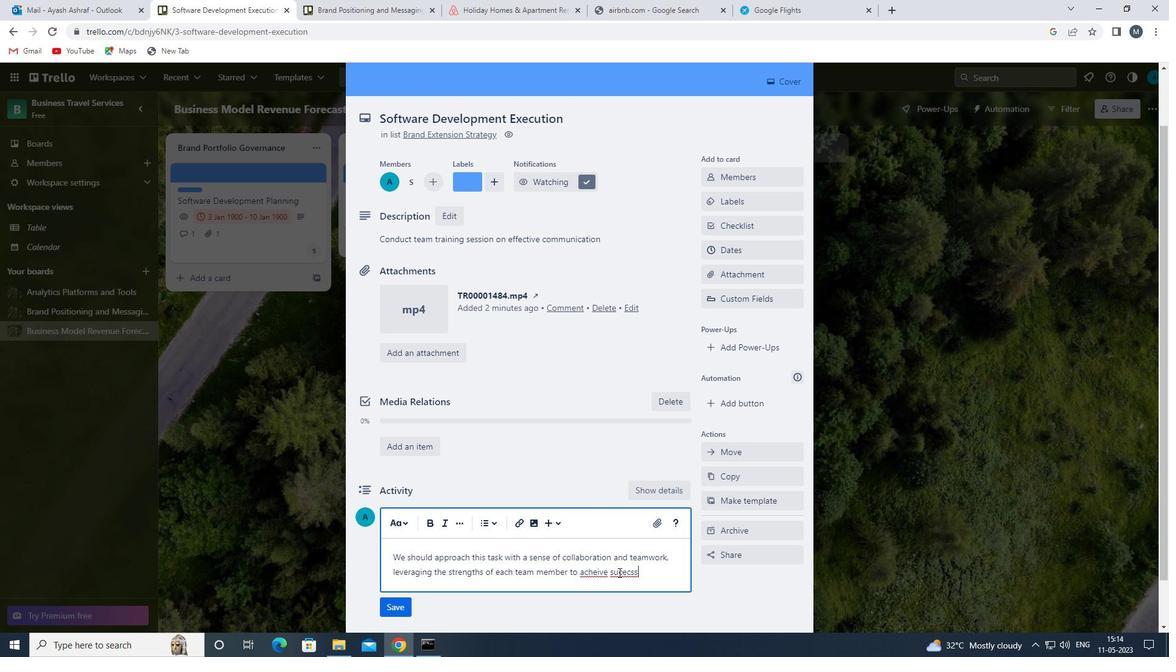 
Action: Mouse moved to (622, 576)
Screenshot: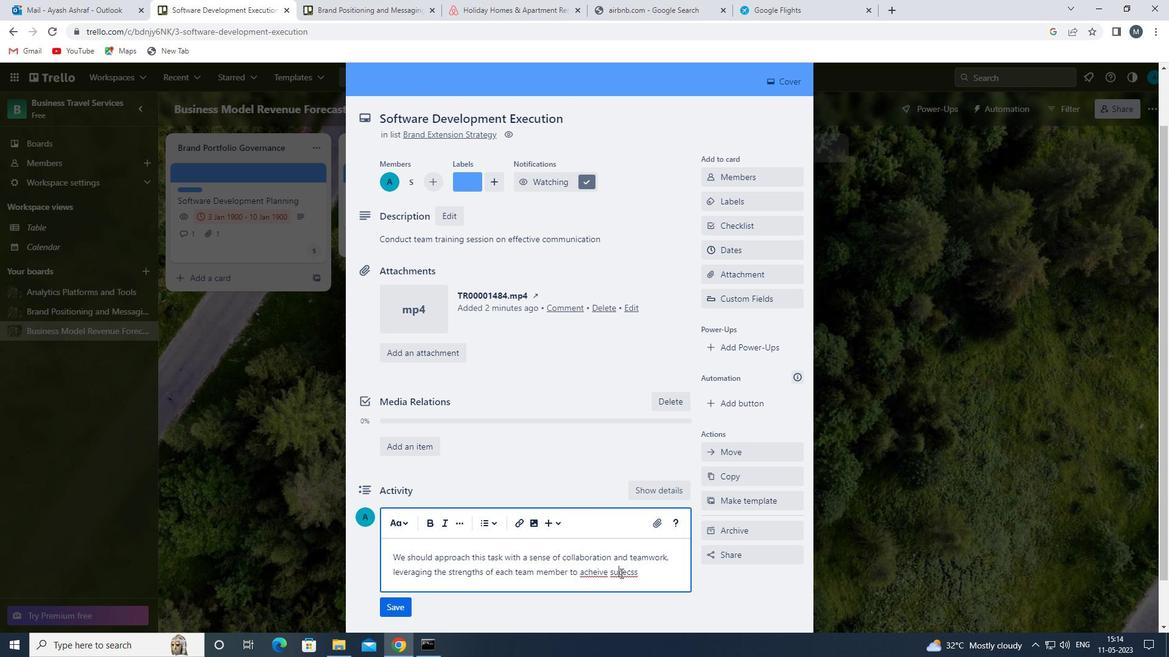 
Action: Key pressed C
Screenshot: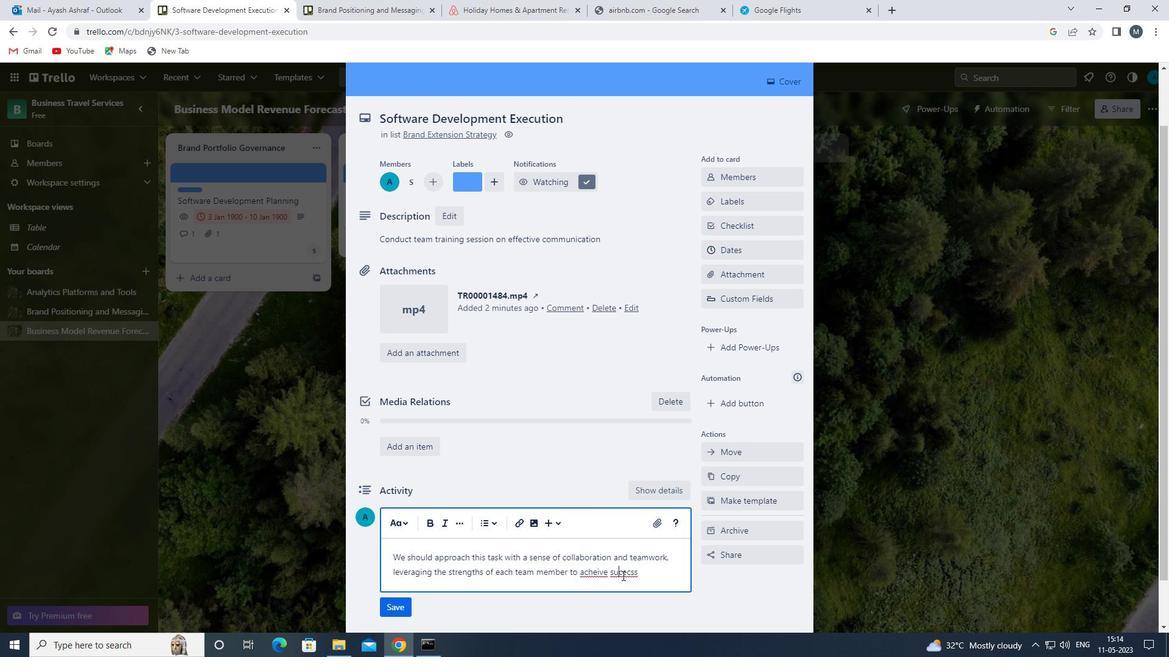 
Action: Mouse moved to (635, 573)
Screenshot: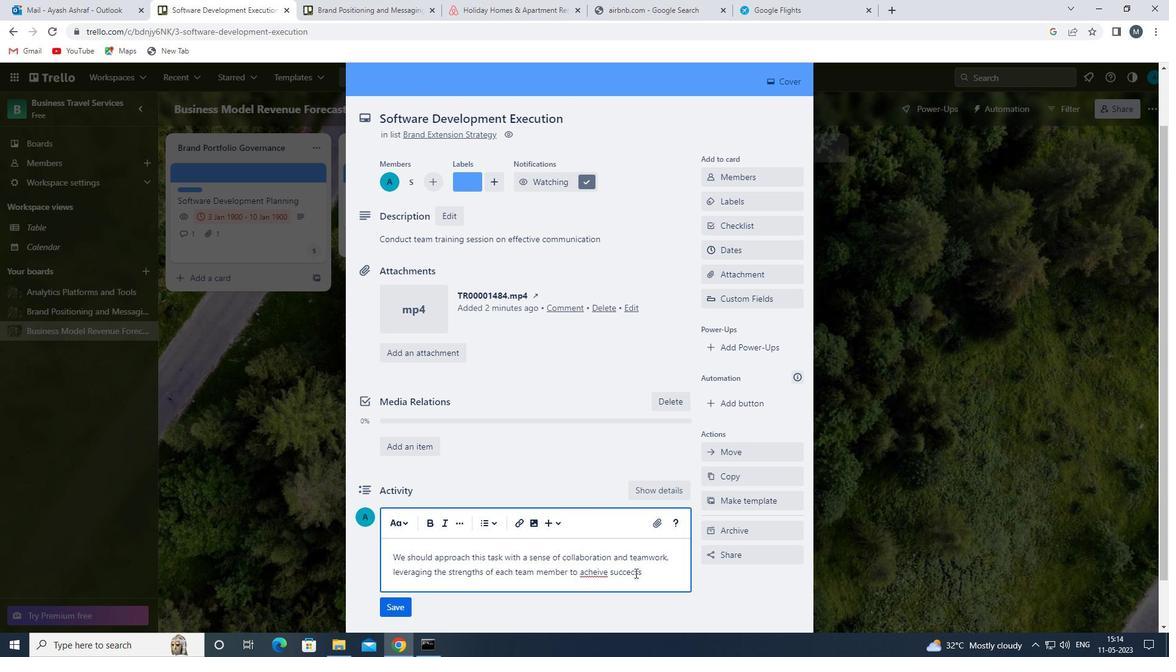 
Action: Mouse pressed left at (635, 573)
Screenshot: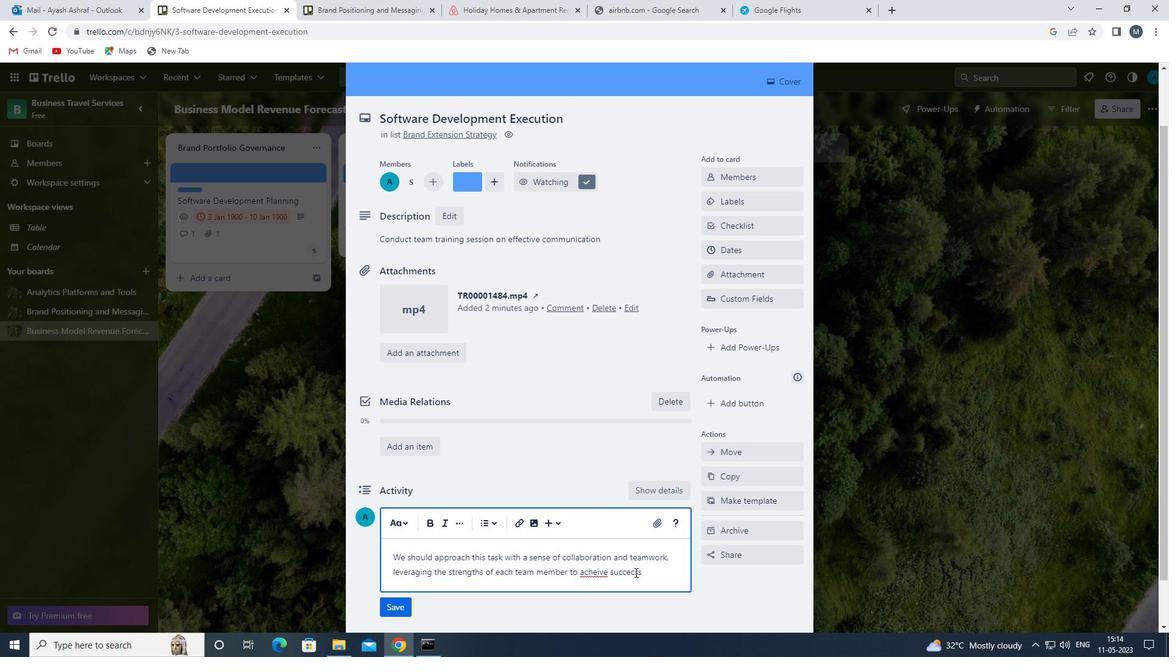 
Action: Mouse moved to (644, 574)
Screenshot: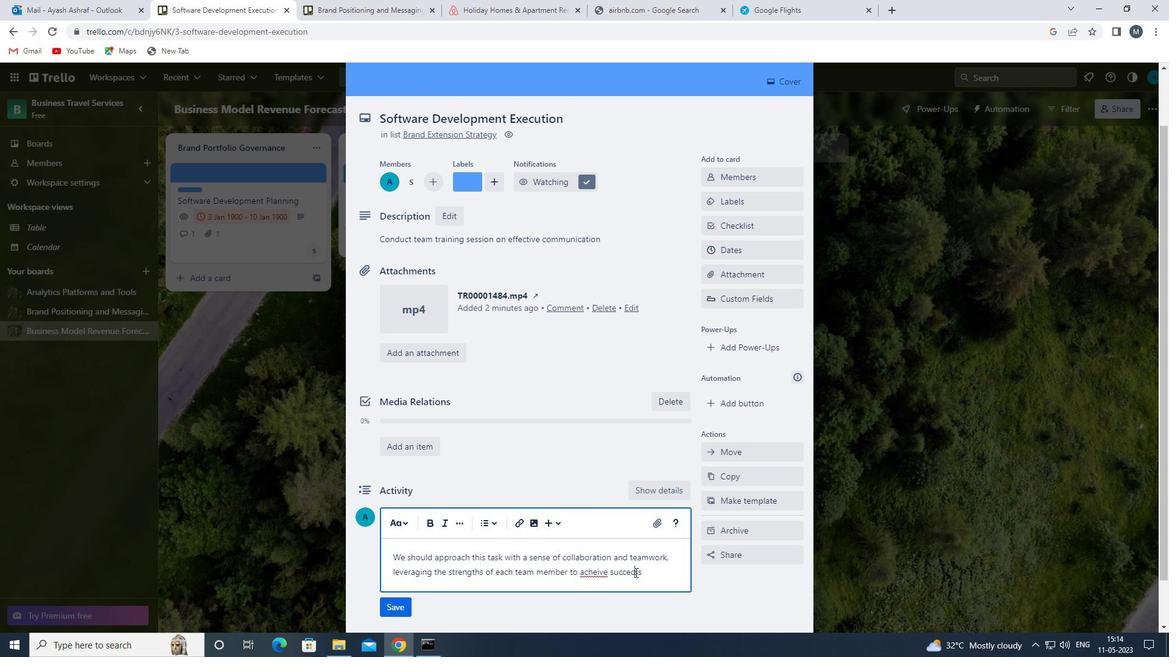 
Action: Key pressed <Key.backspace>
Screenshot: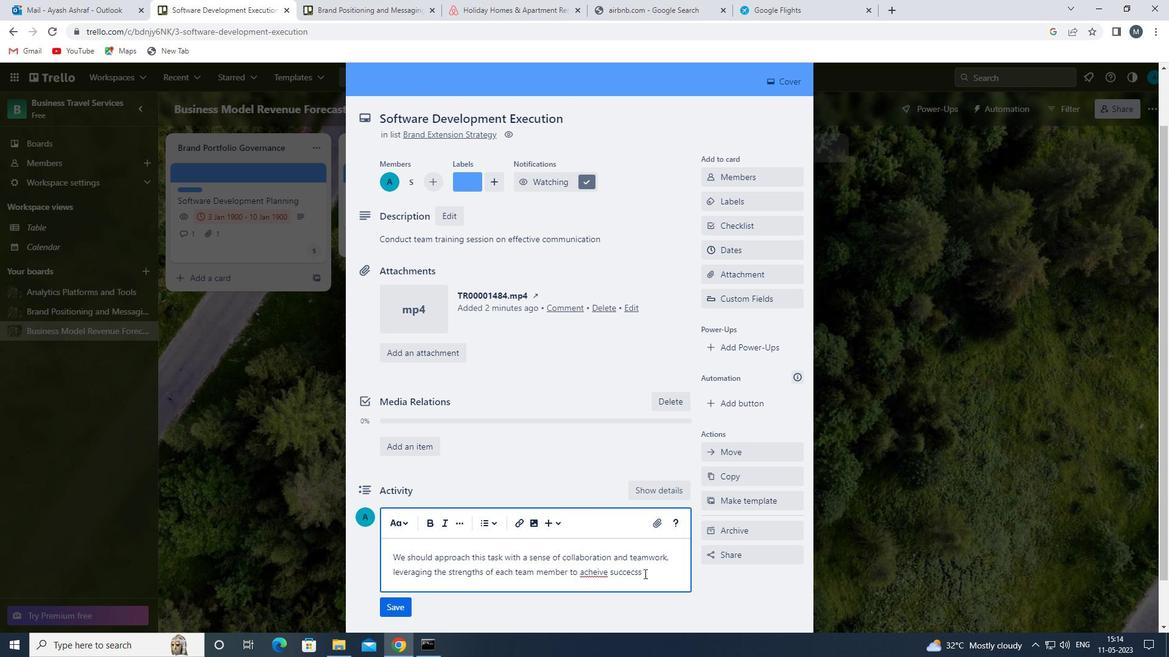 
Action: Mouse moved to (594, 572)
Screenshot: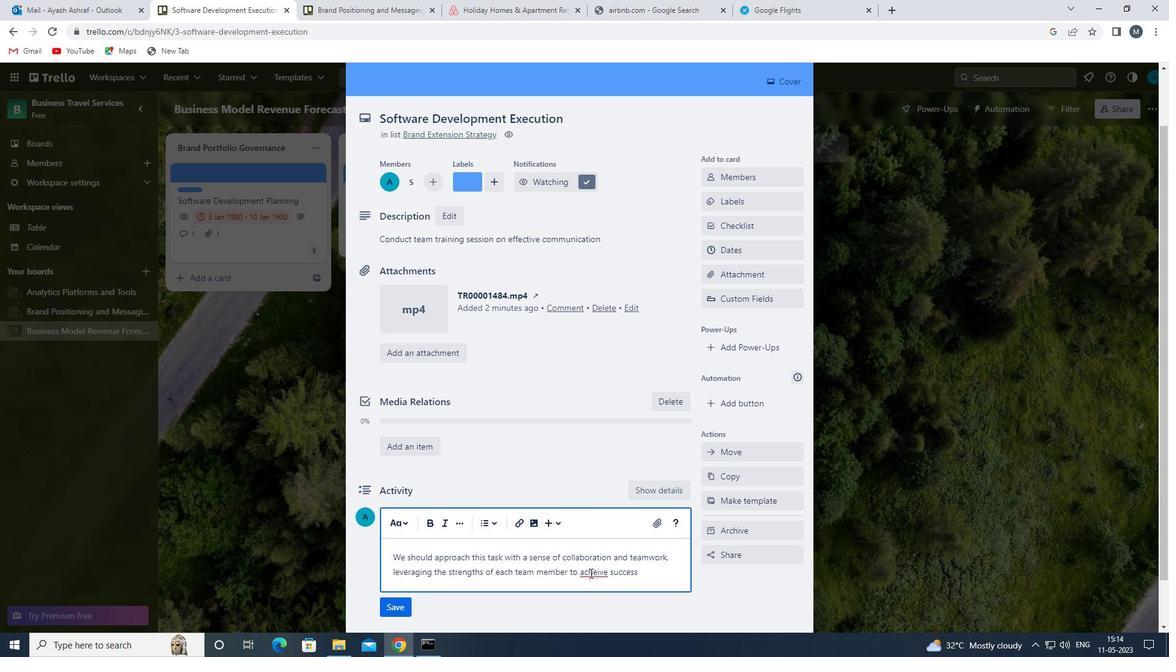 
Action: Mouse pressed left at (594, 572)
Screenshot: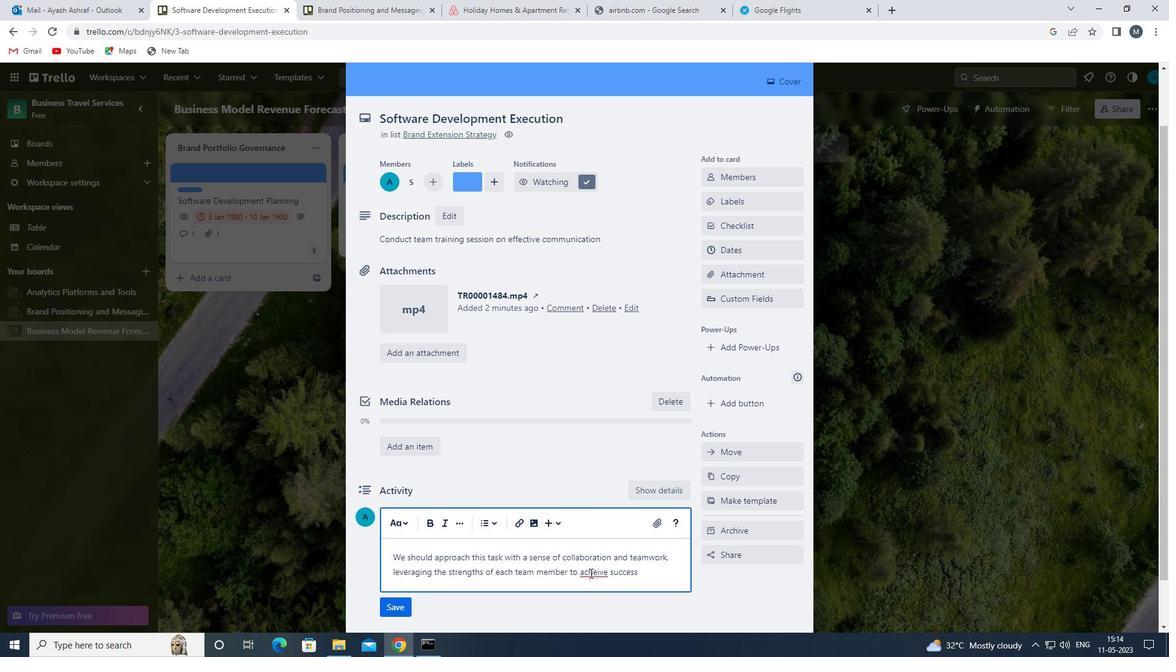 
Action: Mouse moved to (593, 577)
Screenshot: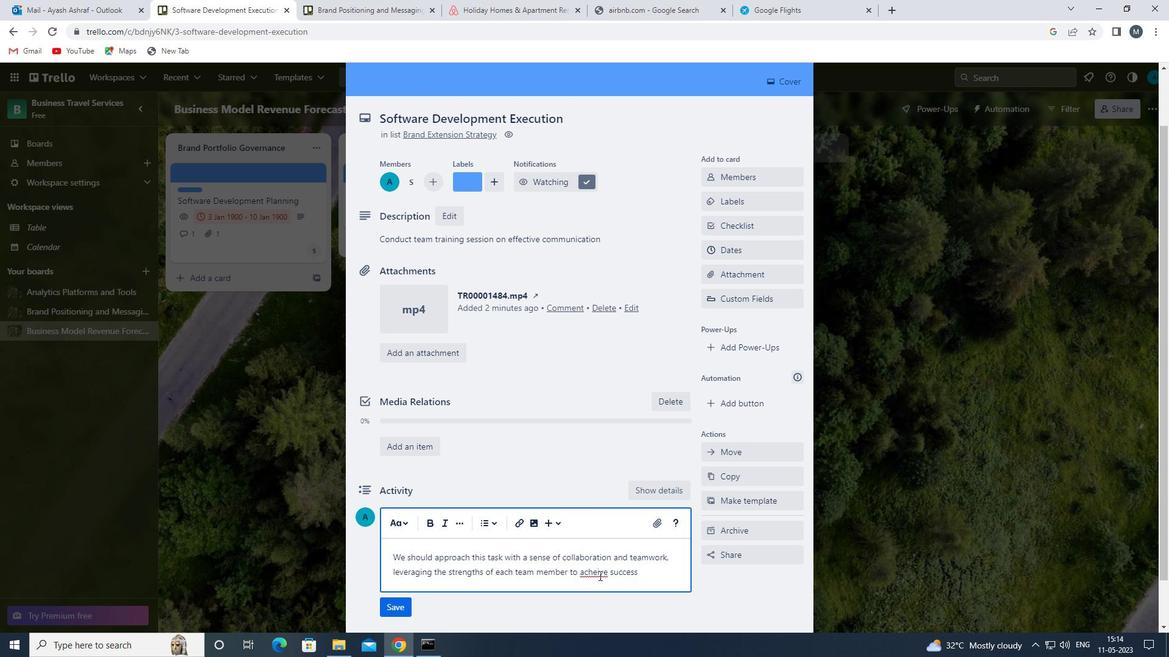 
Action: Key pressed I
Screenshot: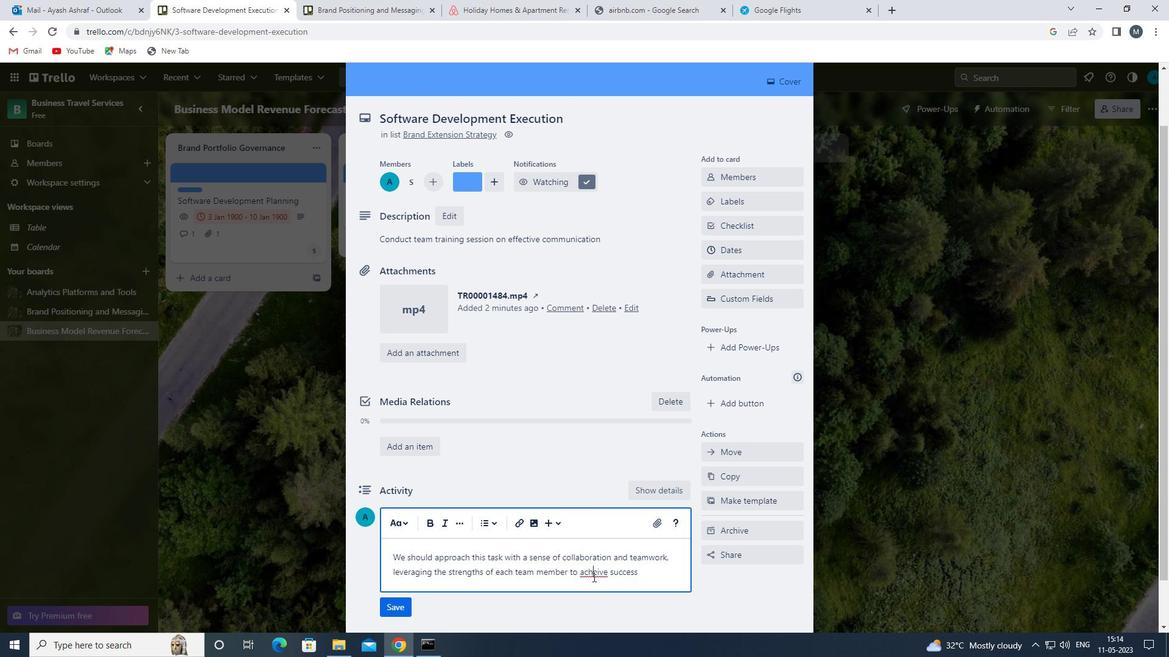 
Action: Mouse moved to (609, 570)
Screenshot: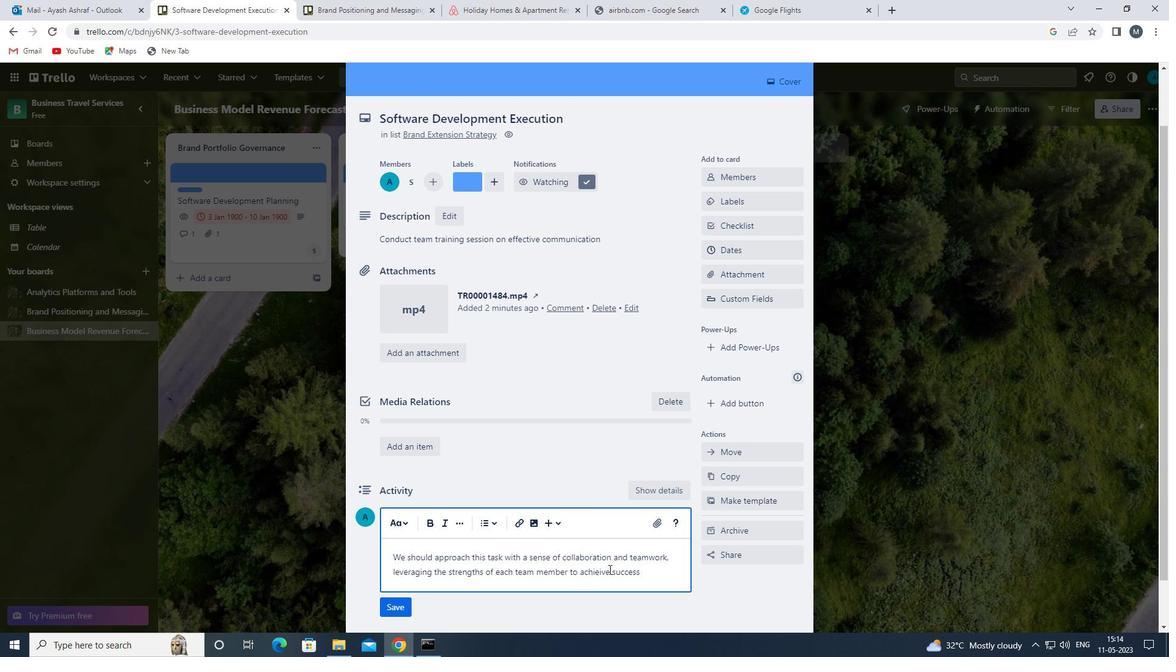 
Action: Mouse pressed left at (609, 570)
Screenshot: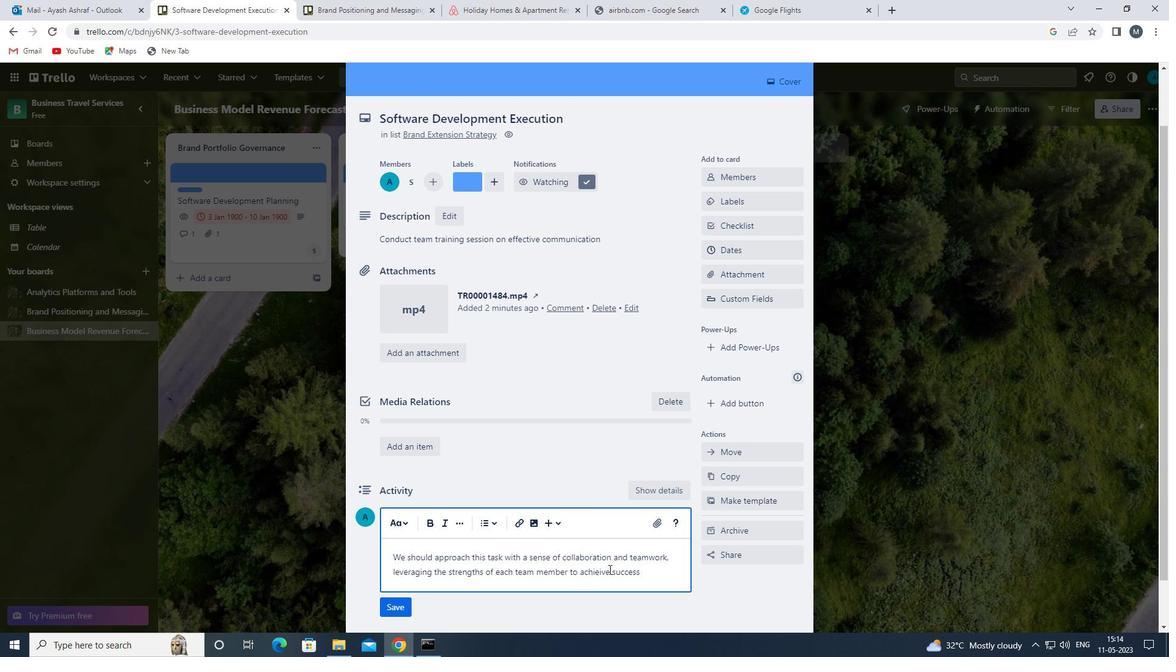 
Action: Mouse moved to (609, 575)
Screenshot: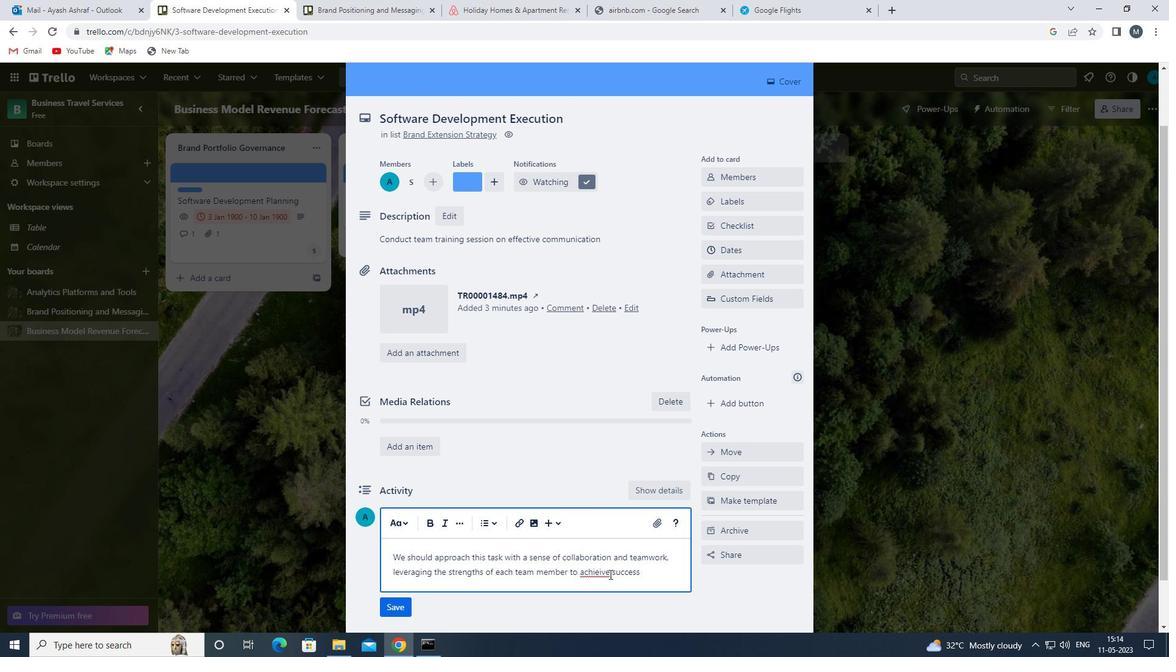 
Action: Key pressed <Key.backspace>
Screenshot: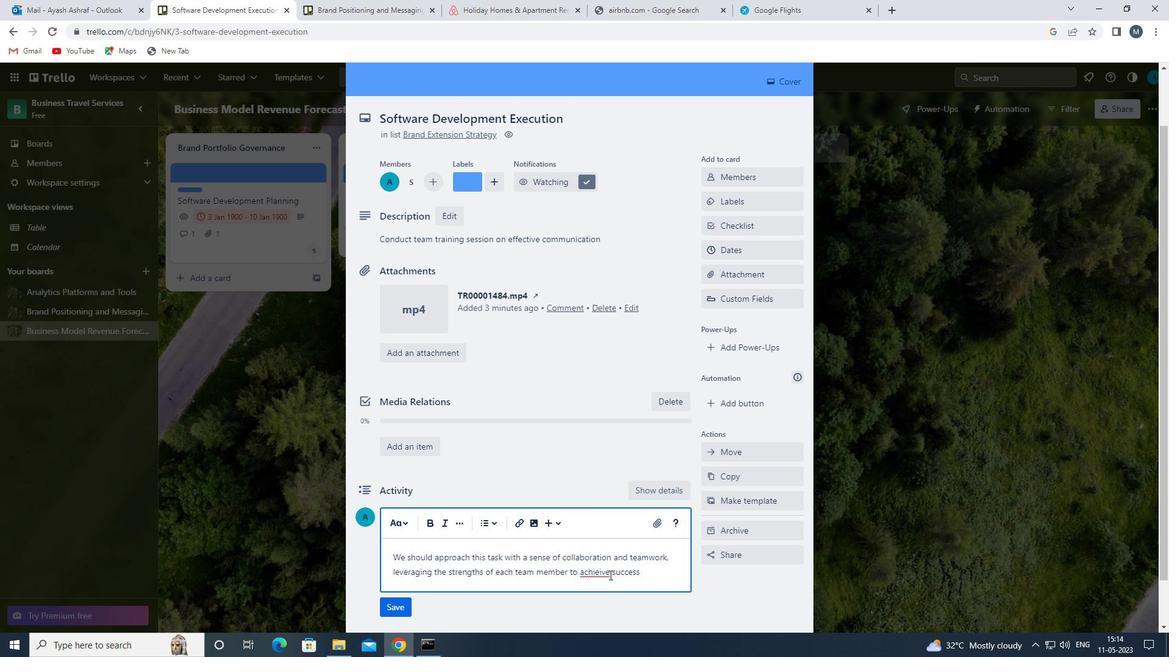 
Action: Mouse moved to (615, 584)
Screenshot: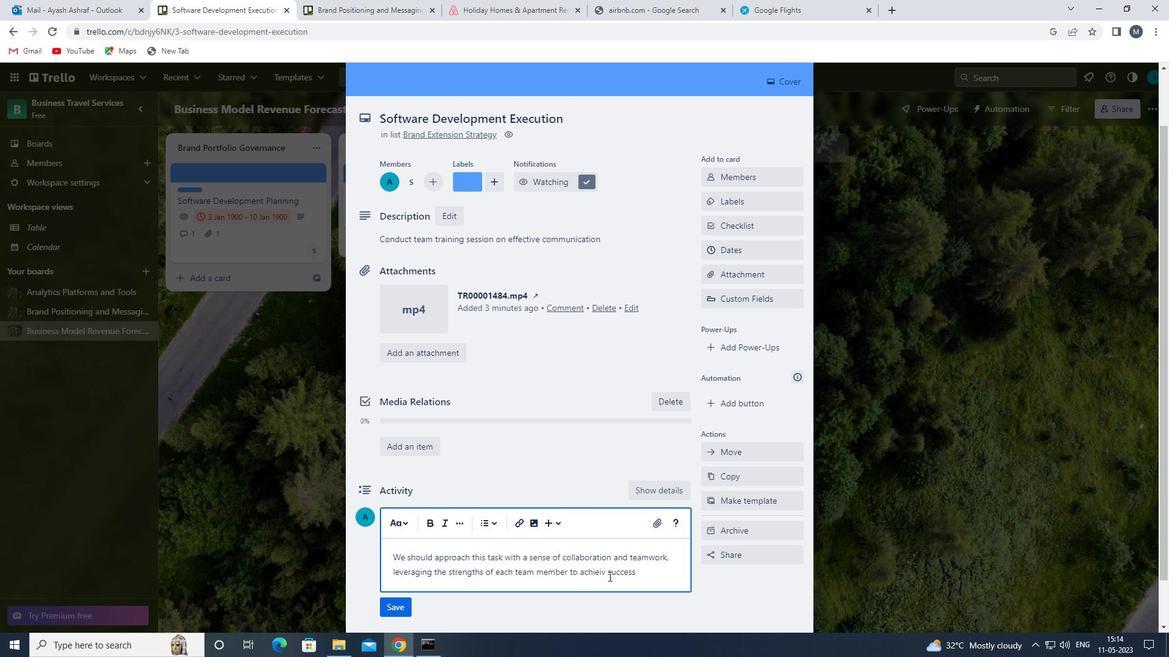 
Action: Key pressed <Key.backspace>
Screenshot: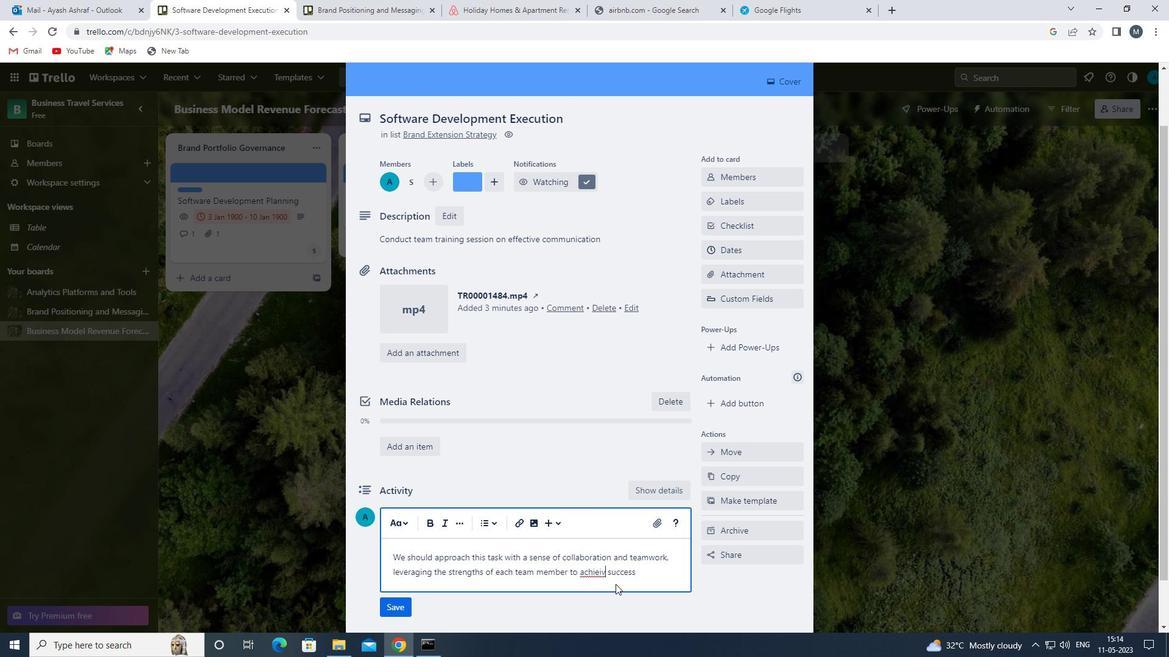 
Action: Mouse moved to (615, 586)
Screenshot: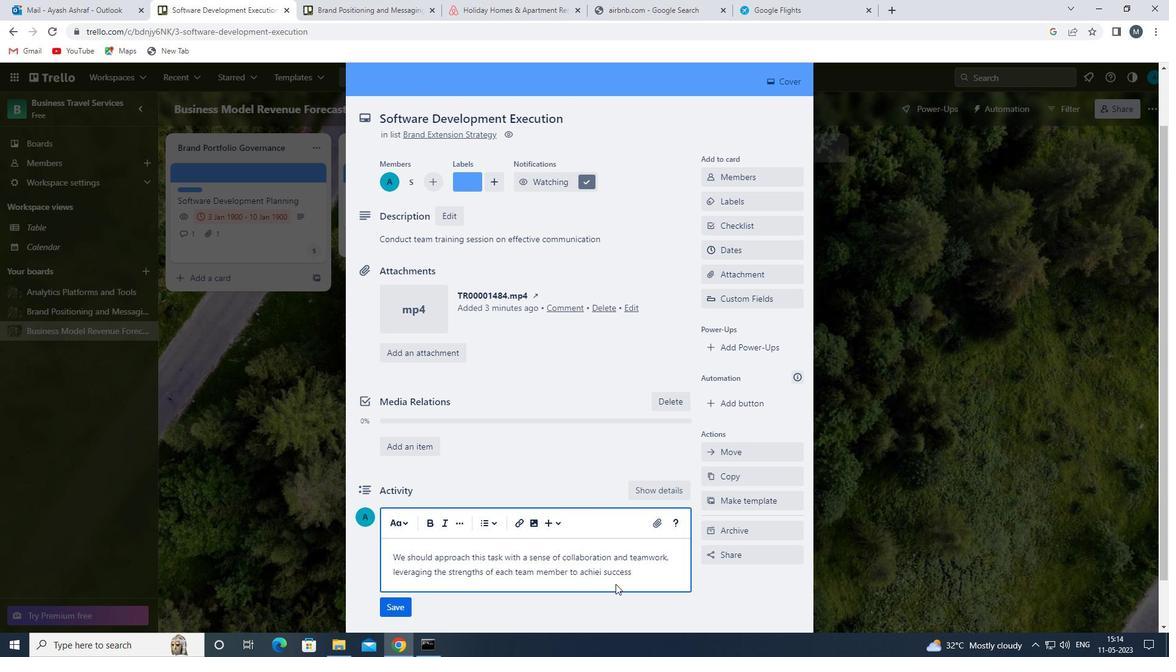 
Action: Key pressed <Key.backspace><Key.backspace><Key.backspace>EVE
Screenshot: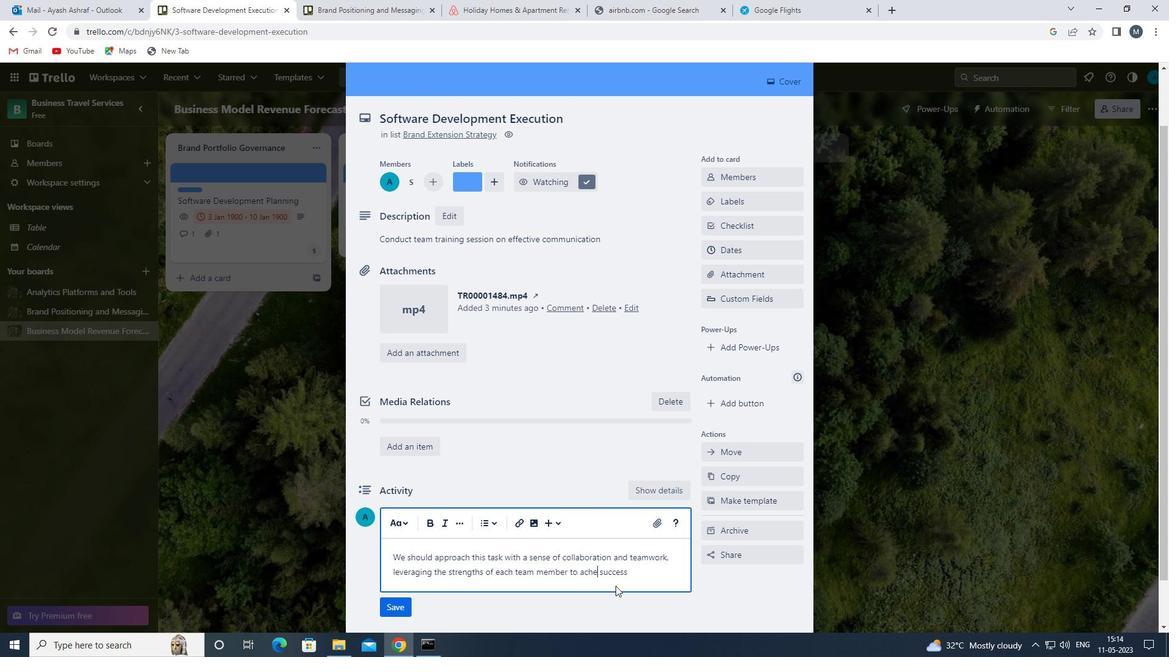 
Action: Mouse moved to (593, 573)
Screenshot: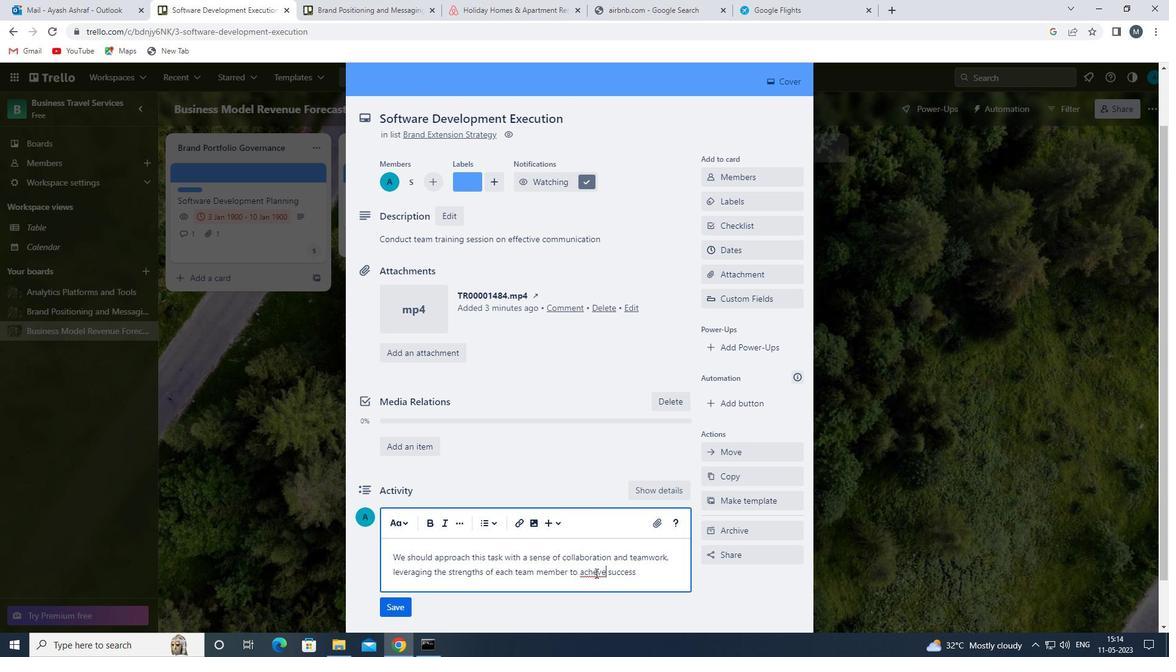 
Action: Mouse pressed left at (593, 573)
Screenshot: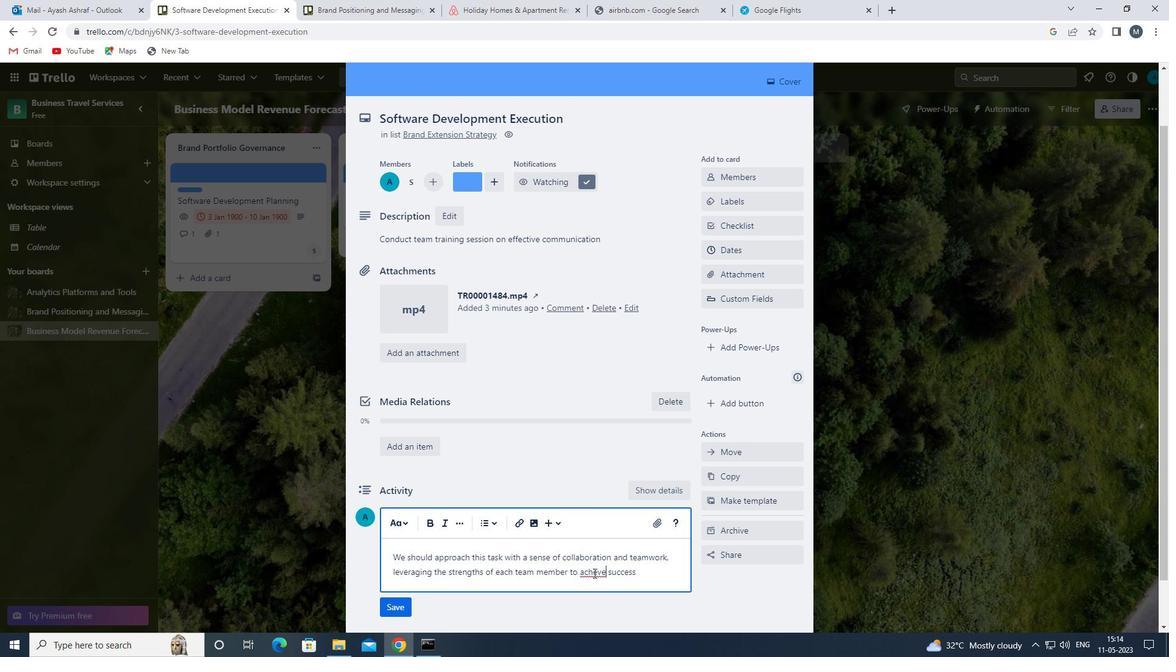 
Action: Mouse moved to (632, 576)
Screenshot: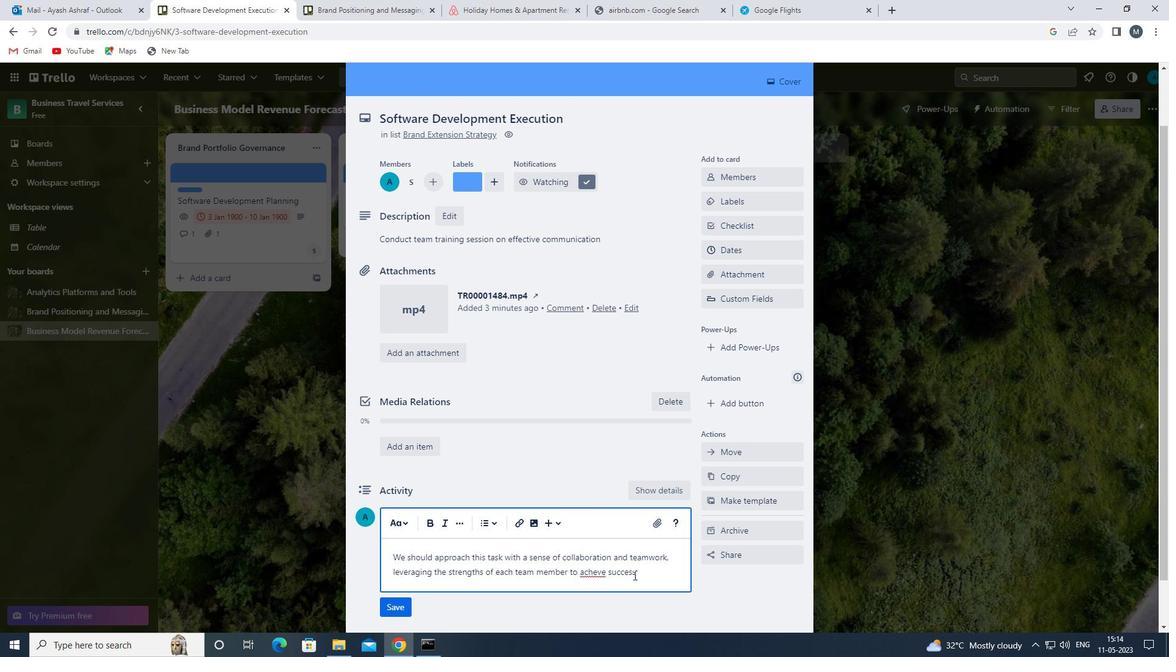 
Action: Key pressed I
Screenshot: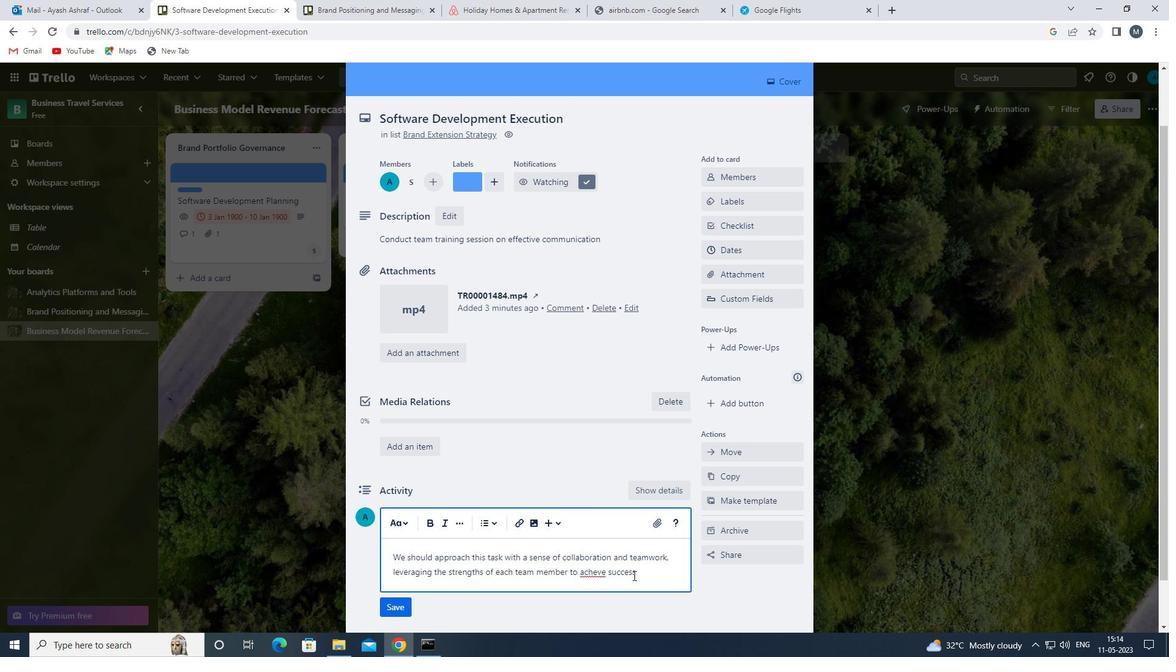 
Action: Mouse moved to (644, 573)
Screenshot: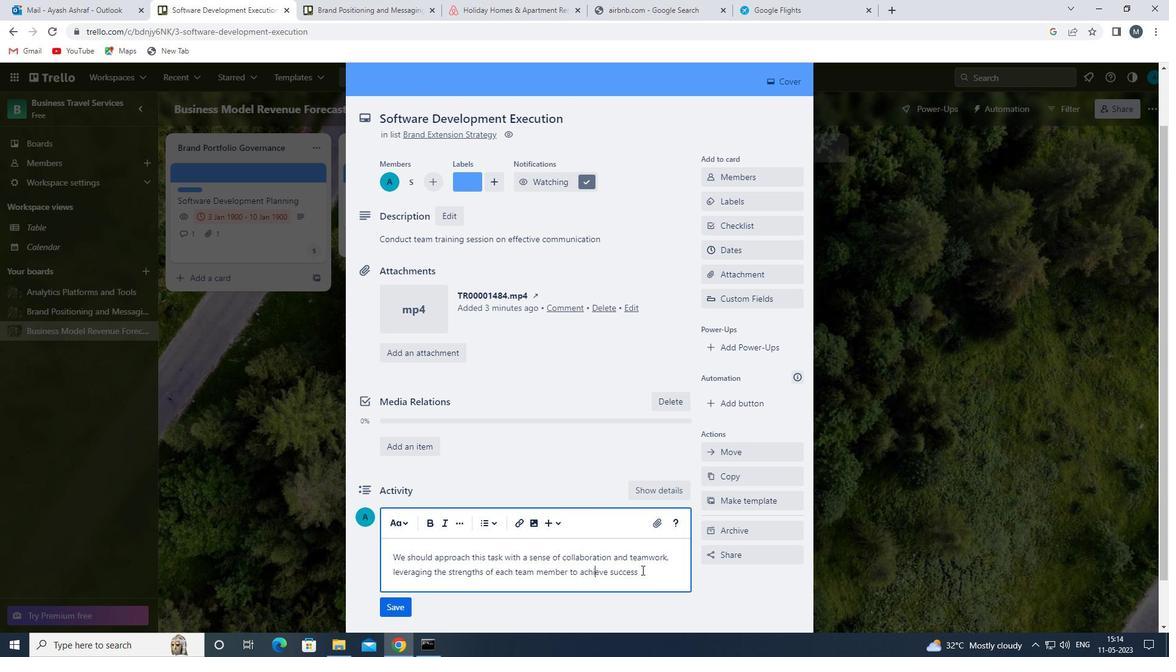 
Action: Mouse pressed left at (644, 573)
Screenshot: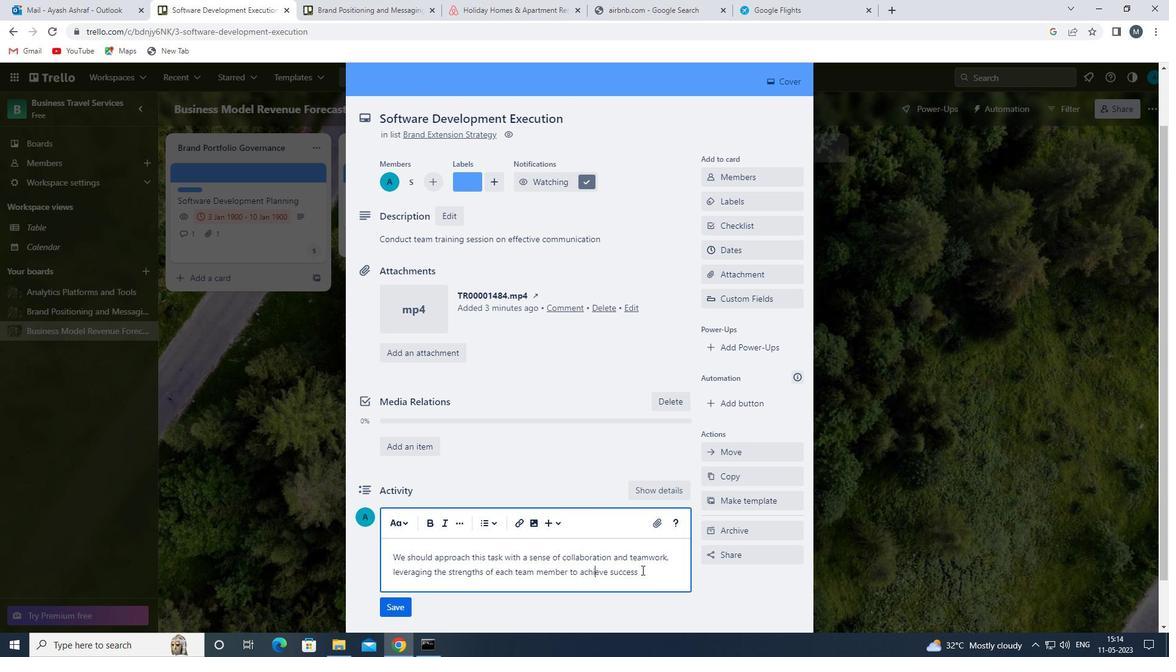 
Action: Mouse moved to (398, 610)
Screenshot: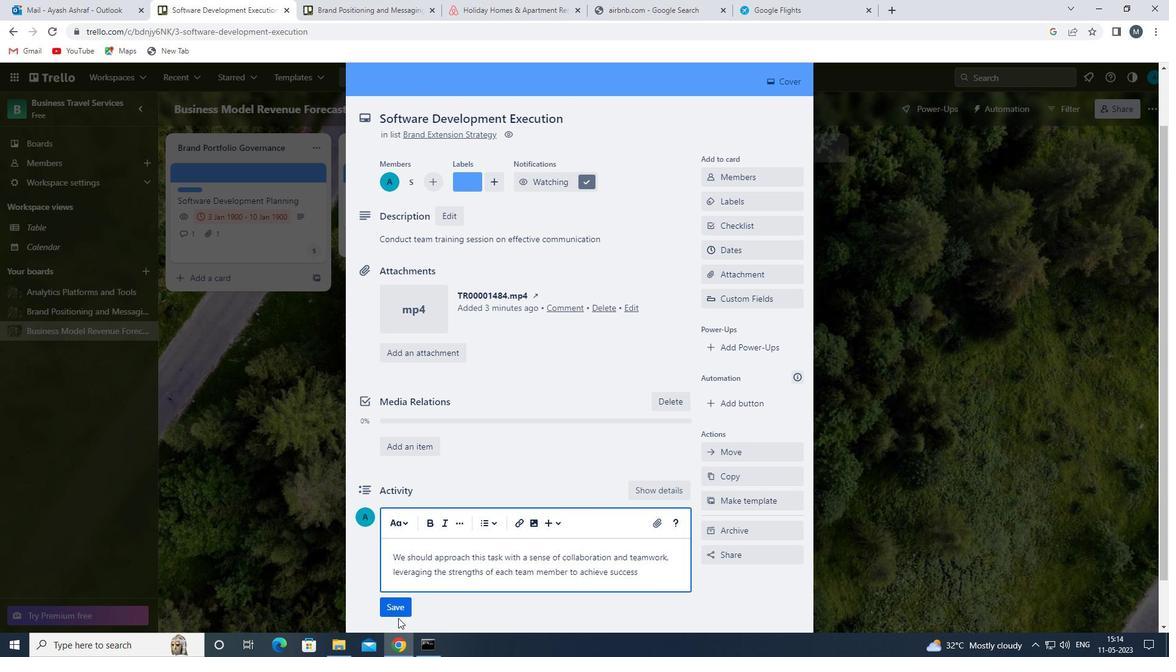 
Action: Mouse pressed left at (398, 610)
Screenshot: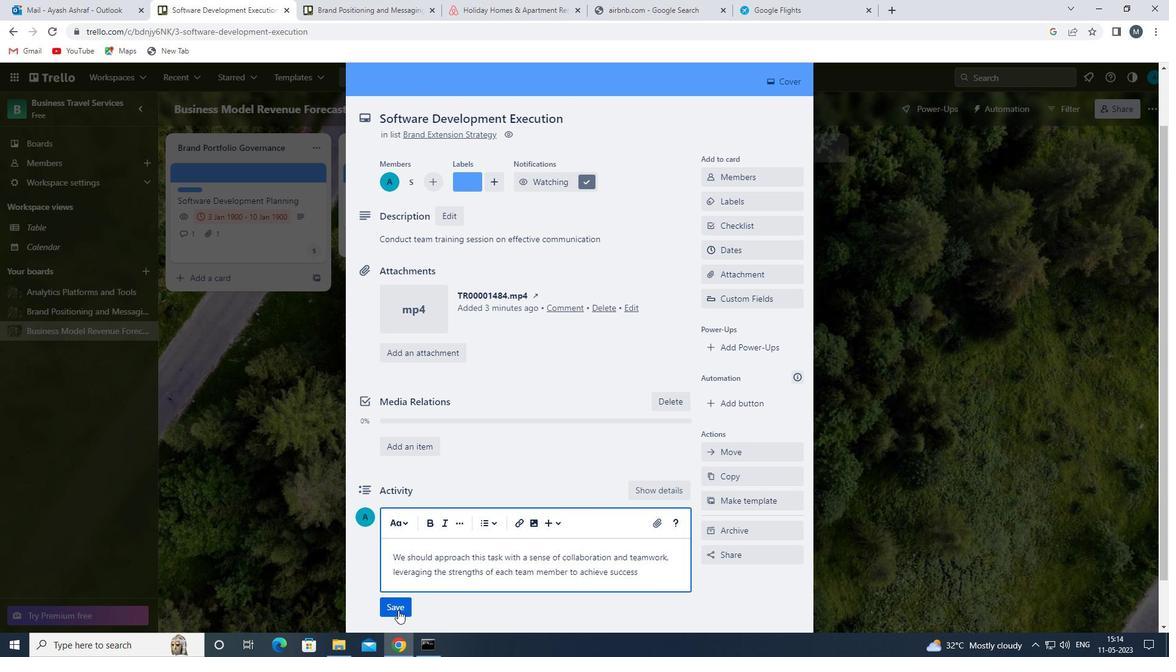 
Action: Mouse moved to (733, 249)
Screenshot: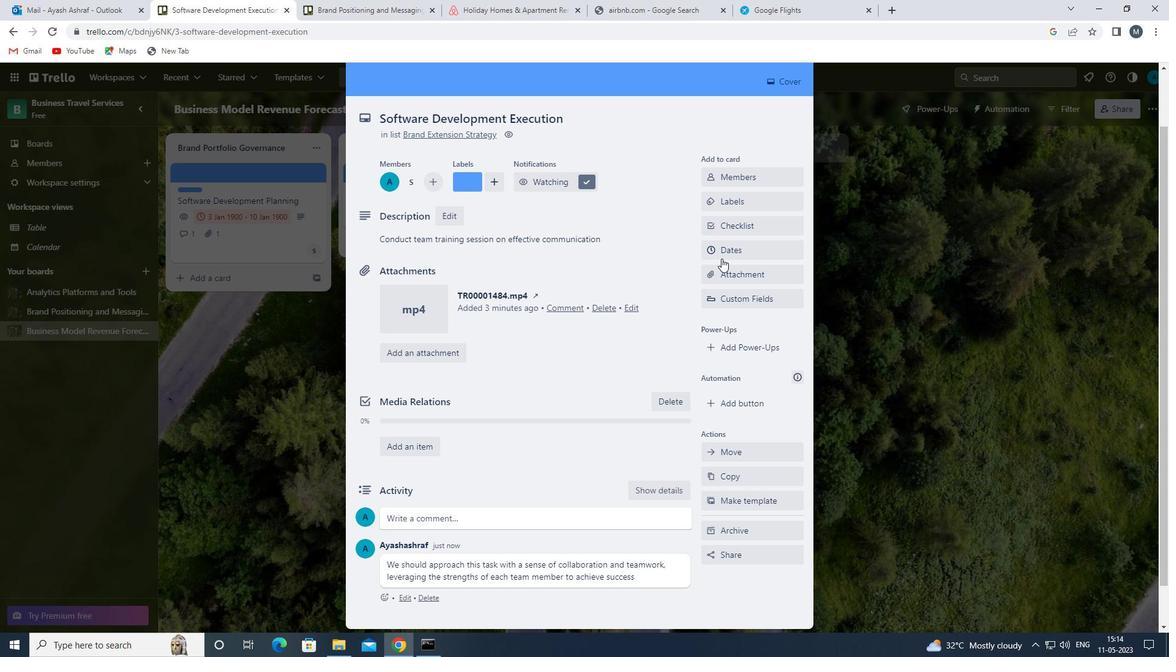 
Action: Mouse pressed left at (733, 249)
Screenshot: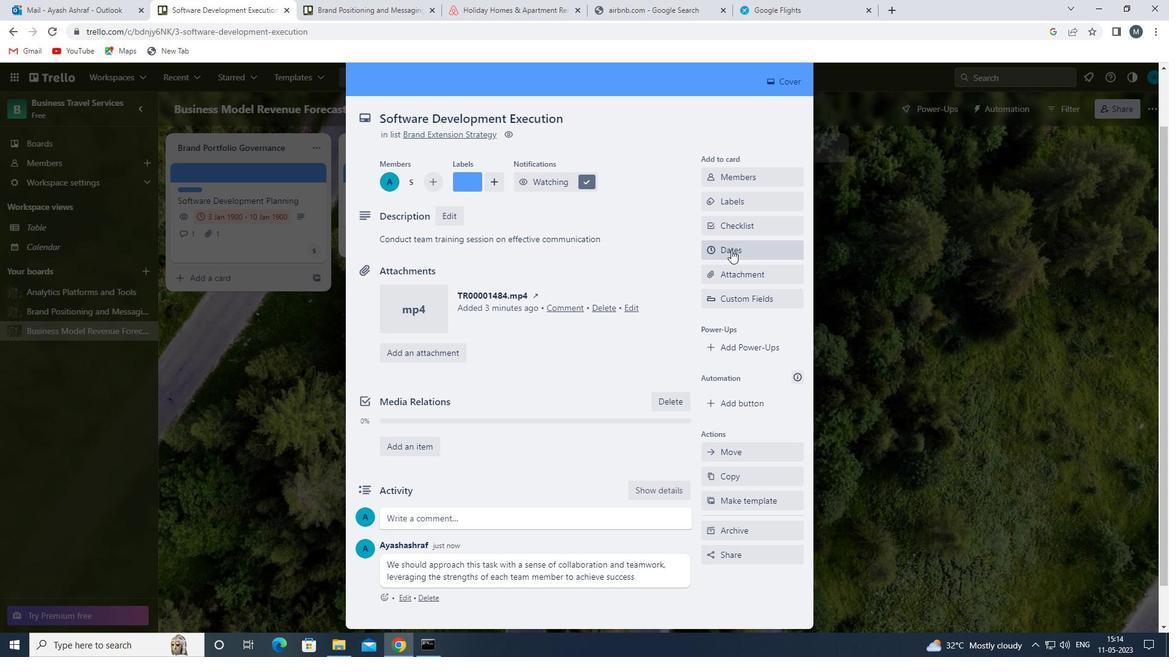 
Action: Mouse moved to (713, 330)
Screenshot: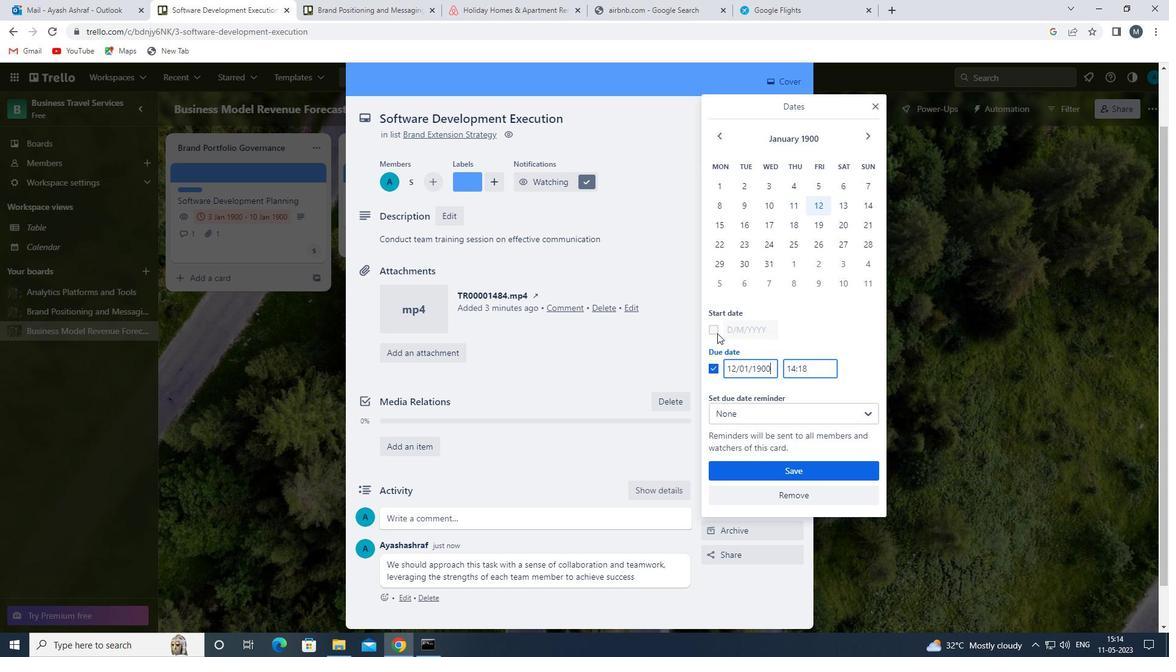 
Action: Mouse pressed left at (713, 330)
Screenshot: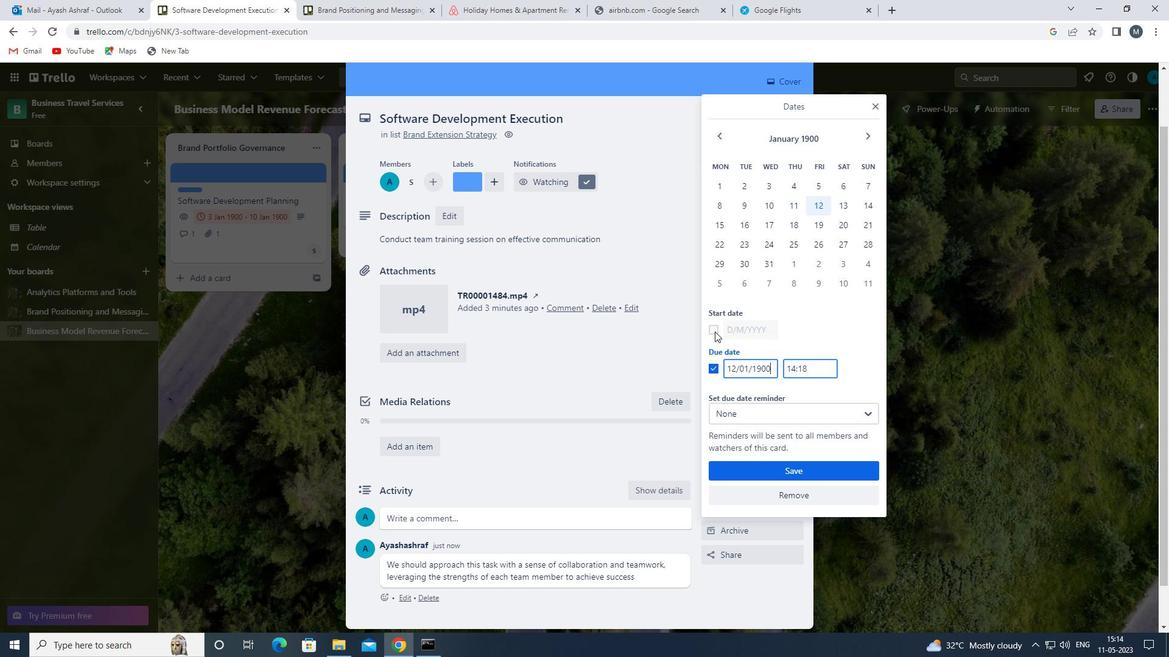 
Action: Mouse moved to (736, 332)
Screenshot: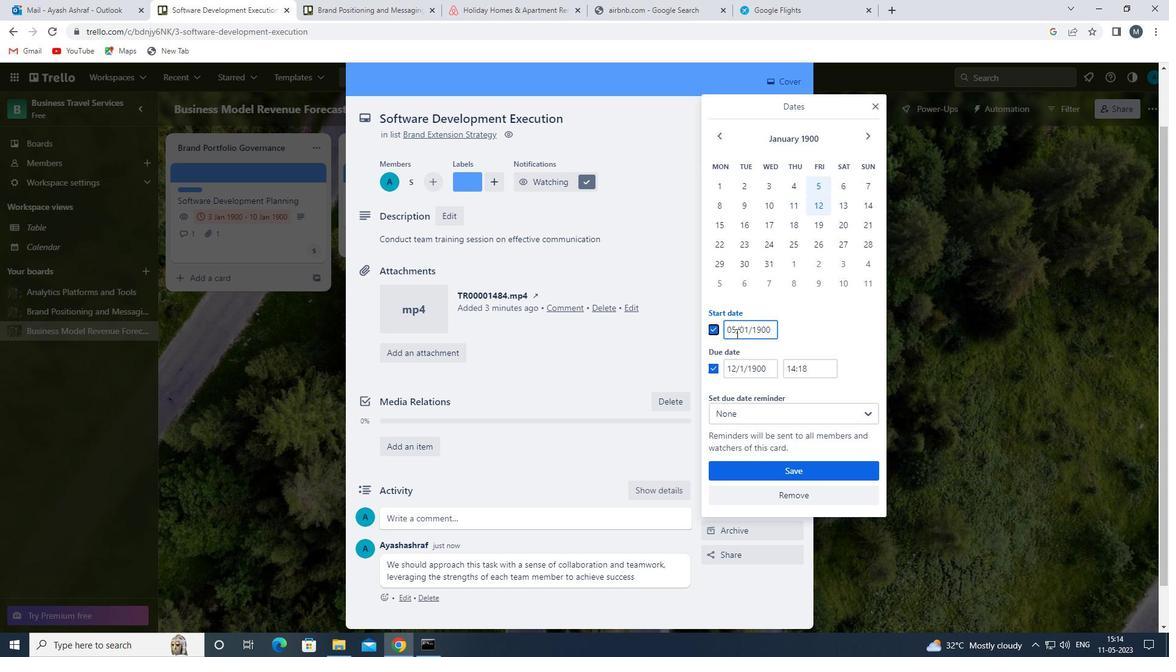 
Action: Mouse pressed left at (736, 332)
Screenshot: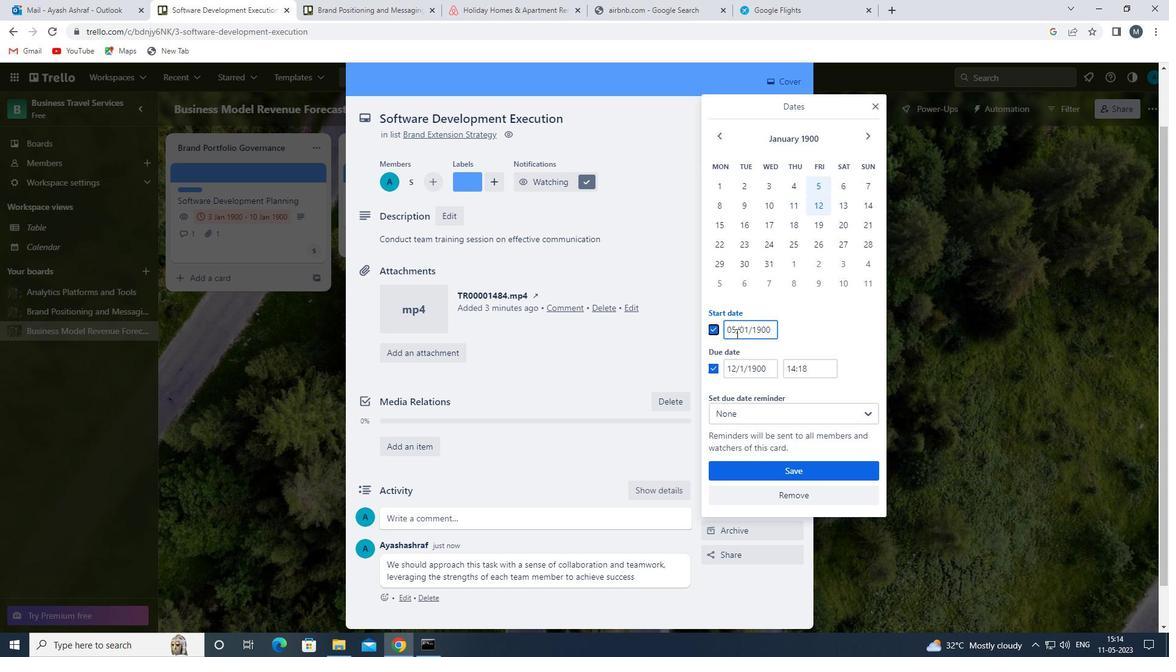 
Action: Mouse moved to (735, 329)
Screenshot: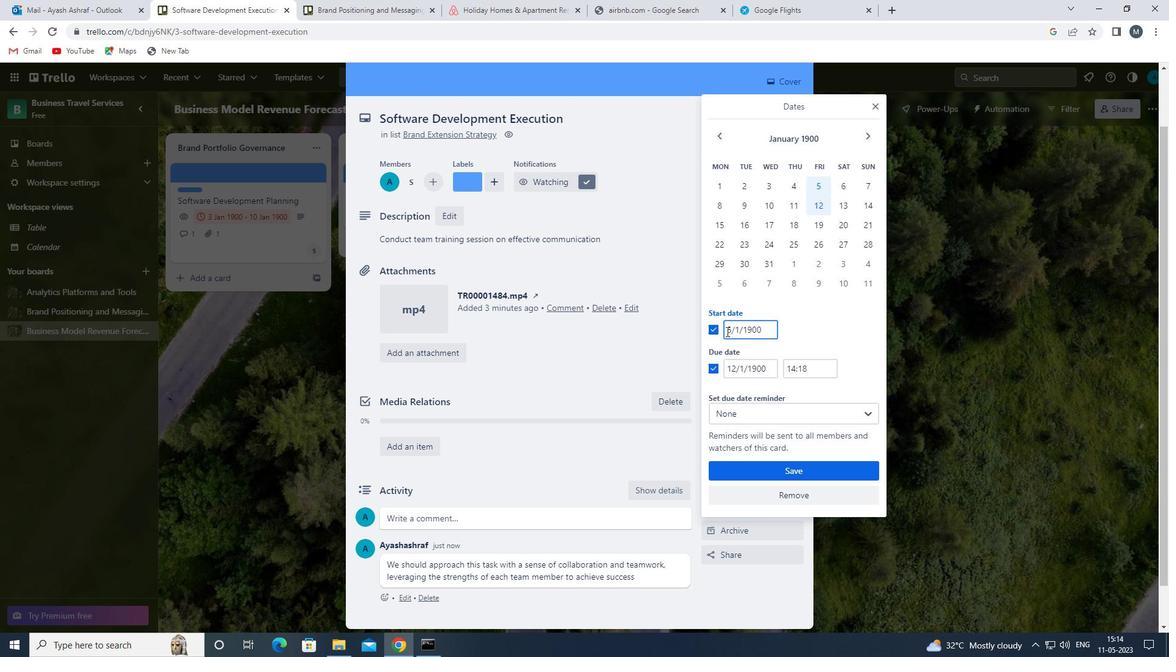 
Action: Mouse pressed left at (735, 329)
Screenshot: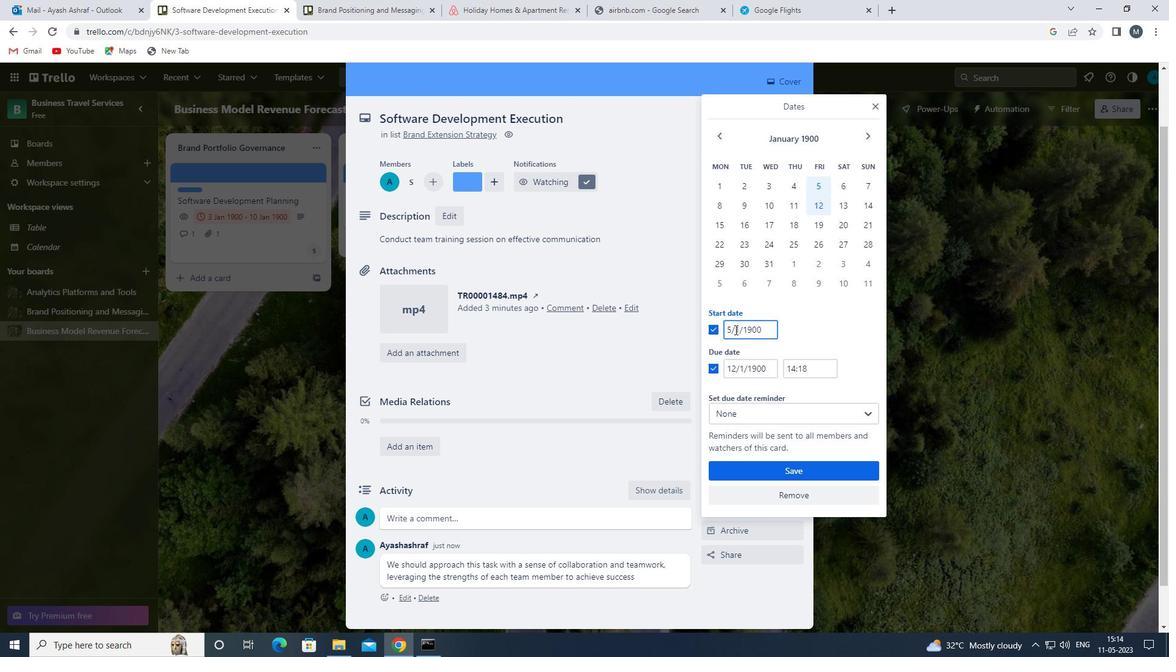 
Action: Mouse moved to (732, 328)
Screenshot: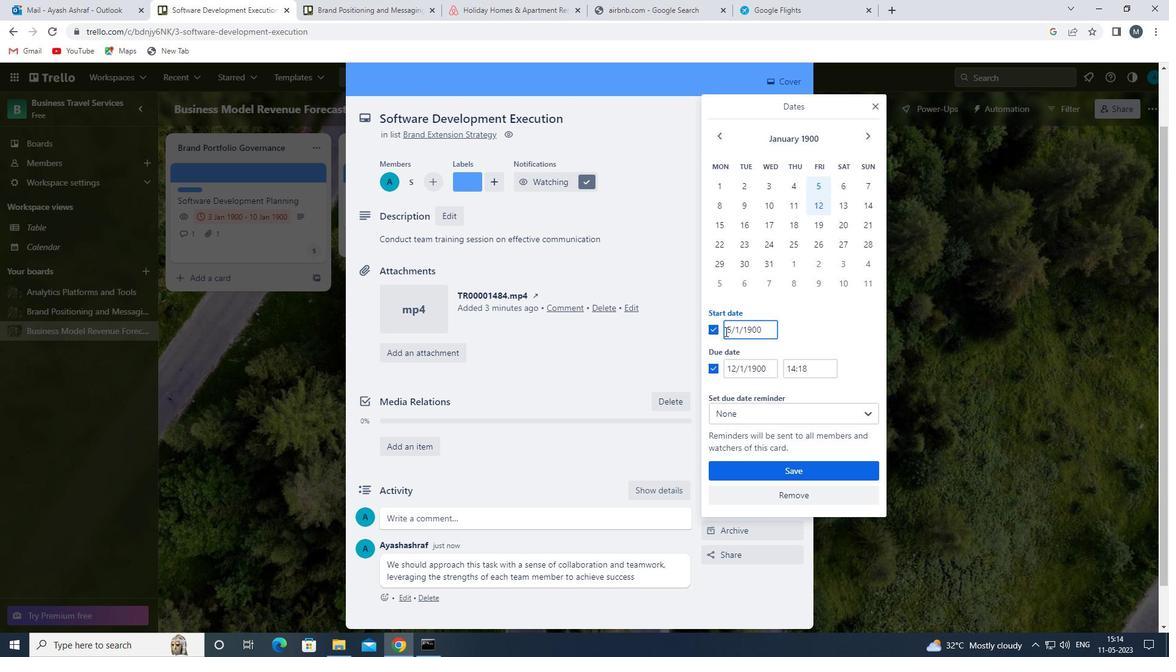 
Action: Mouse pressed left at (732, 328)
Screenshot: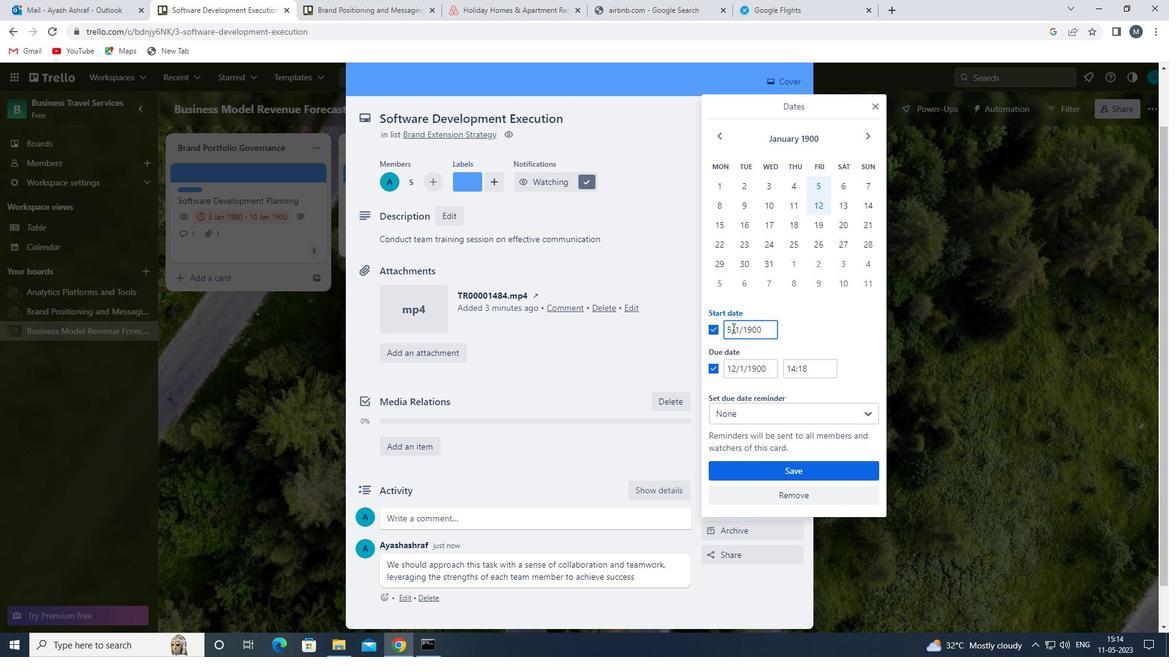 
Action: Mouse moved to (739, 336)
Screenshot: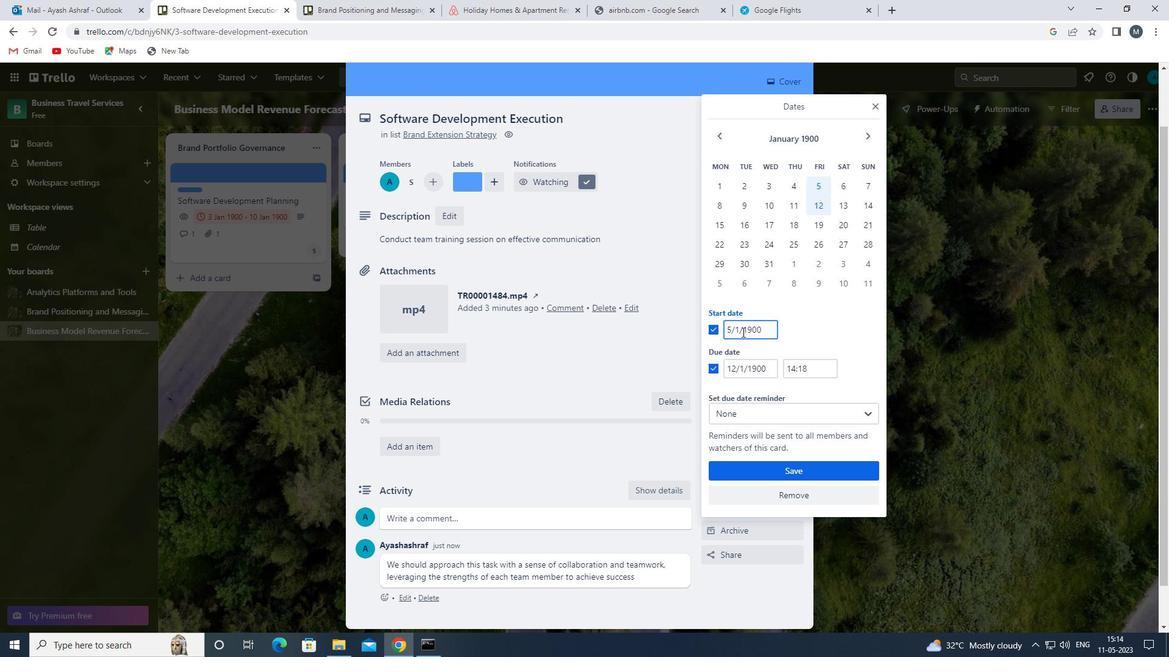 
Action: Key pressed <Key.backspace>
Screenshot: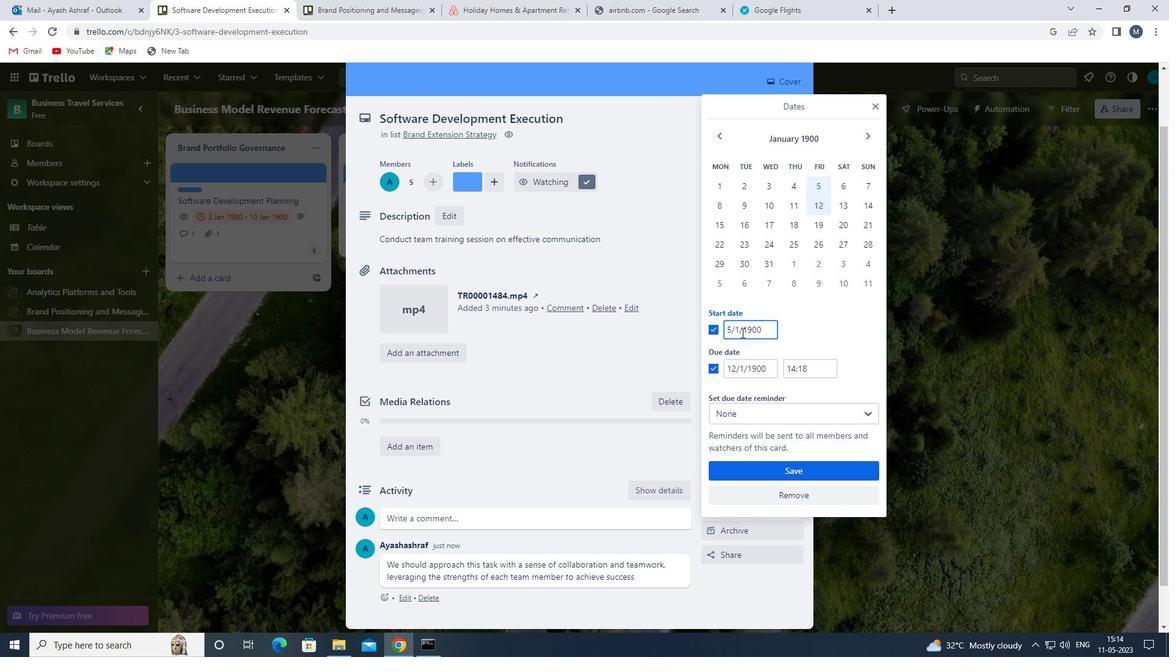 
Action: Mouse moved to (737, 339)
Screenshot: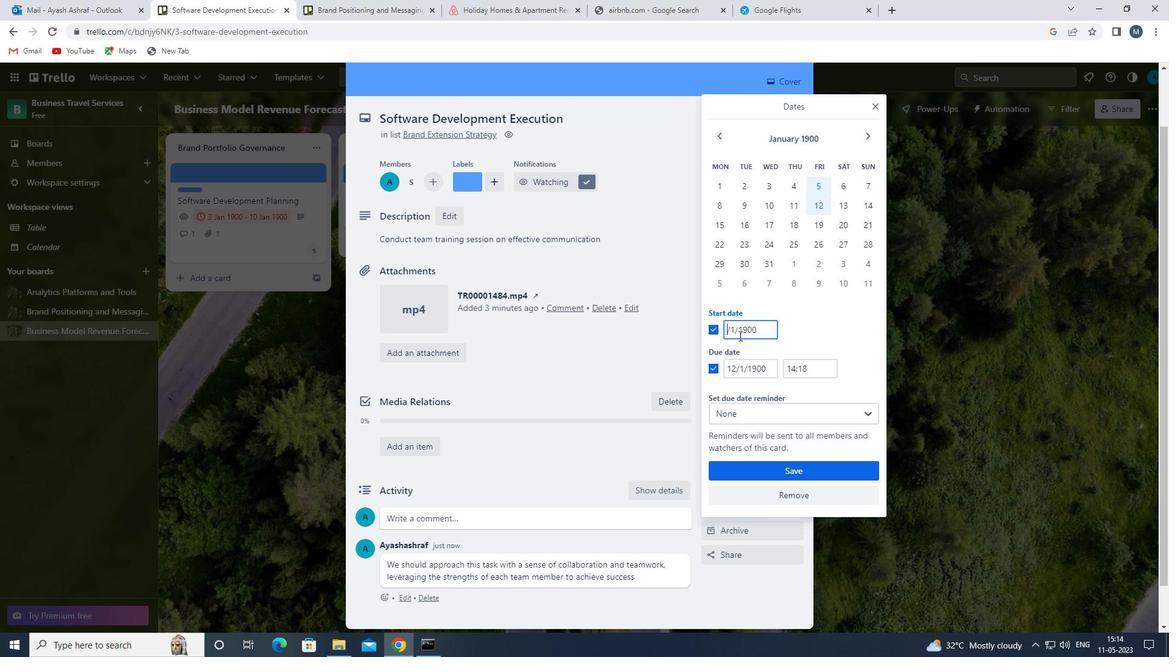 
Action: Key pressed <<96>>
Screenshot: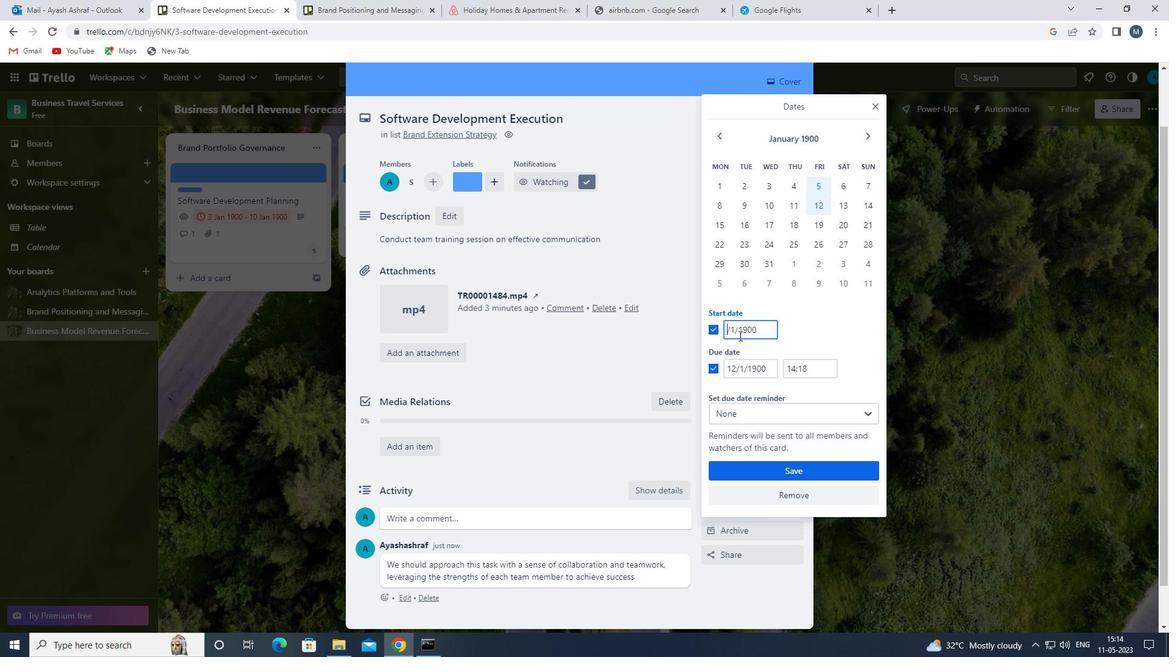 
Action: Mouse moved to (736, 341)
Screenshot: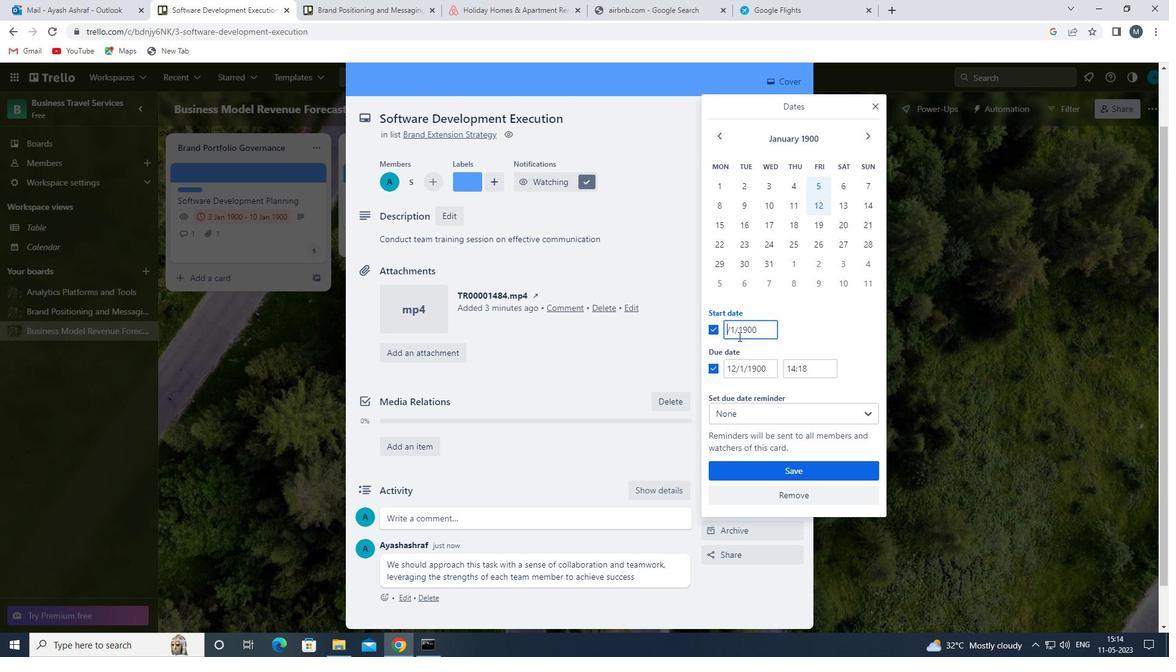 
Action: Key pressed <<102>>
Screenshot: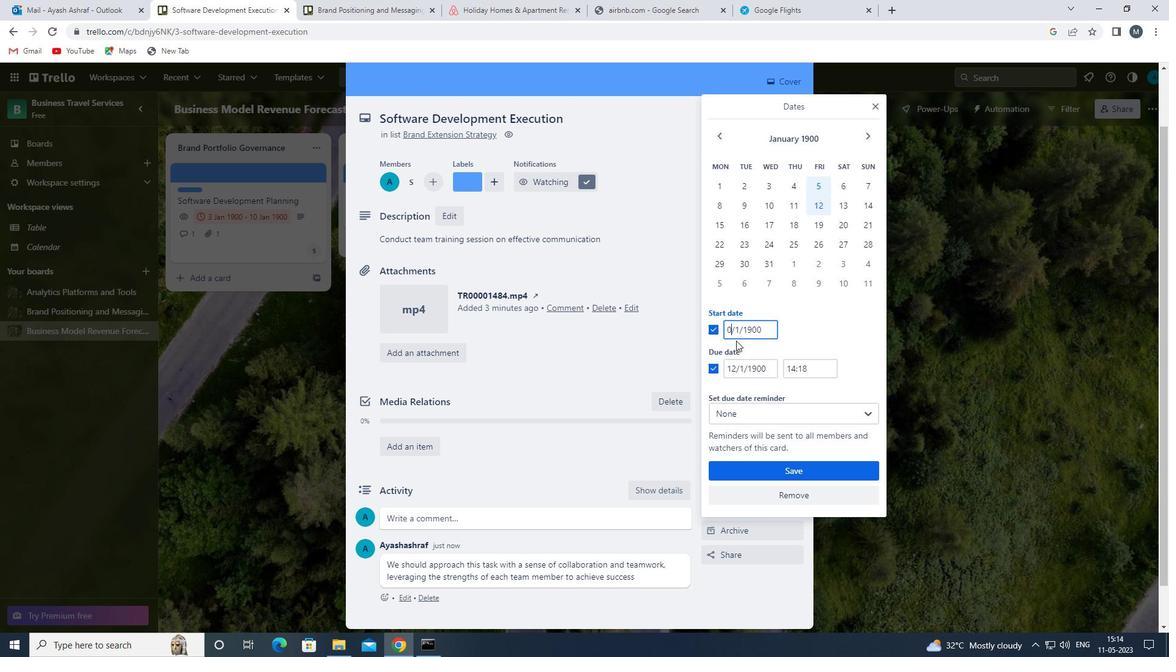 
Action: Mouse moved to (736, 369)
Screenshot: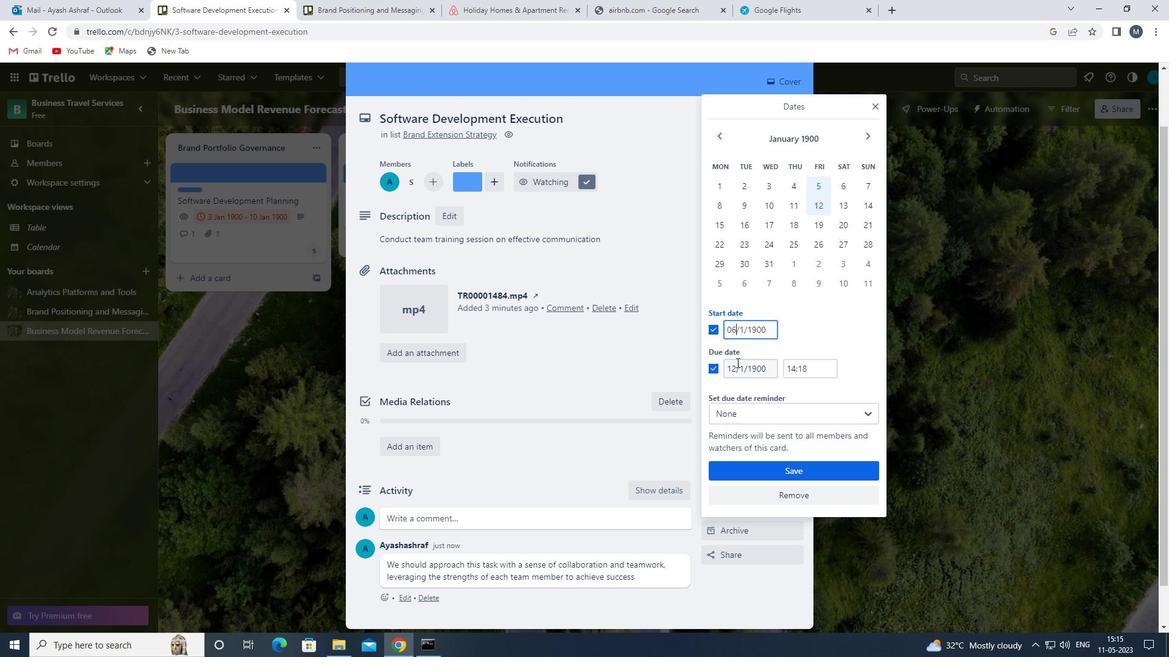 
Action: Mouse pressed left at (736, 369)
Screenshot: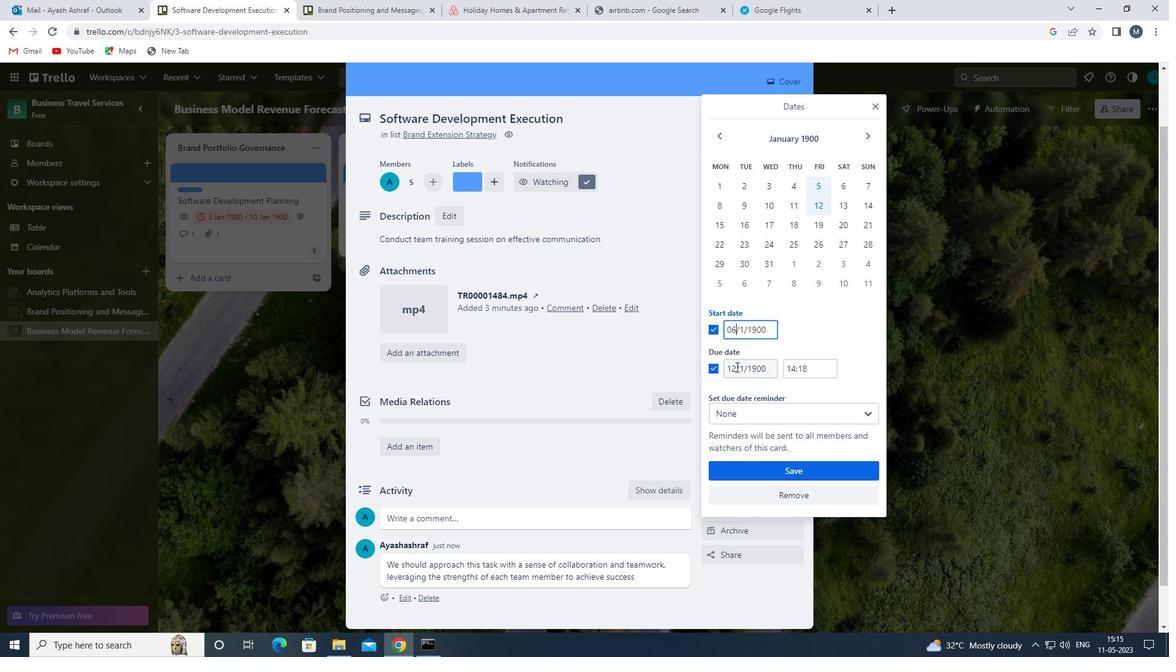 
Action: Mouse moved to (741, 366)
Screenshot: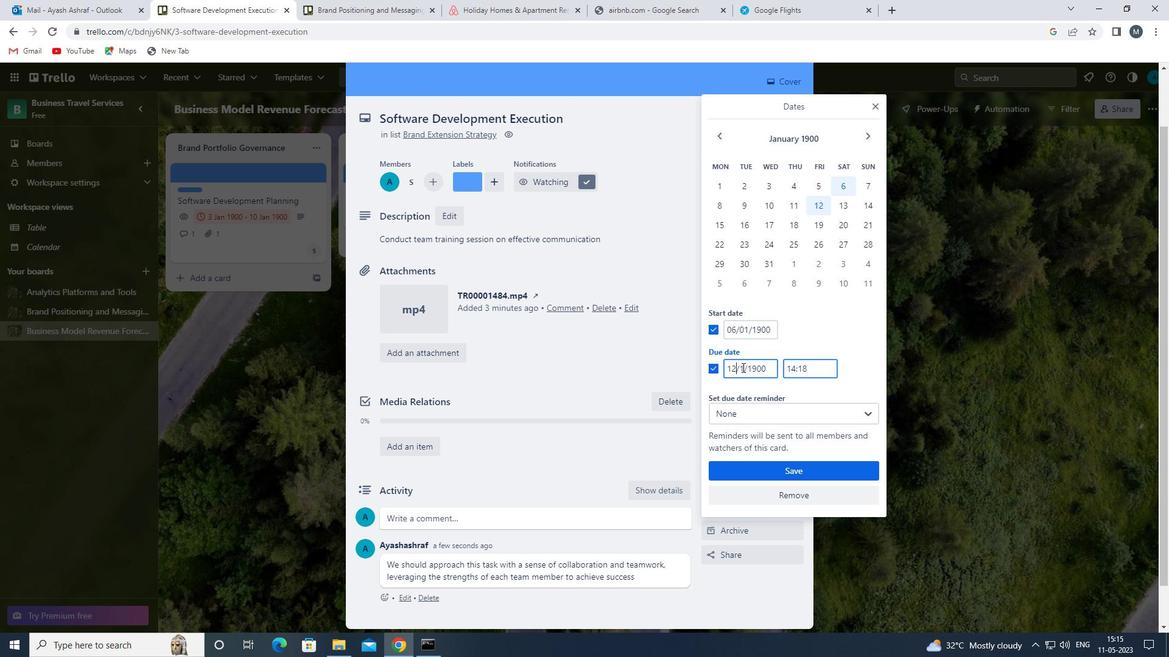 
Action: Key pressed <Key.backspace><<99>>
Screenshot: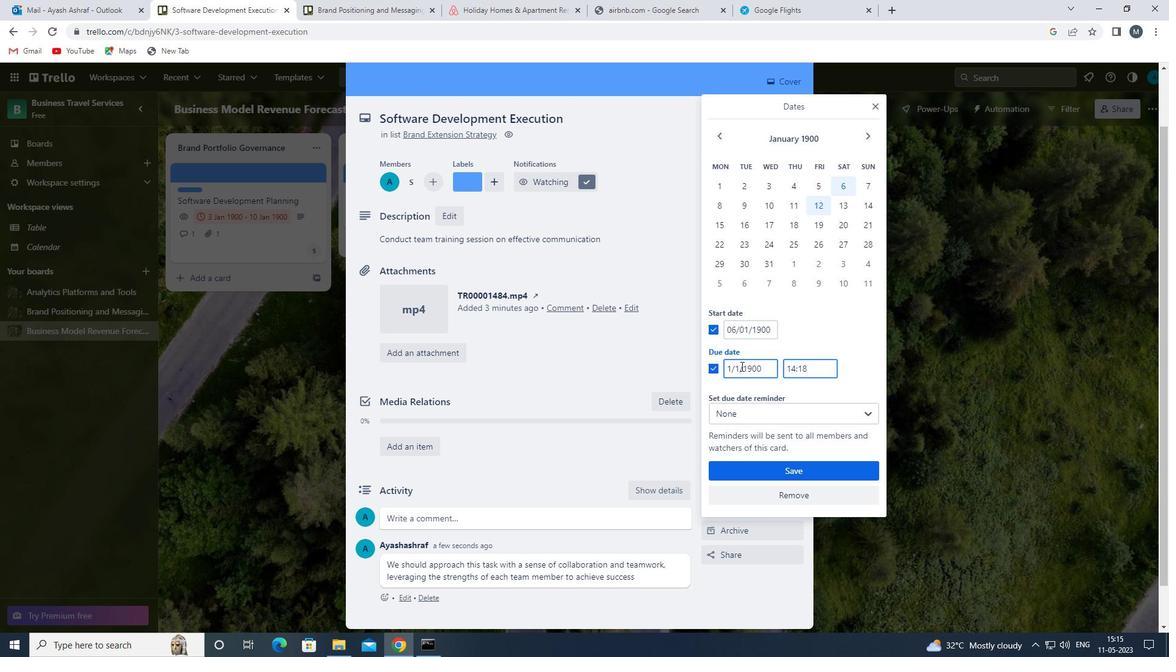 
Action: Mouse moved to (768, 472)
Screenshot: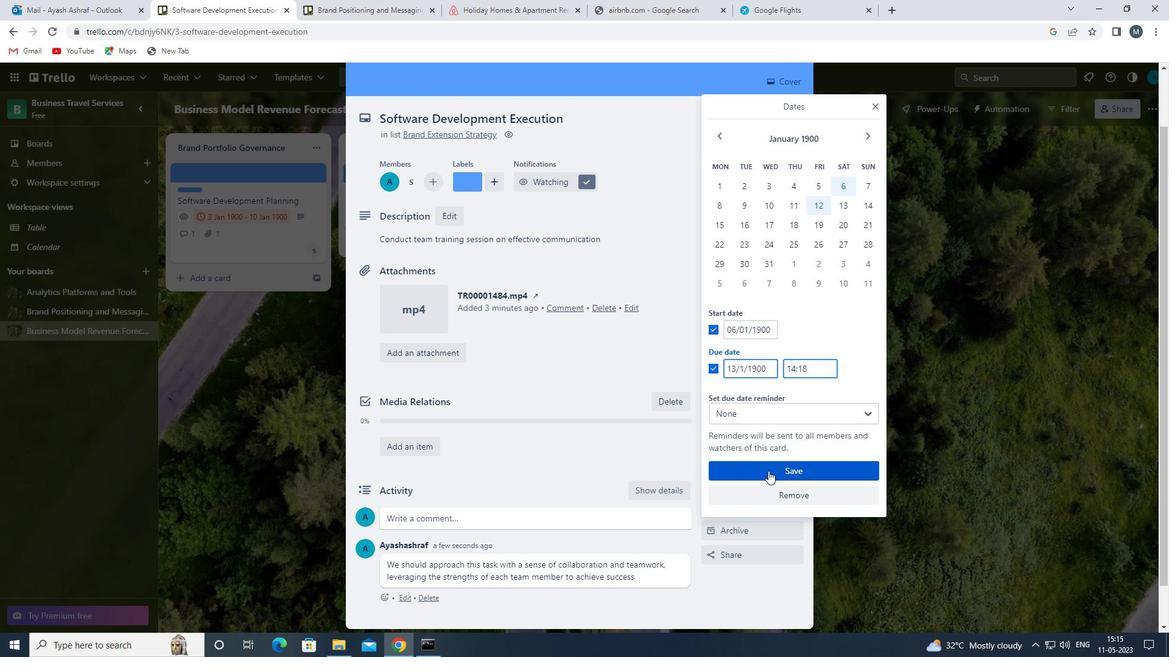 
Action: Mouse pressed left at (768, 472)
Screenshot: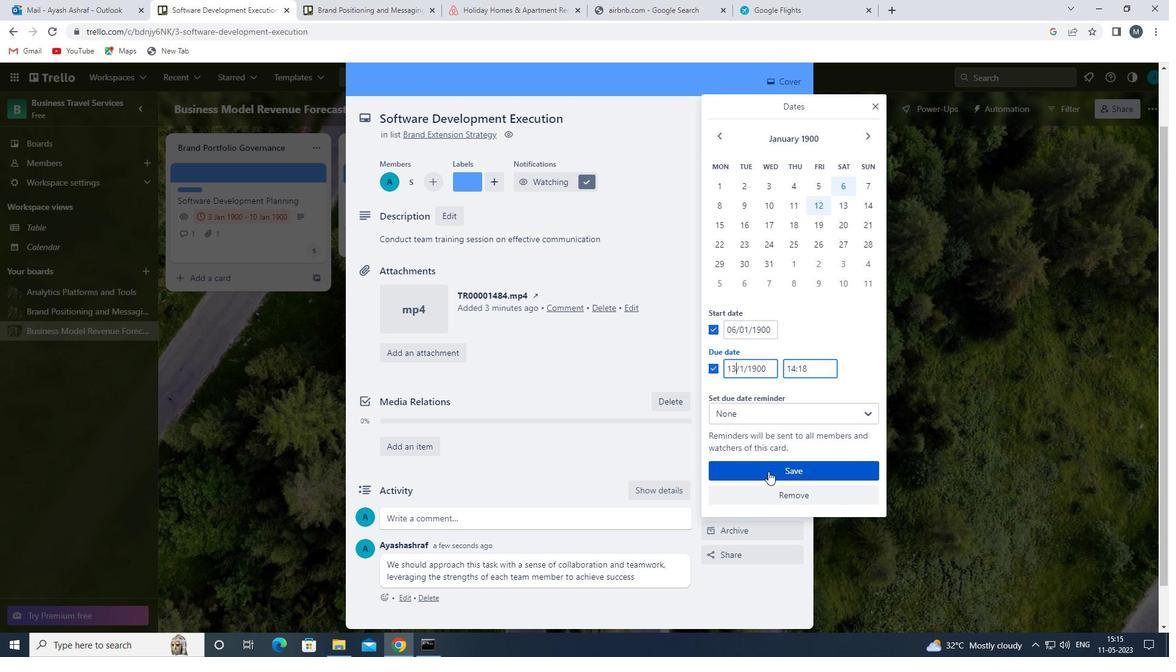 
Action: Mouse moved to (642, 394)
Screenshot: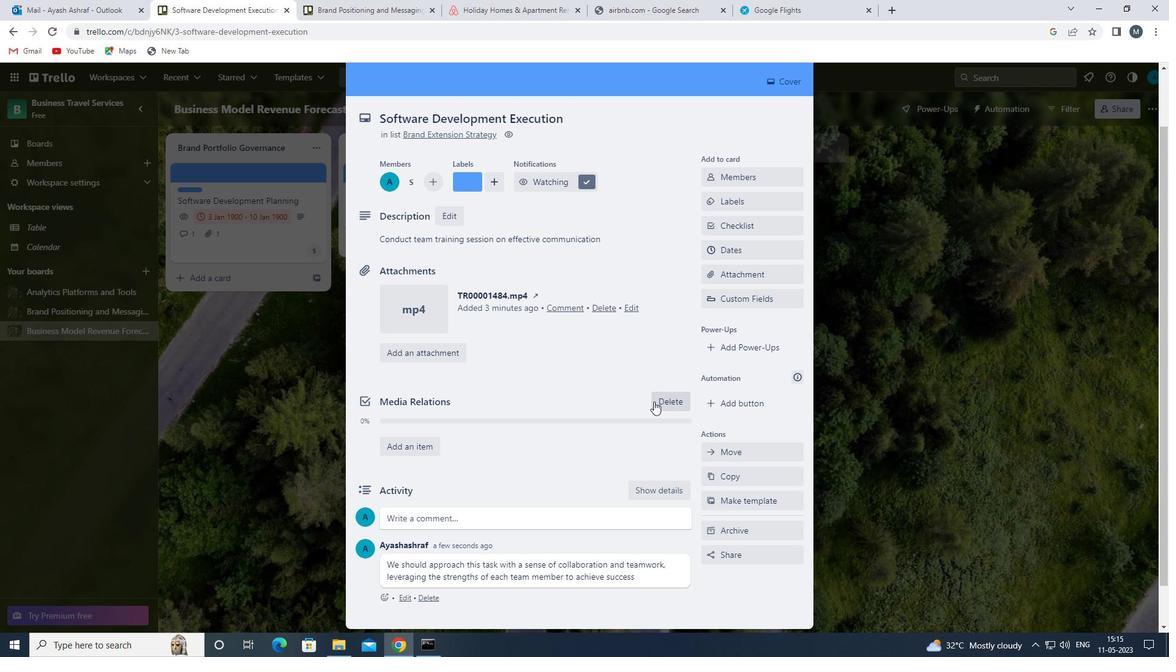 
Action: Mouse scrolled (642, 394) with delta (0, 0)
Screenshot: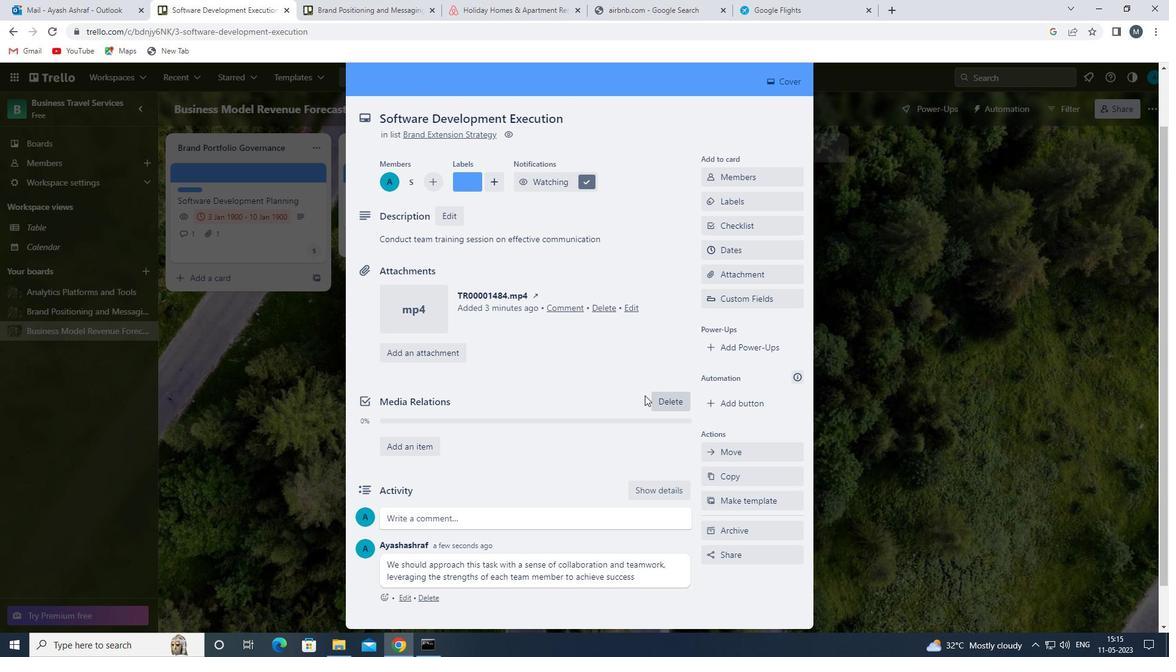 
Action: Mouse scrolled (642, 394) with delta (0, 0)
Screenshot: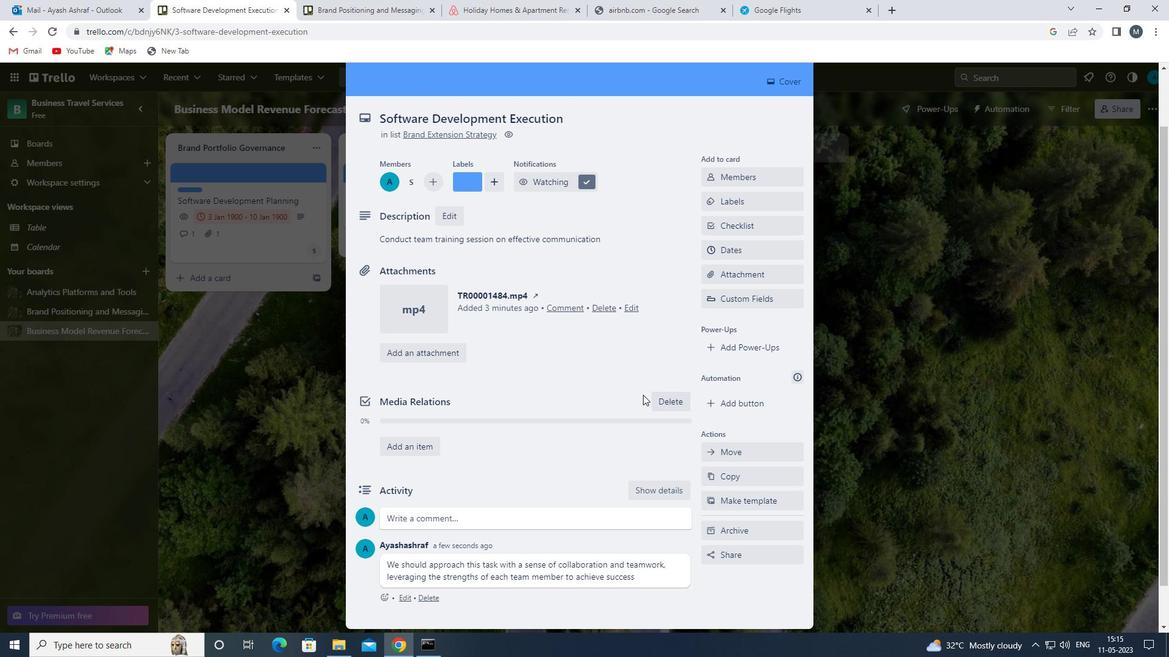 
Action: Mouse scrolled (642, 394) with delta (0, 0)
Screenshot: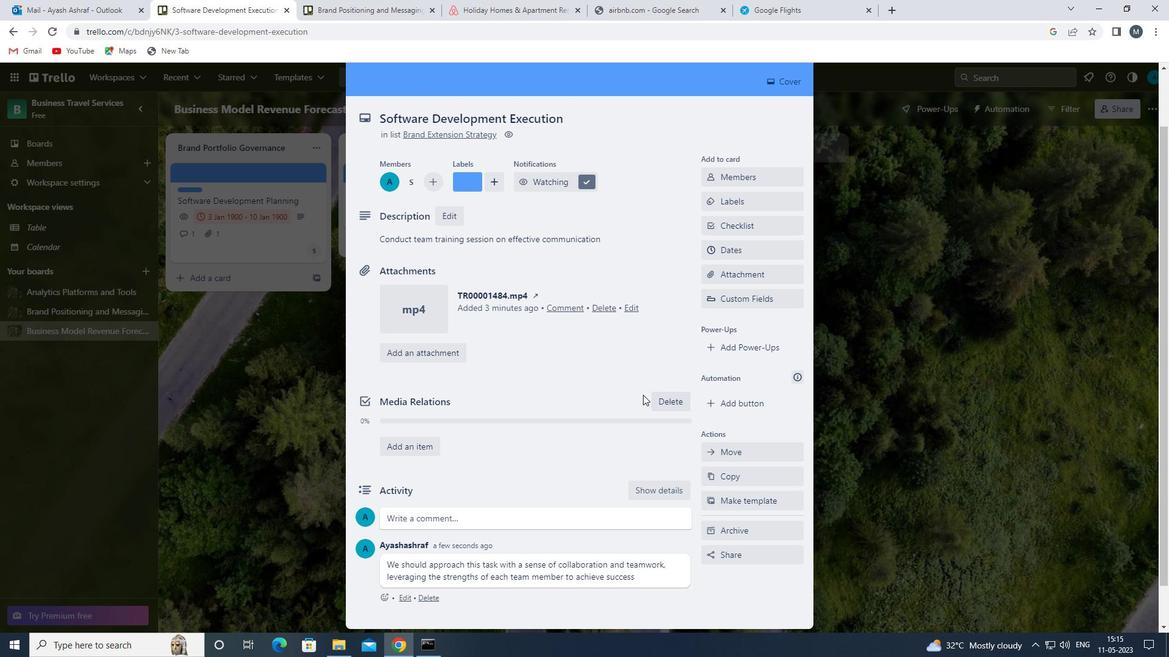 
Action: Mouse scrolled (642, 394) with delta (0, 0)
Screenshot: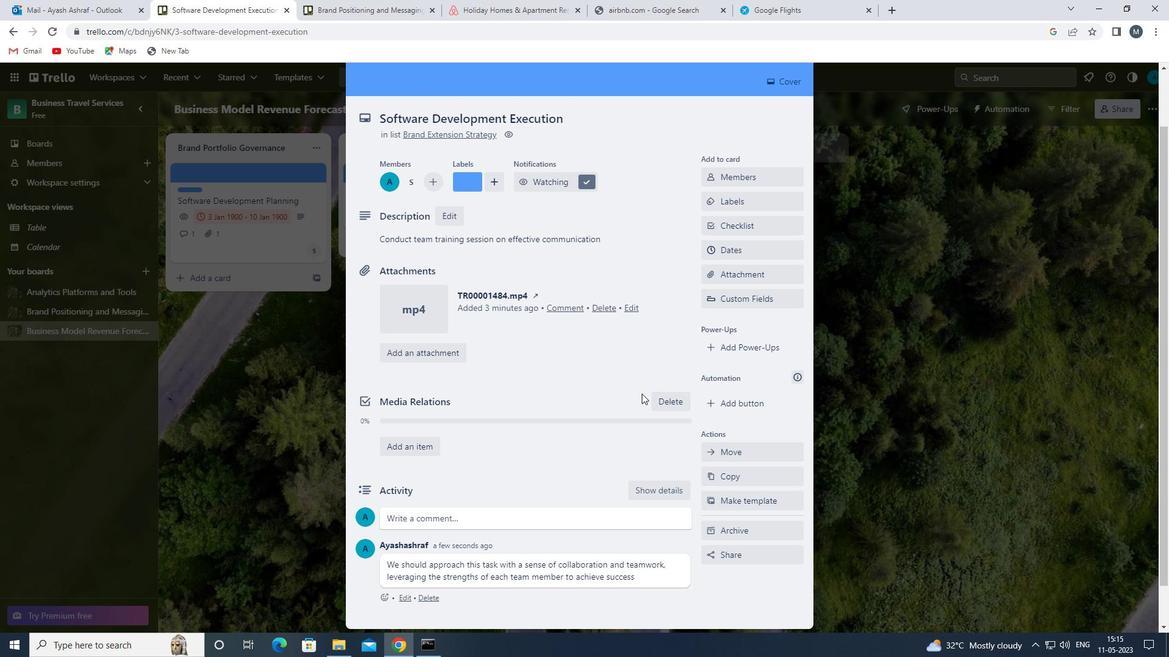 
